 Task: Find connections with filter location Yingchuan with filter topic #personaltraining with filter profile language German with filter current company Luminous Power Technologies (P) Ltd with filter school Swami Vivekananda Yoga Anusandhana Samsthana with filter industry Electronic and Precision Equipment Maintenance with filter service category Audio Engineering with filter keywords title Content Creator
Action: Mouse moved to (498, 70)
Screenshot: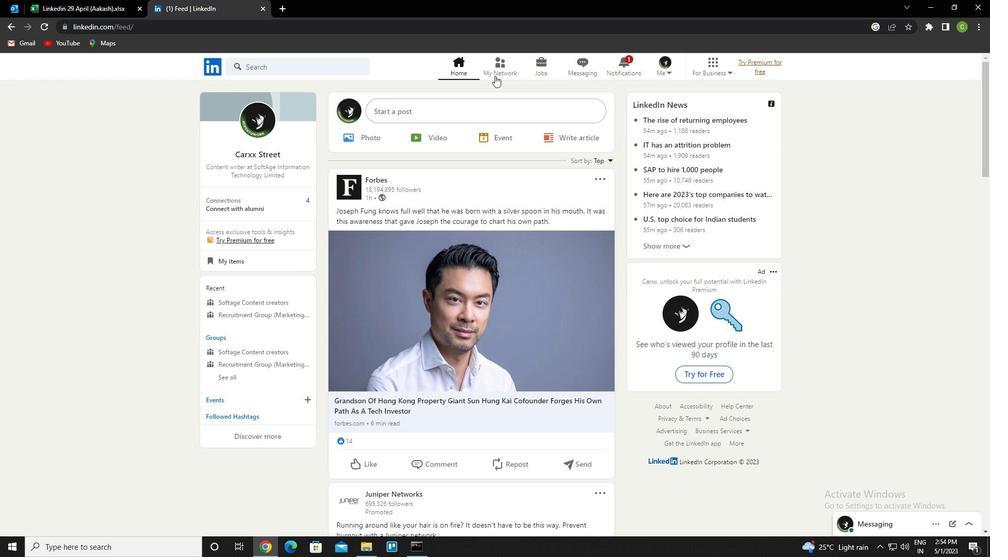 
Action: Mouse pressed left at (498, 70)
Screenshot: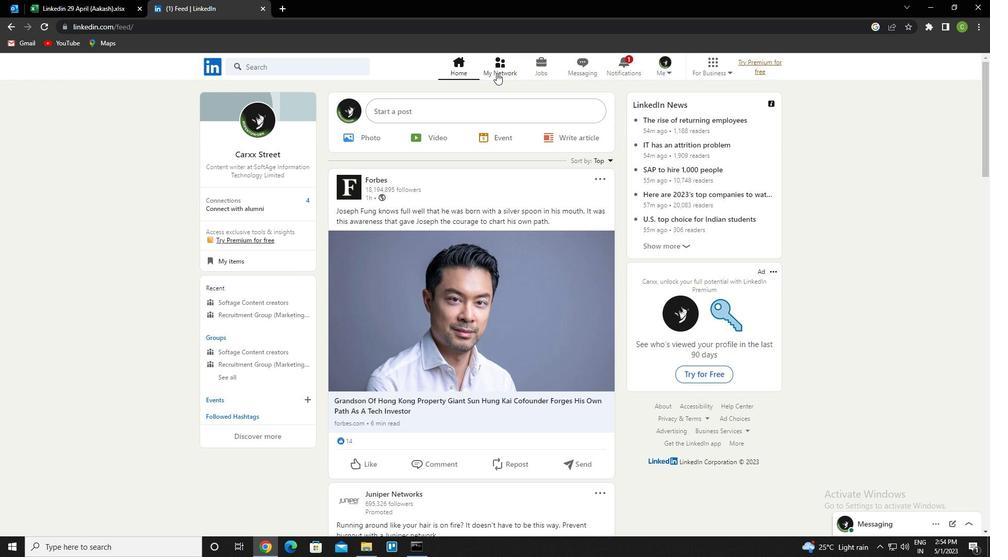 
Action: Mouse moved to (281, 124)
Screenshot: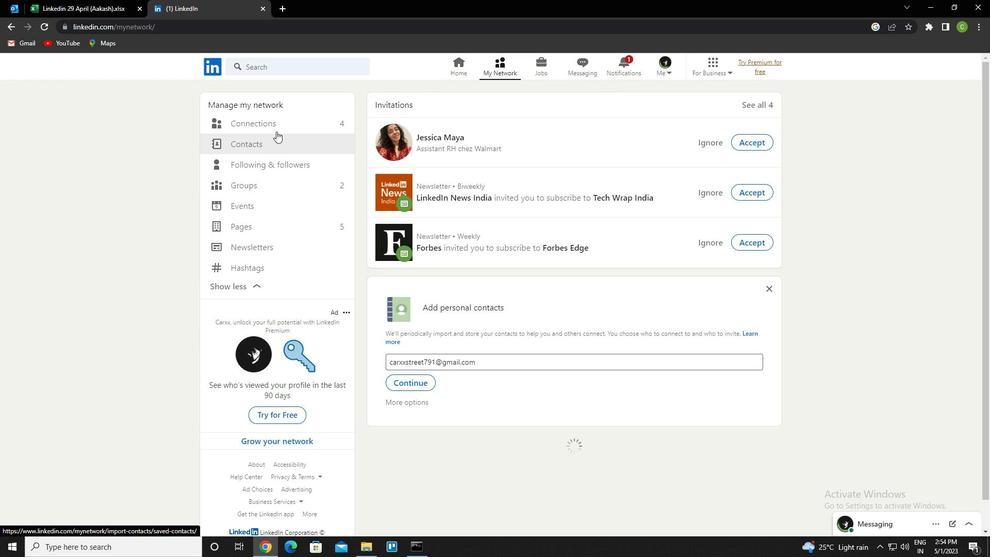 
Action: Mouse pressed left at (281, 124)
Screenshot: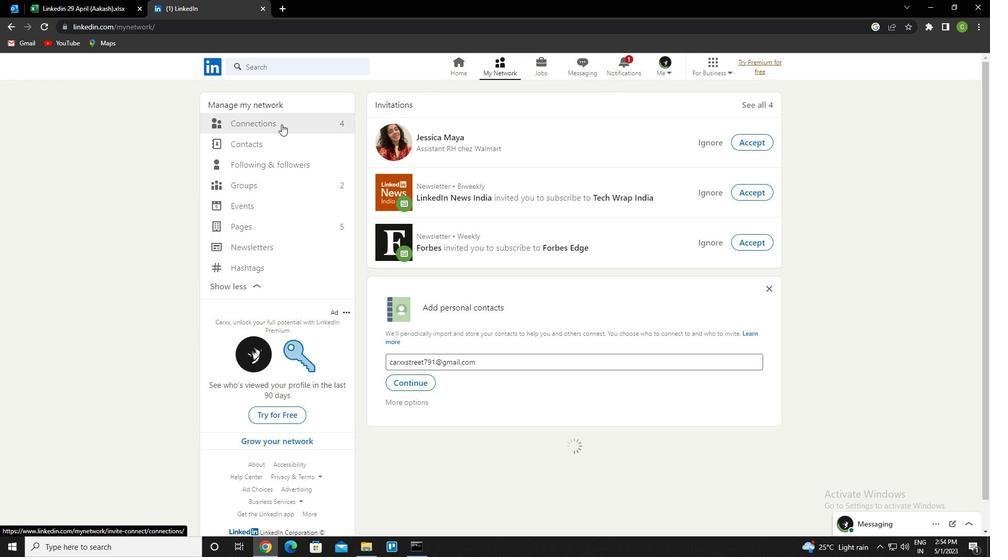 
Action: Mouse moved to (570, 122)
Screenshot: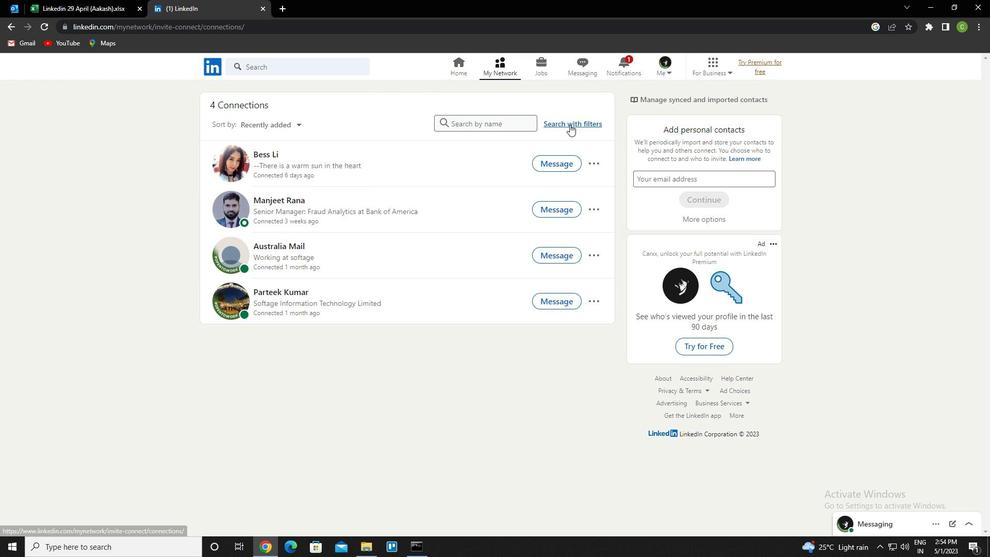 
Action: Mouse pressed left at (570, 122)
Screenshot: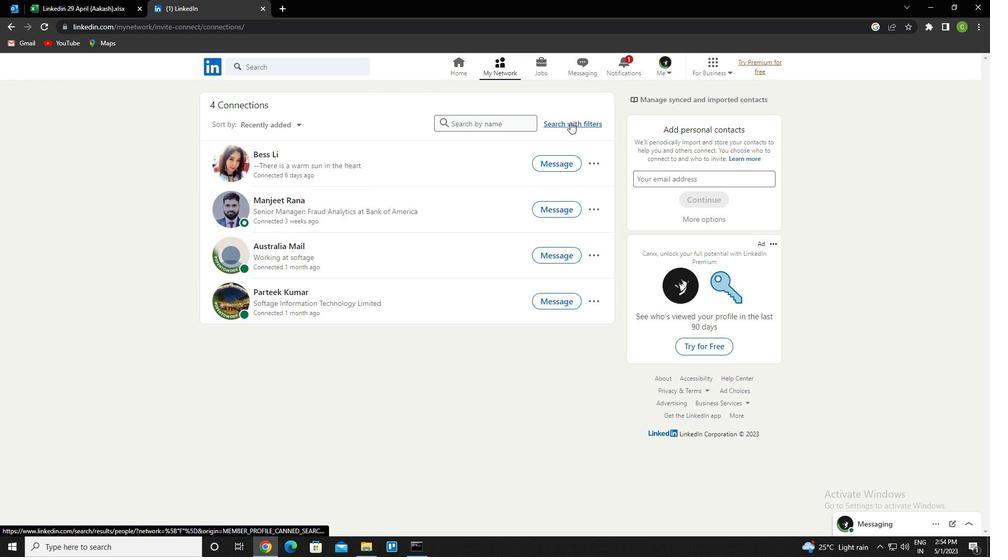 
Action: Mouse moved to (526, 92)
Screenshot: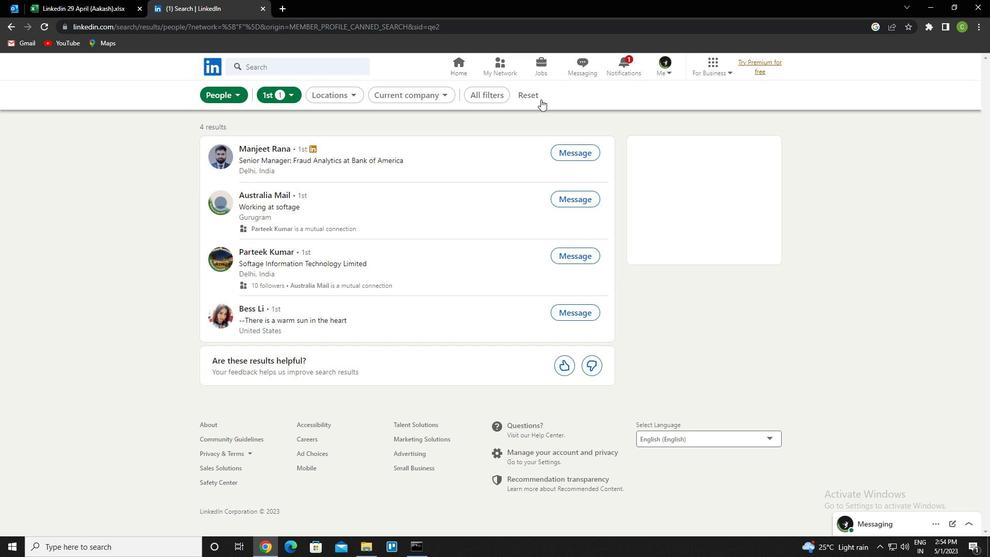 
Action: Mouse pressed left at (526, 92)
Screenshot: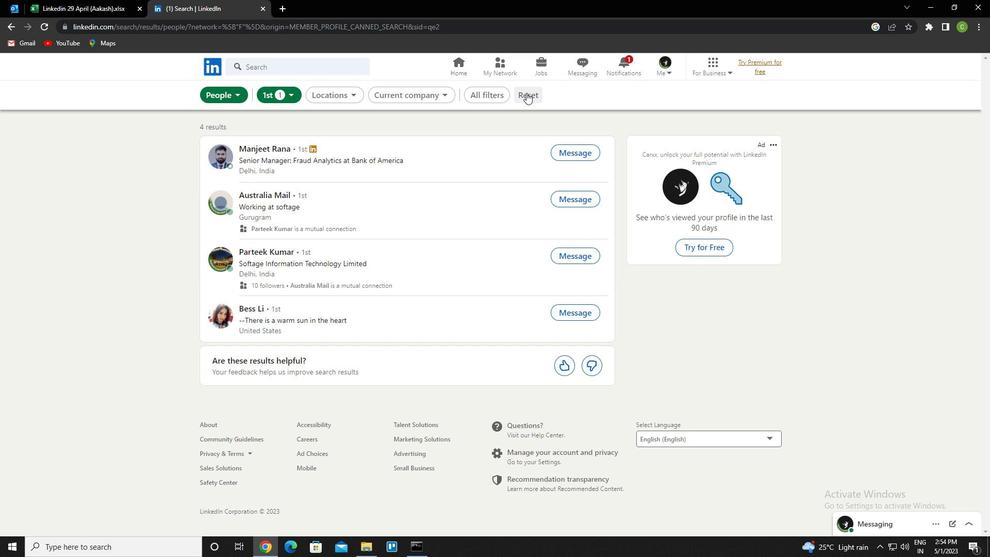 
Action: Mouse moved to (516, 98)
Screenshot: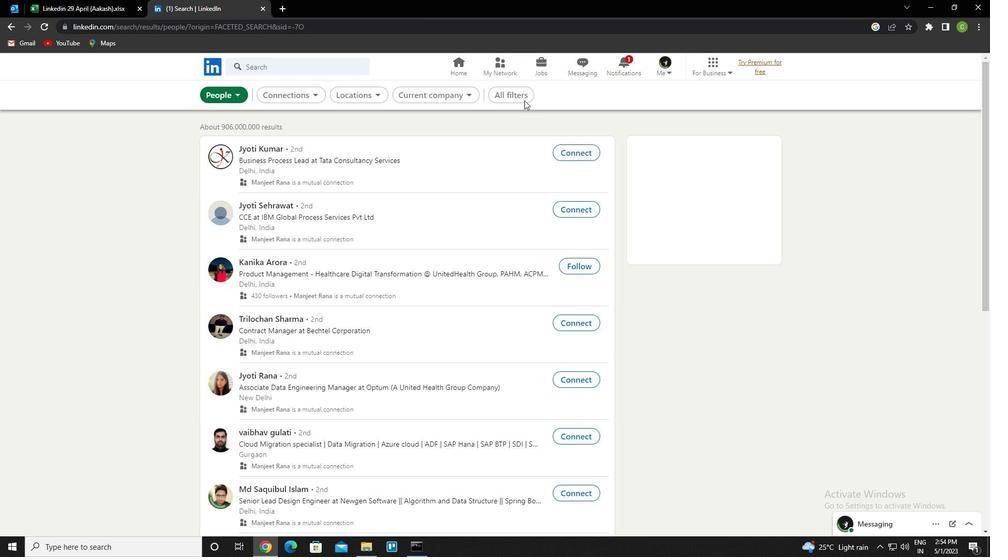 
Action: Mouse pressed left at (516, 98)
Screenshot: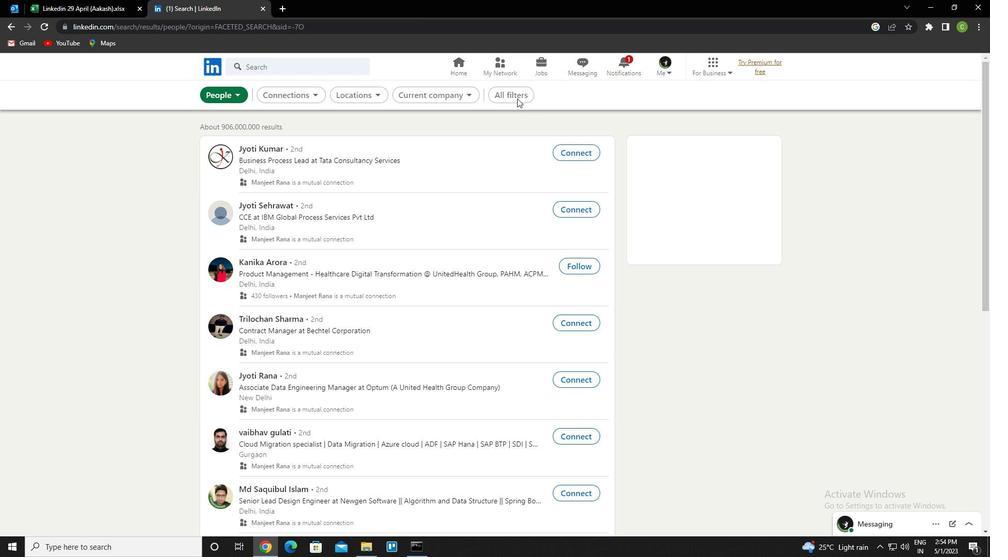 
Action: Mouse moved to (519, 94)
Screenshot: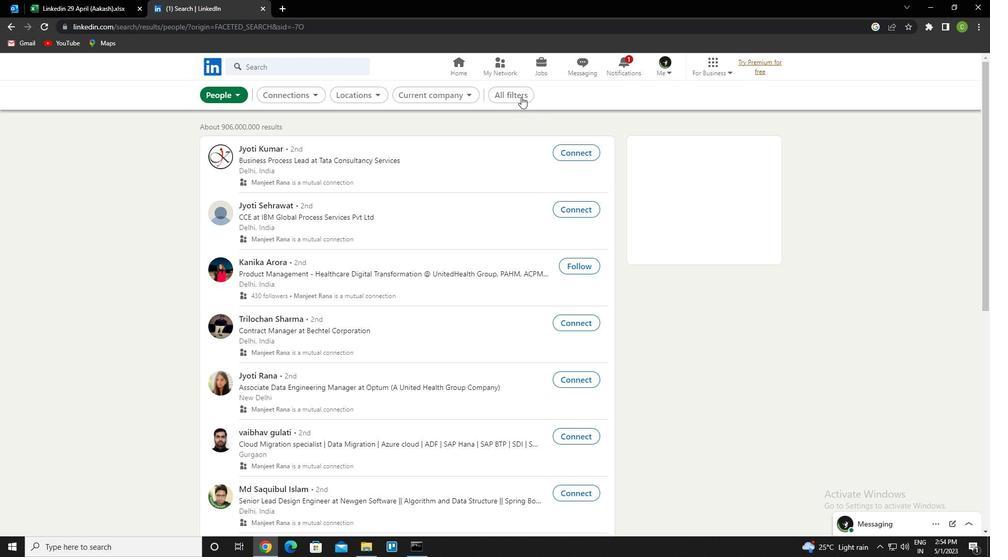 
Action: Mouse pressed left at (519, 94)
Screenshot: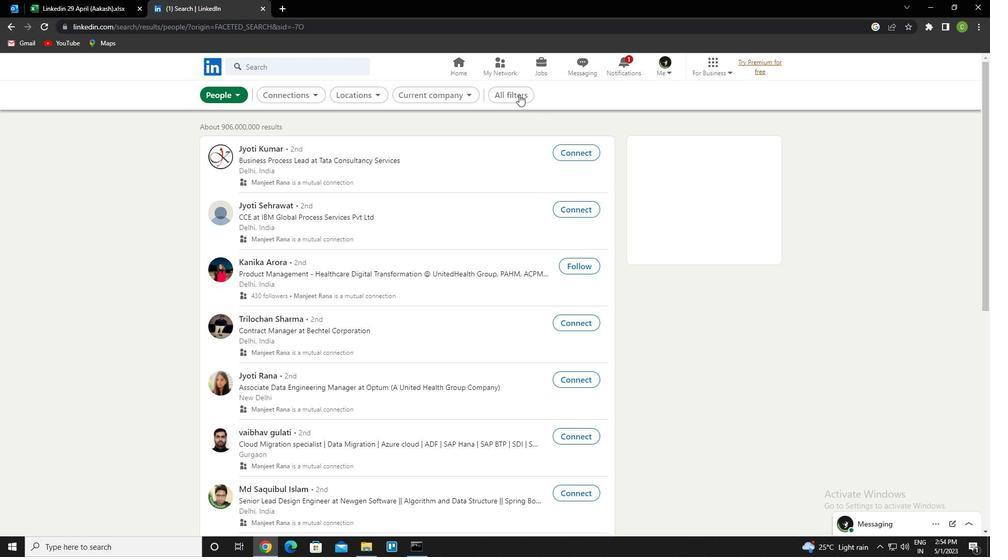 
Action: Mouse moved to (517, 93)
Screenshot: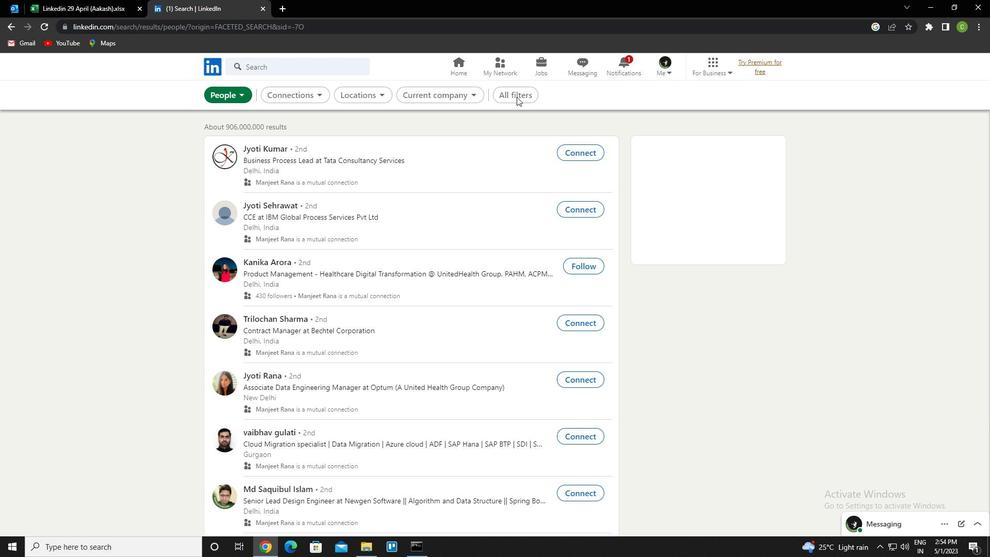 
Action: Mouse pressed left at (517, 93)
Screenshot: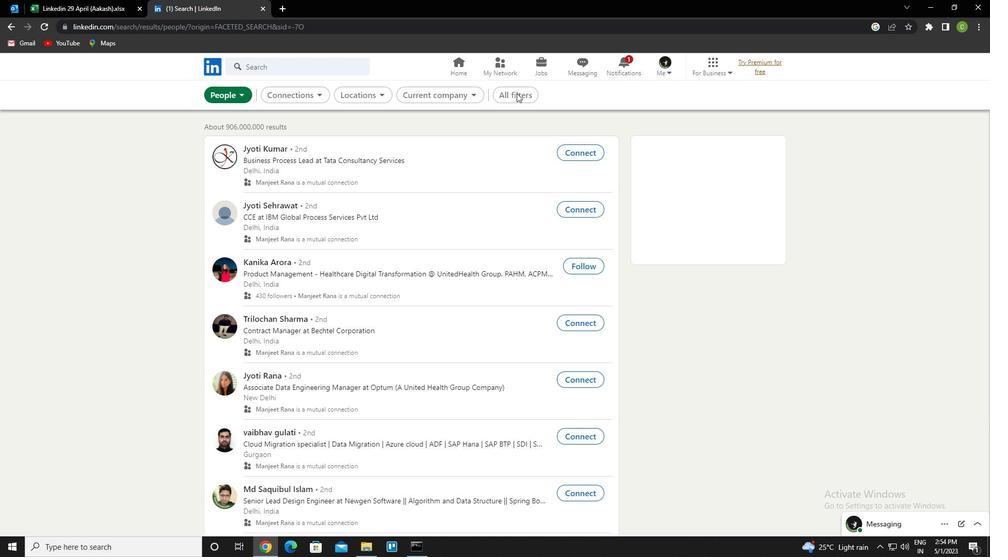 
Action: Mouse moved to (508, 94)
Screenshot: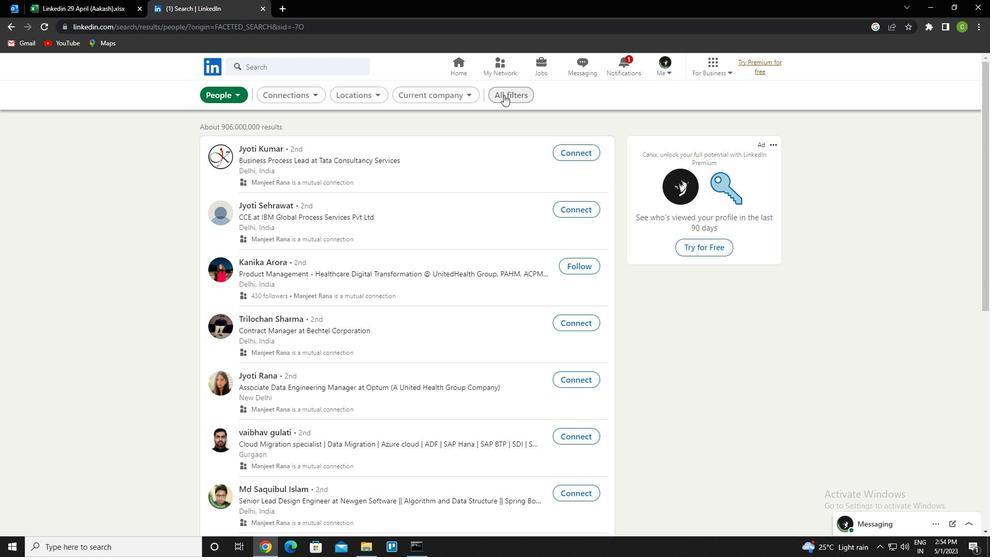 
Action: Mouse pressed left at (508, 94)
Screenshot: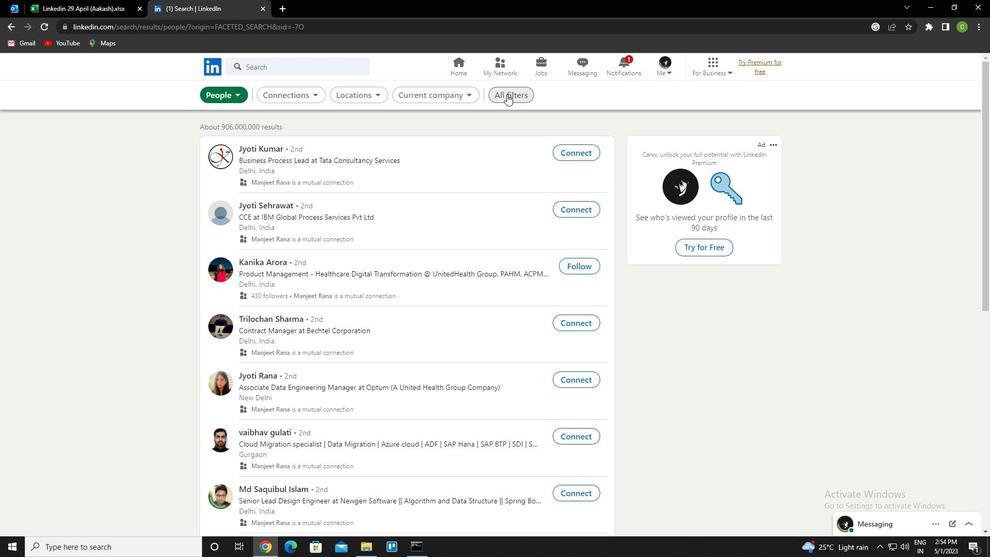 
Action: Mouse moved to (924, 308)
Screenshot: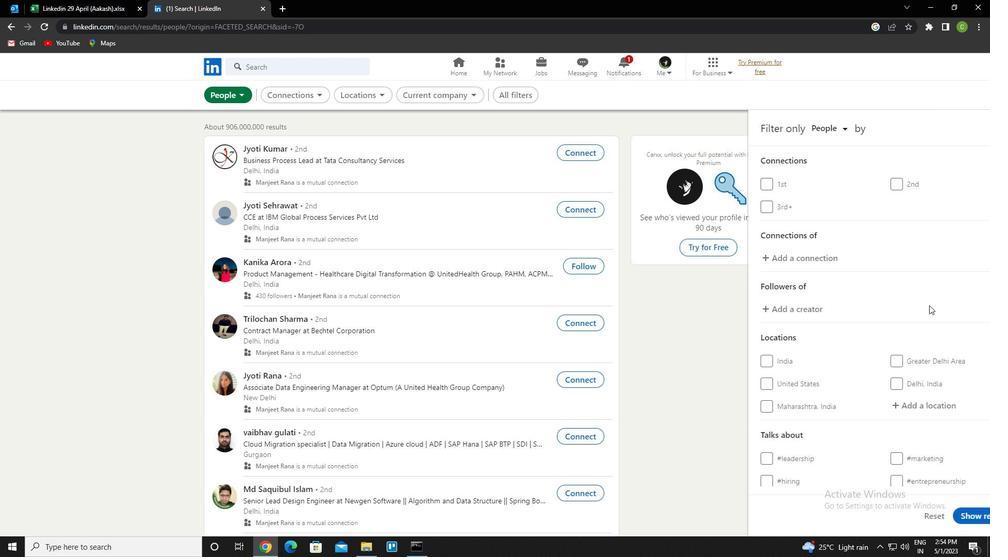 
Action: Mouse scrolled (924, 307) with delta (0, 0)
Screenshot: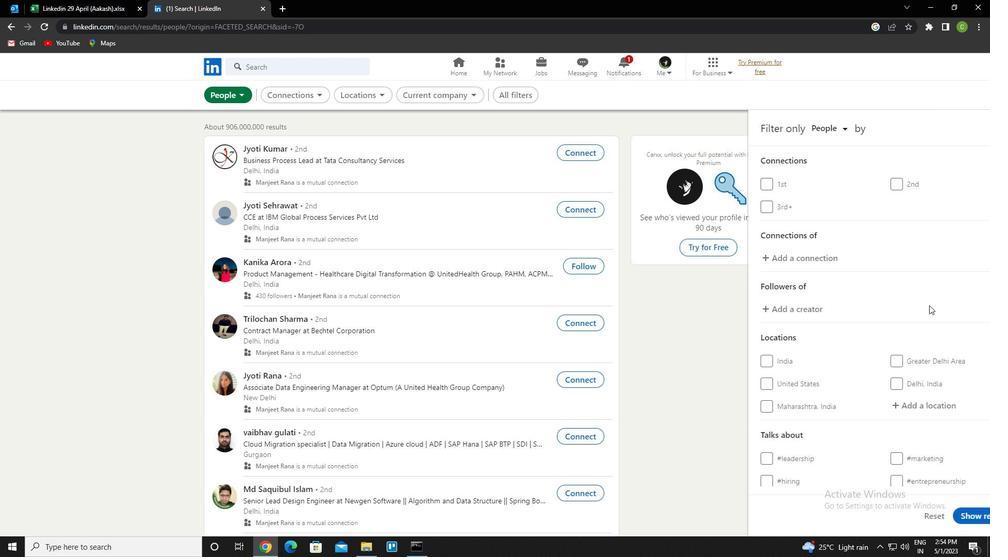 
Action: Mouse moved to (916, 309)
Screenshot: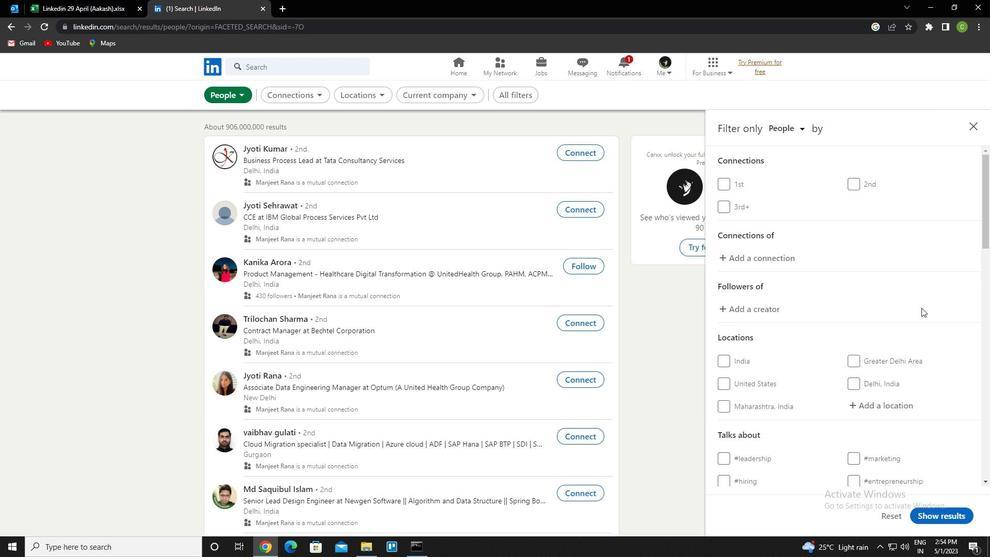 
Action: Mouse scrolled (916, 308) with delta (0, 0)
Screenshot: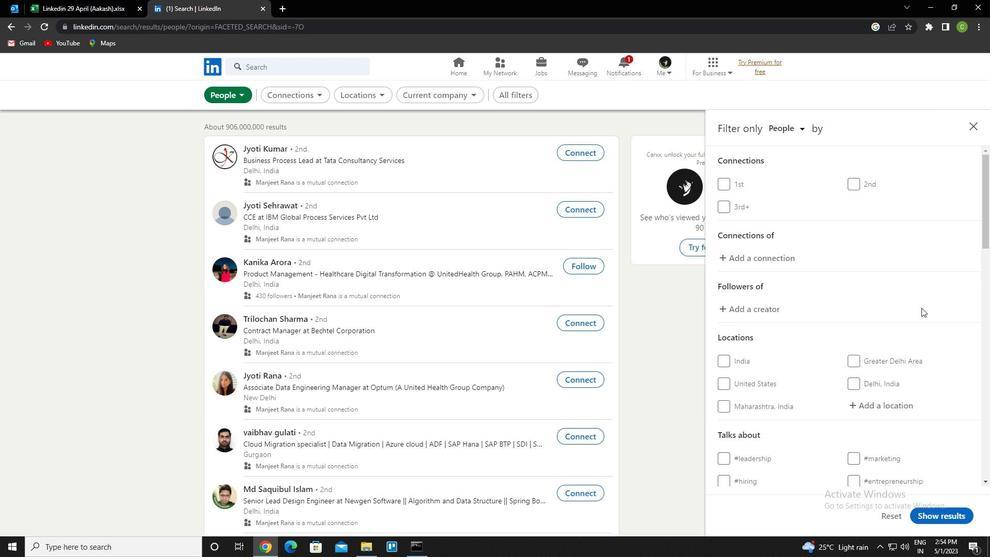 
Action: Mouse moved to (905, 300)
Screenshot: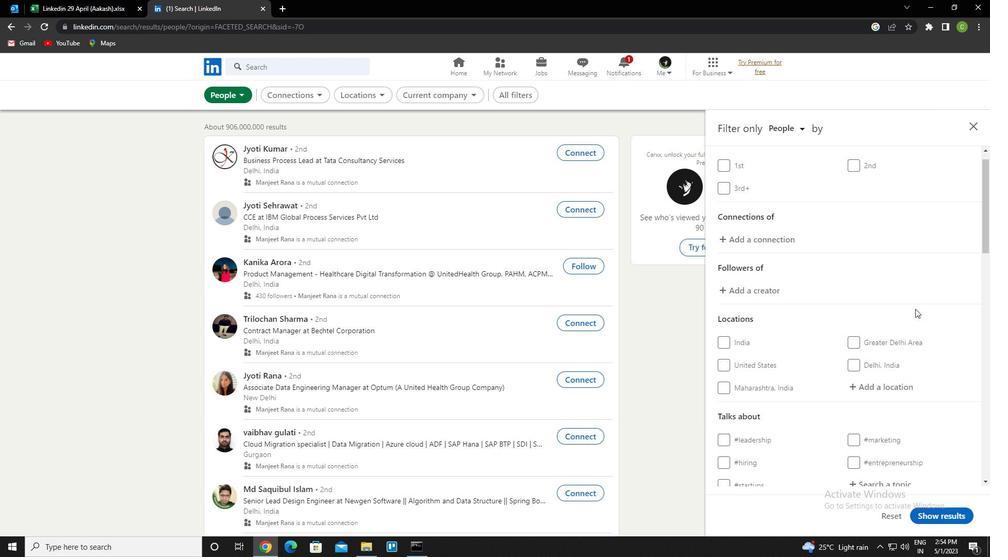 
Action: Mouse scrolled (905, 299) with delta (0, 0)
Screenshot: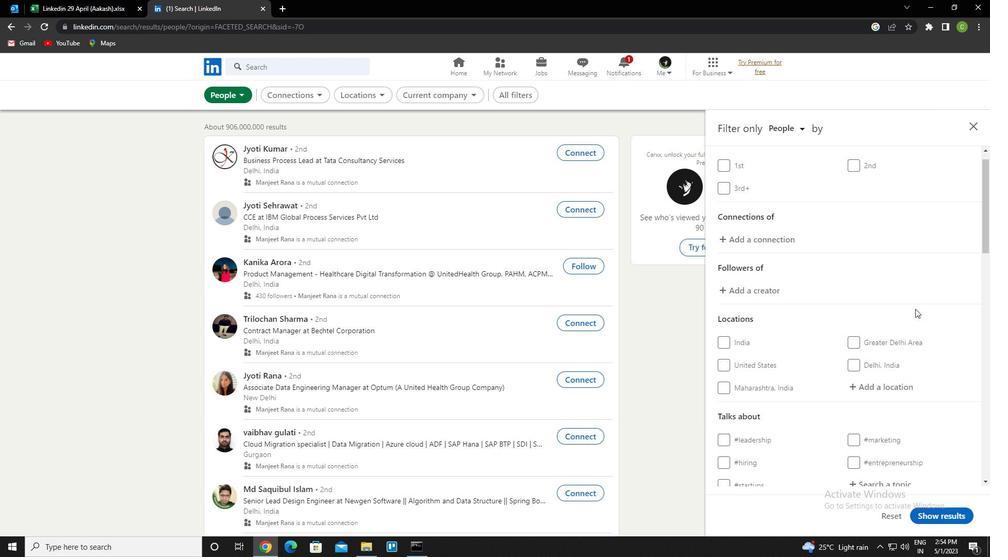 
Action: Mouse moved to (886, 253)
Screenshot: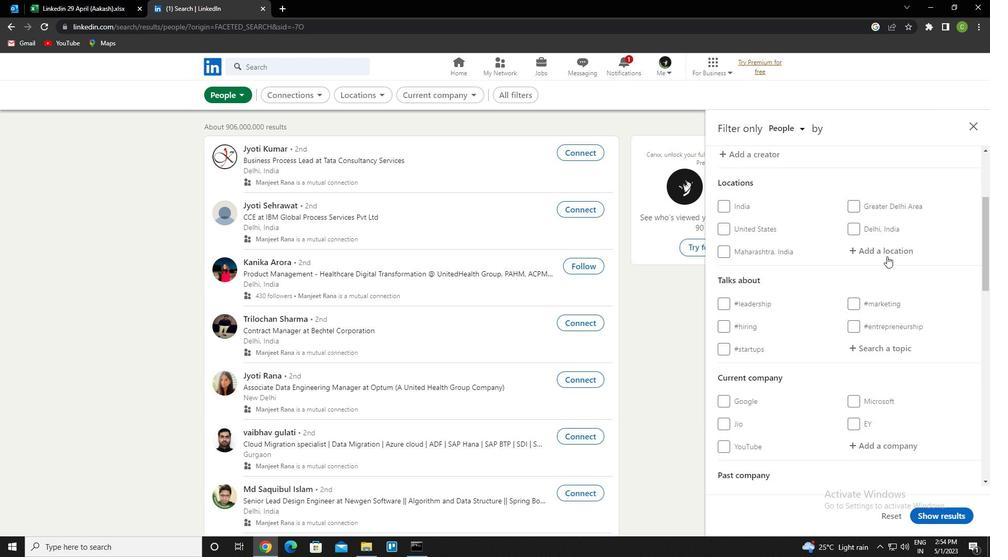 
Action: Mouse pressed left at (886, 253)
Screenshot: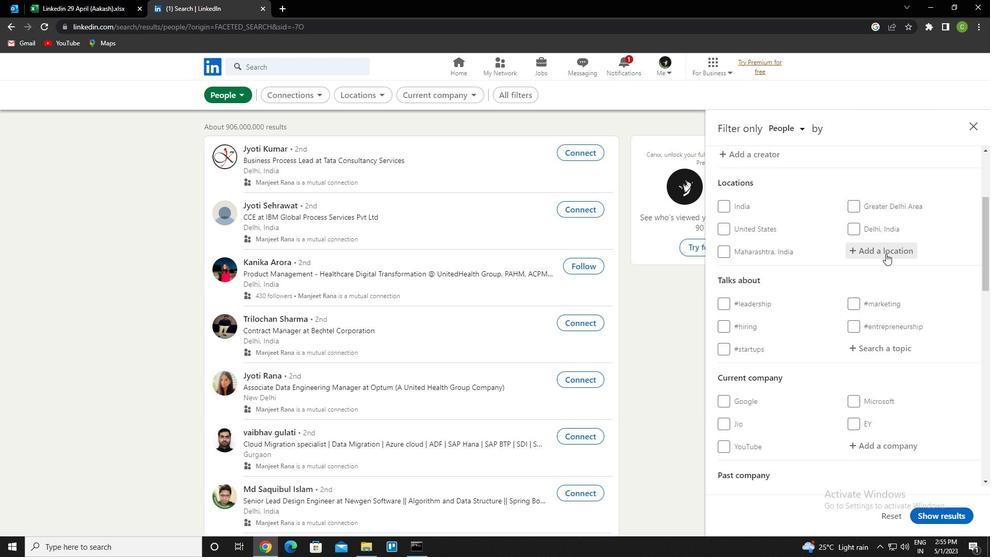 
Action: Key pressed <Key.caps_lock>y<Key.caps_lock>ingchuan<Key.enter>
Screenshot: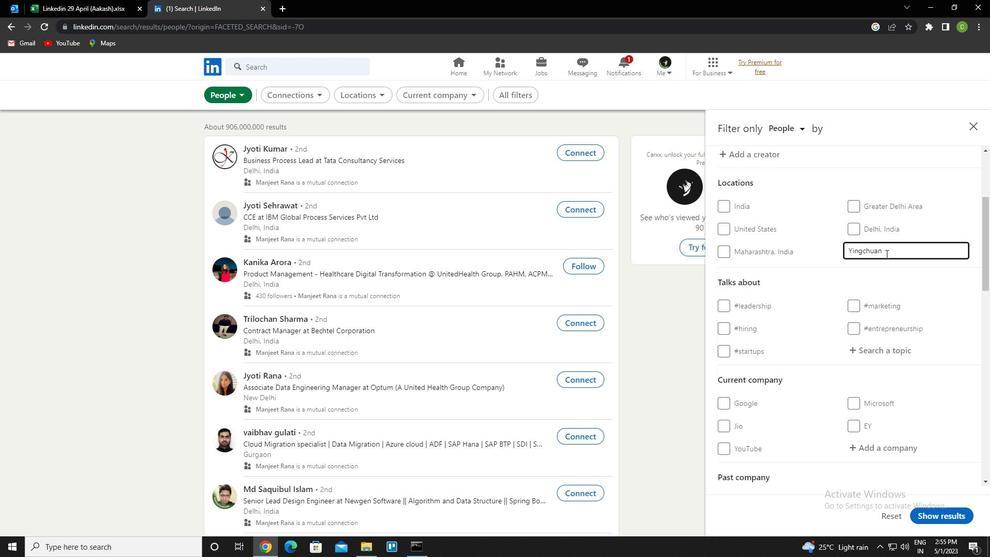 
Action: Mouse moved to (881, 254)
Screenshot: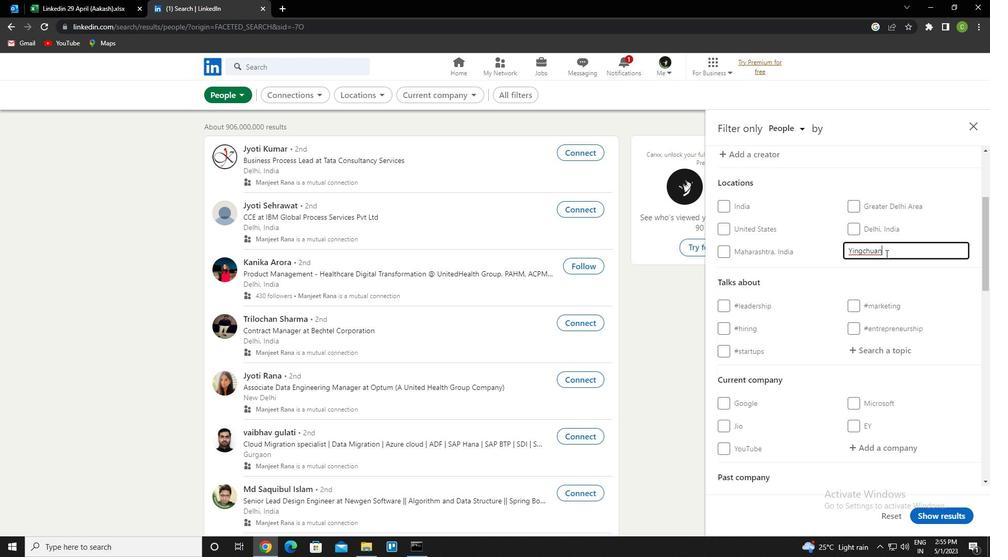 
Action: Mouse scrolled (881, 254) with delta (0, 0)
Screenshot: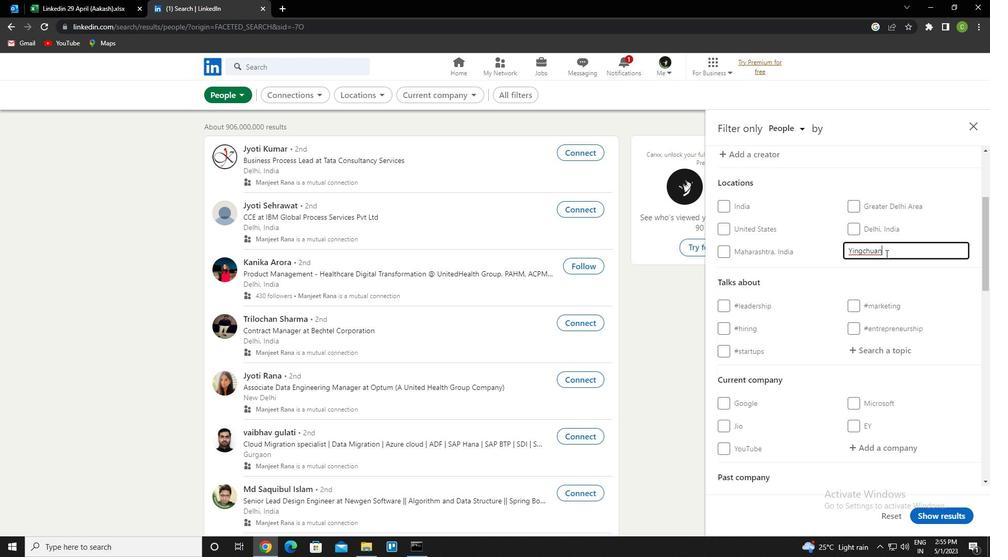
Action: Mouse moved to (881, 255)
Screenshot: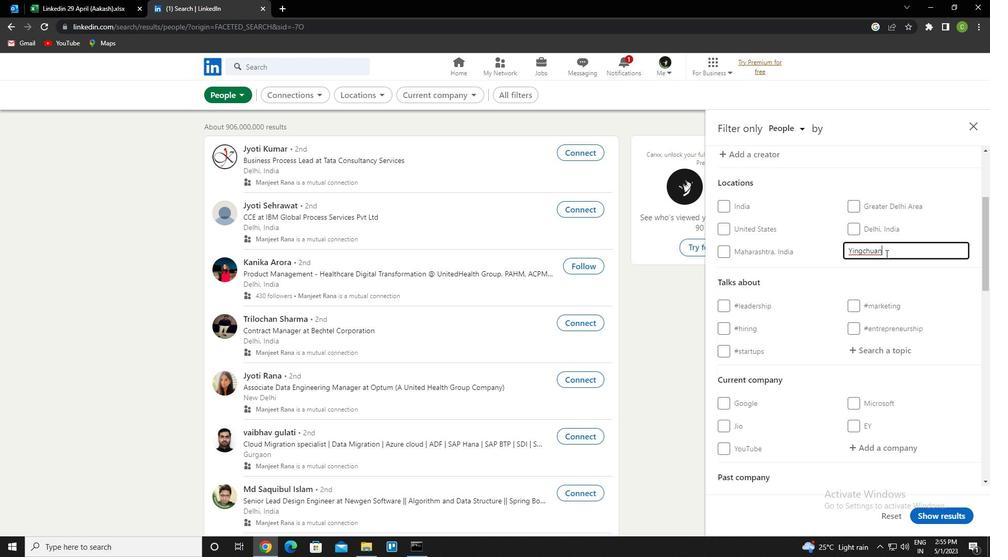 
Action: Mouse scrolled (881, 254) with delta (0, 0)
Screenshot: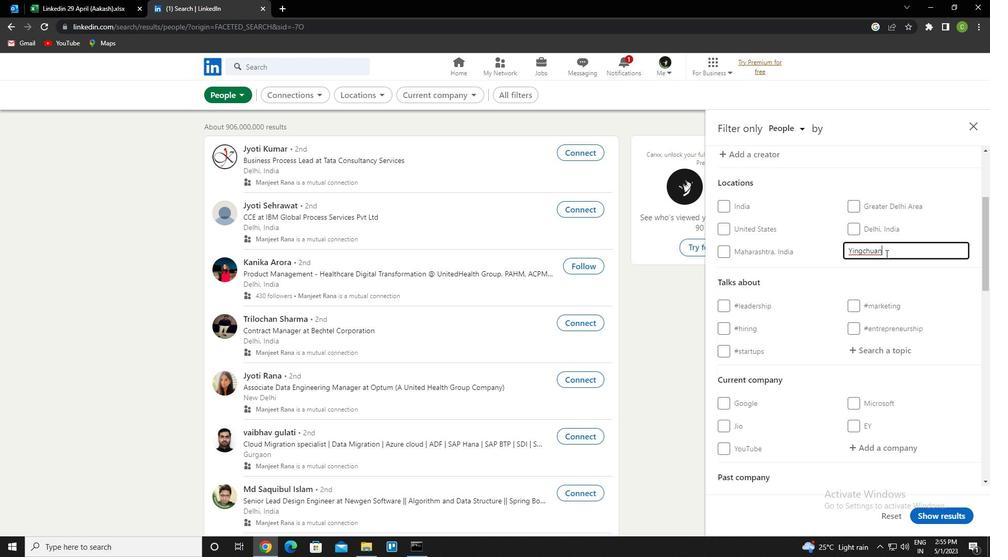 
Action: Mouse moved to (881, 255)
Screenshot: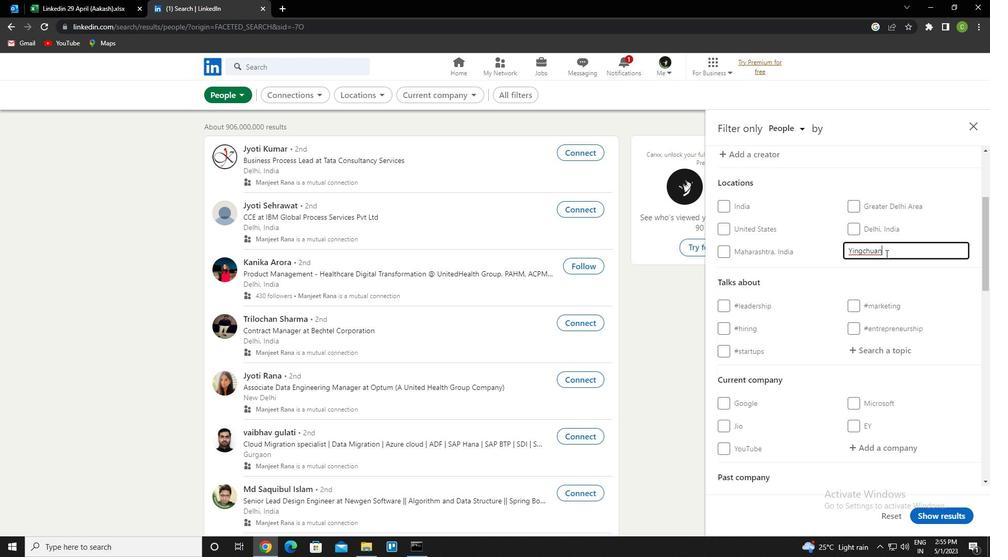 
Action: Mouse scrolled (881, 254) with delta (0, 0)
Screenshot: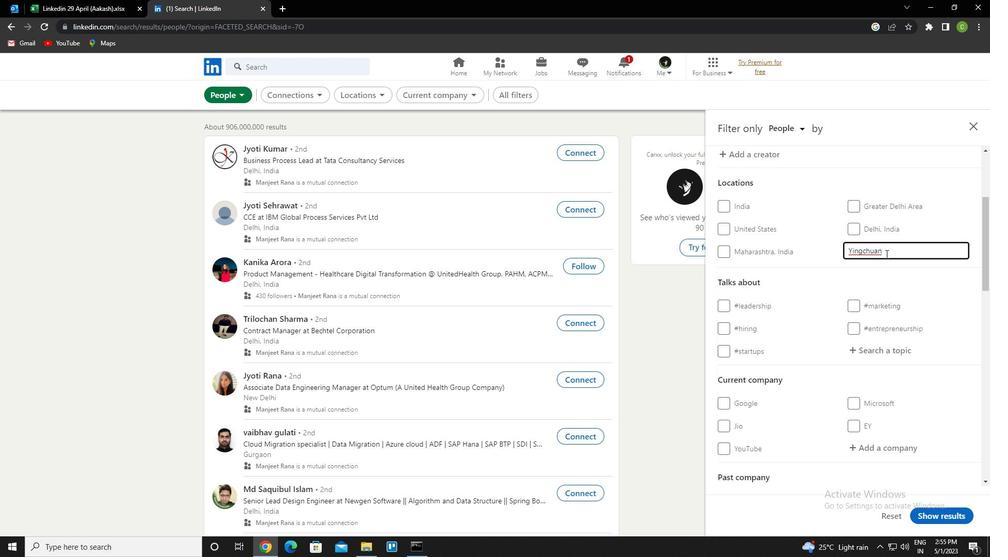 
Action: Mouse scrolled (881, 254) with delta (0, 0)
Screenshot: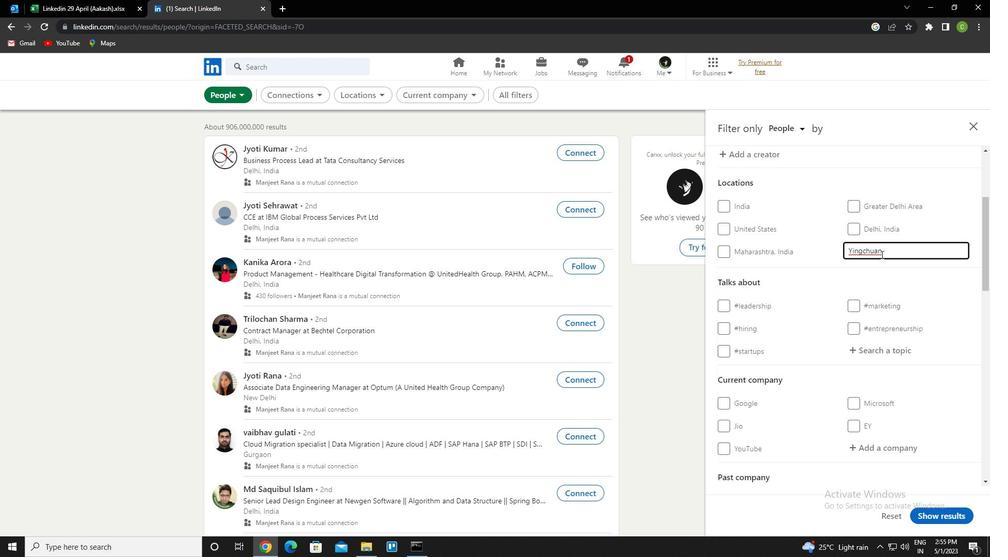 
Action: Mouse moved to (888, 224)
Screenshot: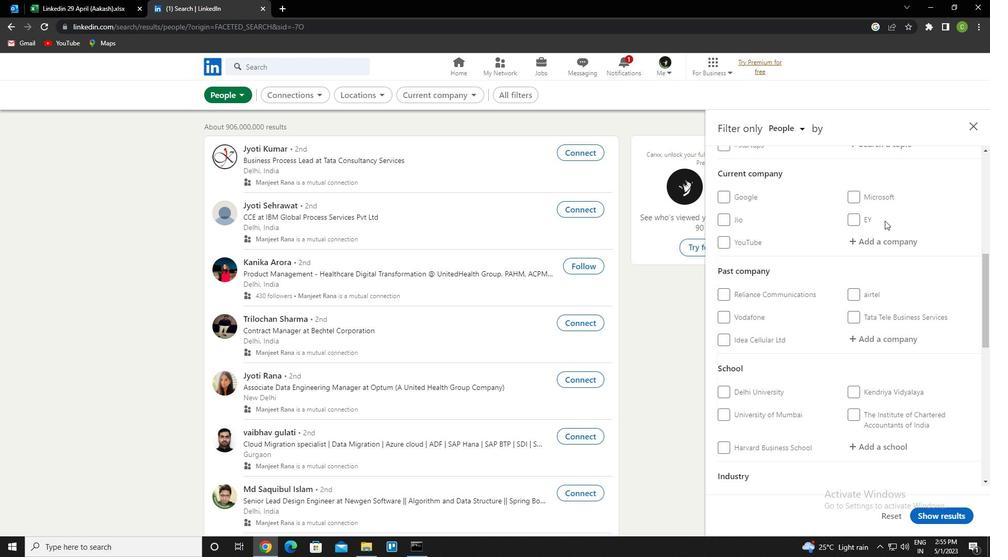 
Action: Mouse scrolled (888, 225) with delta (0, 0)
Screenshot: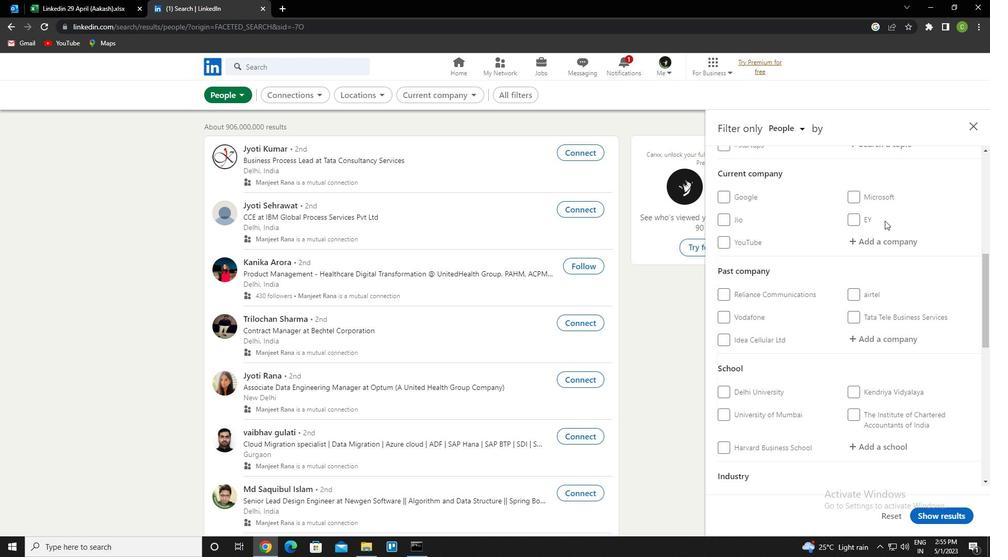 
Action: Mouse moved to (888, 225)
Screenshot: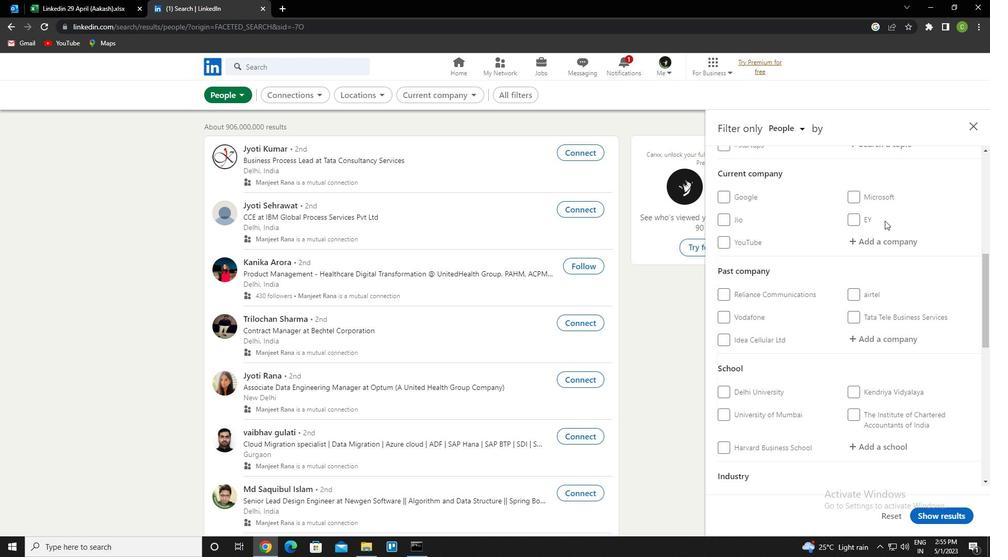 
Action: Mouse scrolled (888, 225) with delta (0, 0)
Screenshot: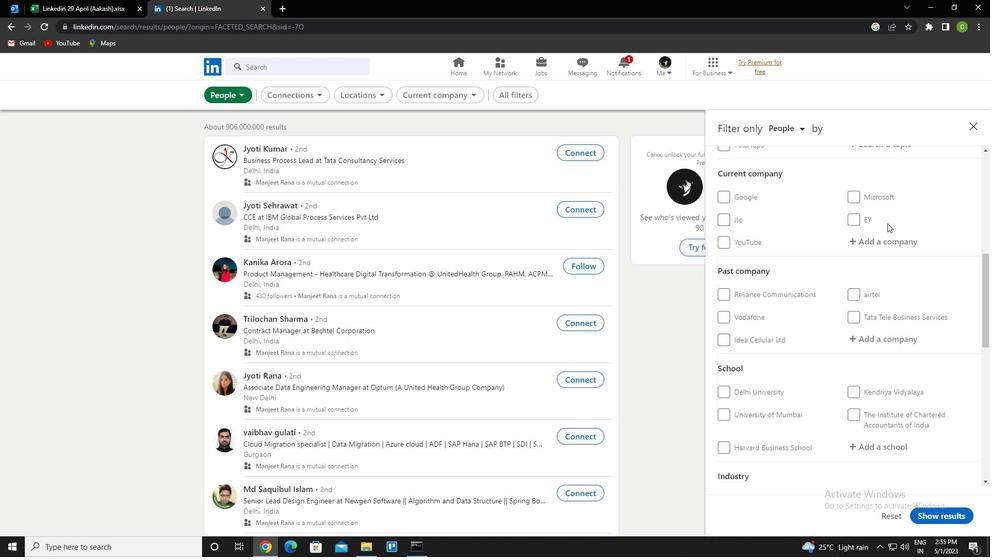 
Action: Mouse moved to (879, 244)
Screenshot: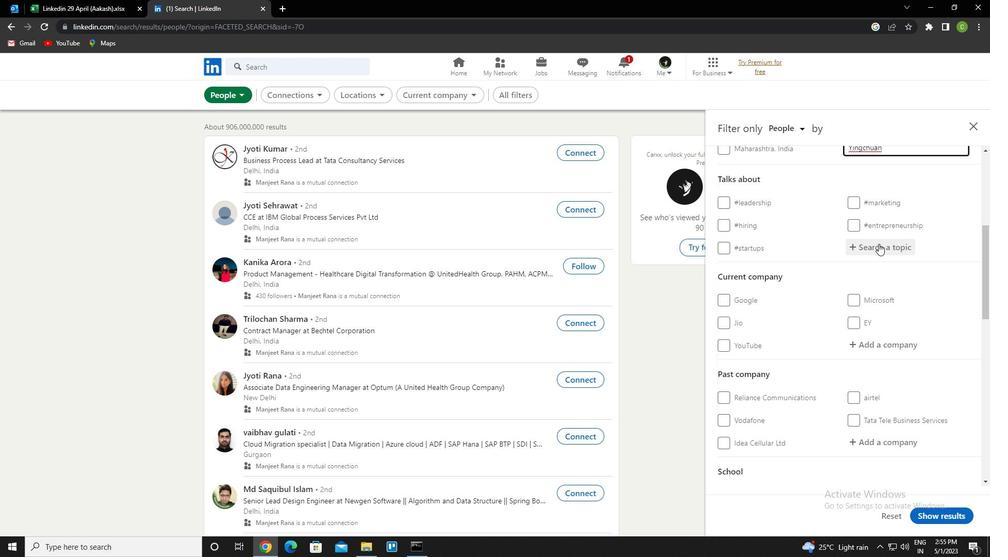 
Action: Mouse pressed left at (879, 244)
Screenshot: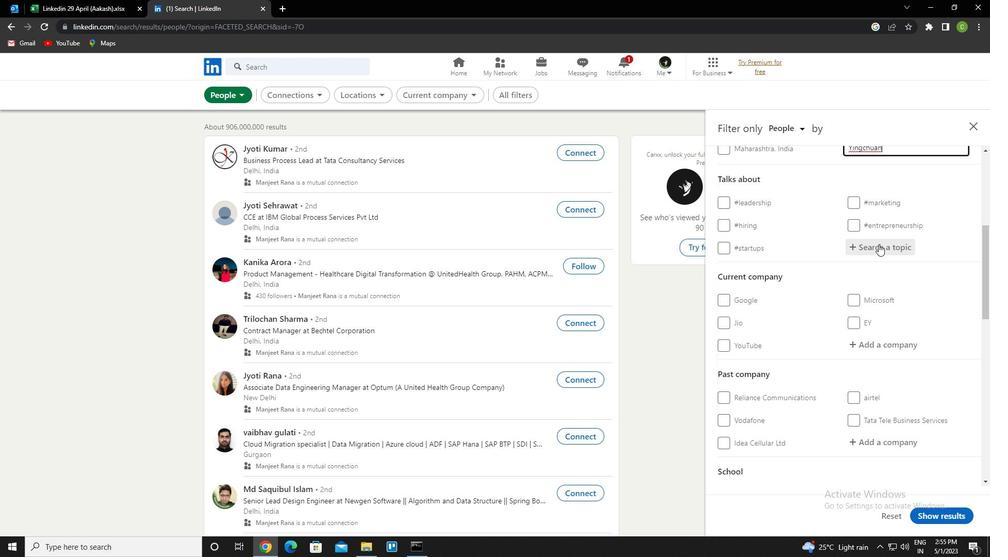 
Action: Key pressed <Key.caps_lock>p<Key.caps_lock>ersonaltraining<Key.down><Key.enter>
Screenshot: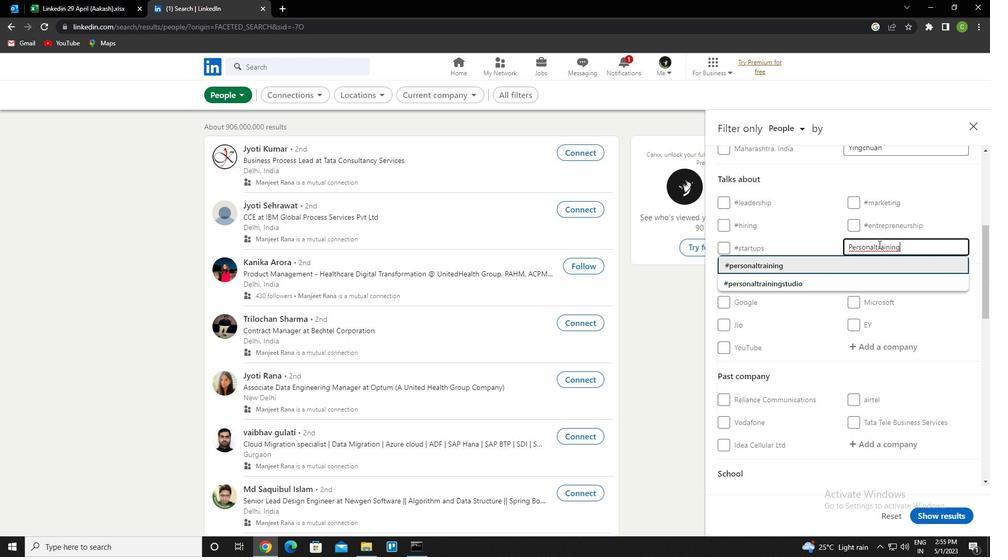 
Action: Mouse scrolled (879, 244) with delta (0, 0)
Screenshot: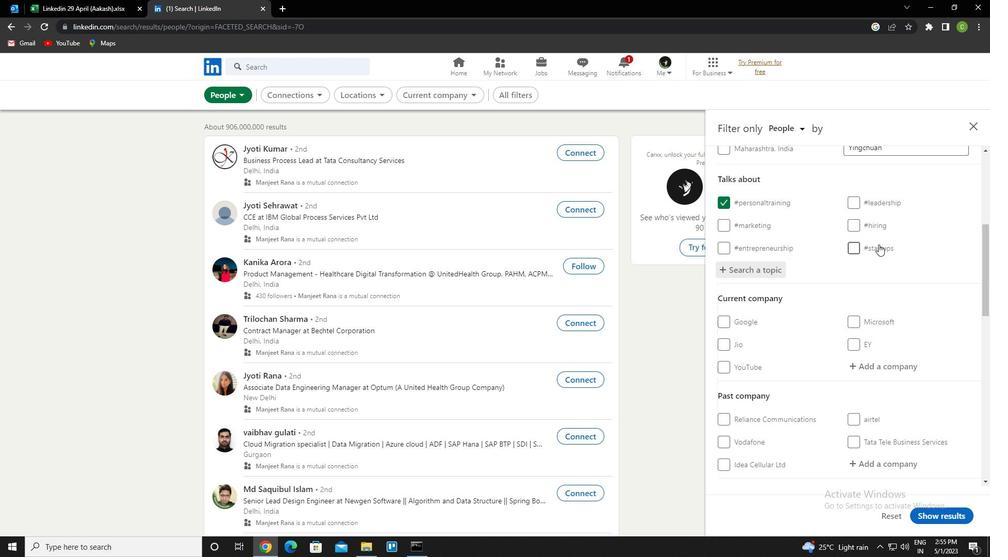 
Action: Mouse moved to (879, 245)
Screenshot: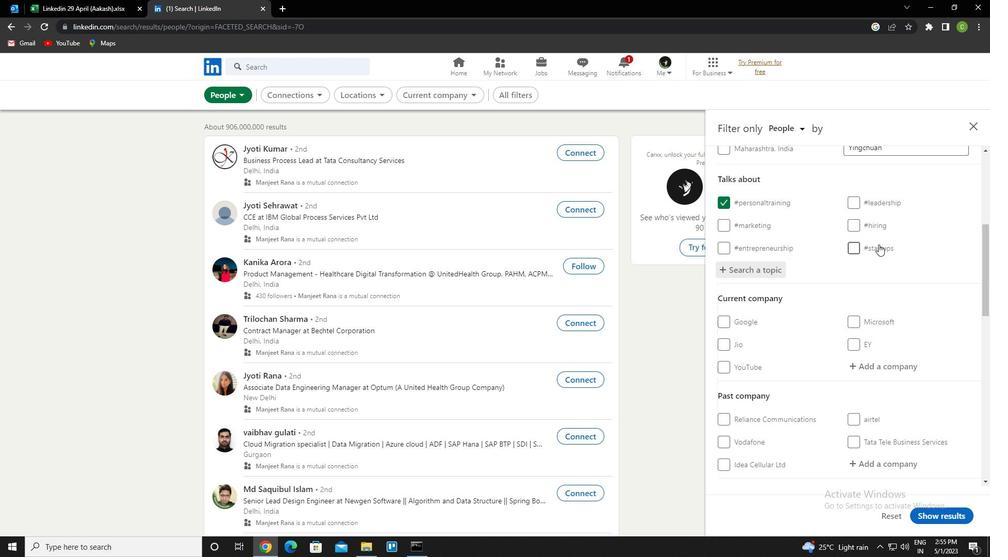 
Action: Mouse scrolled (879, 244) with delta (0, 0)
Screenshot: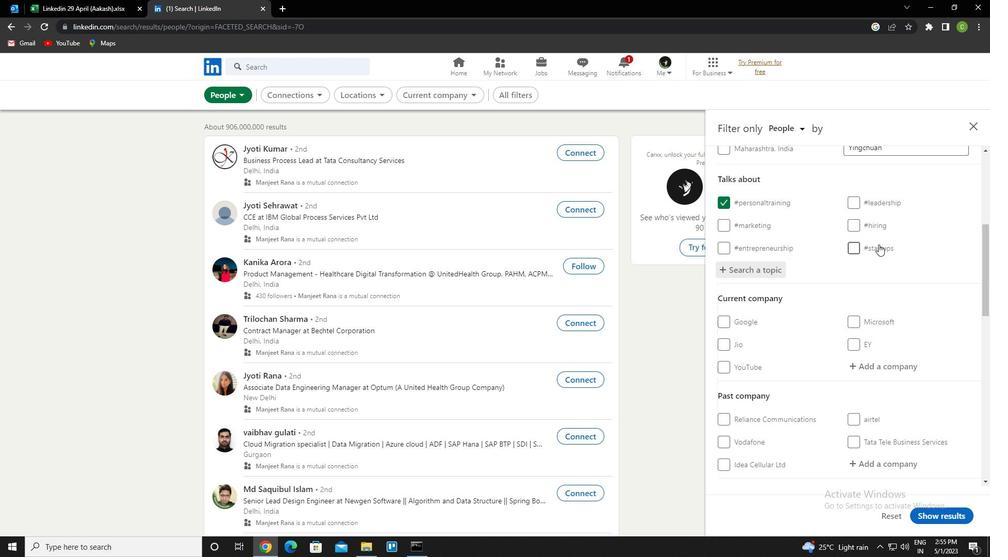 
Action: Mouse moved to (876, 265)
Screenshot: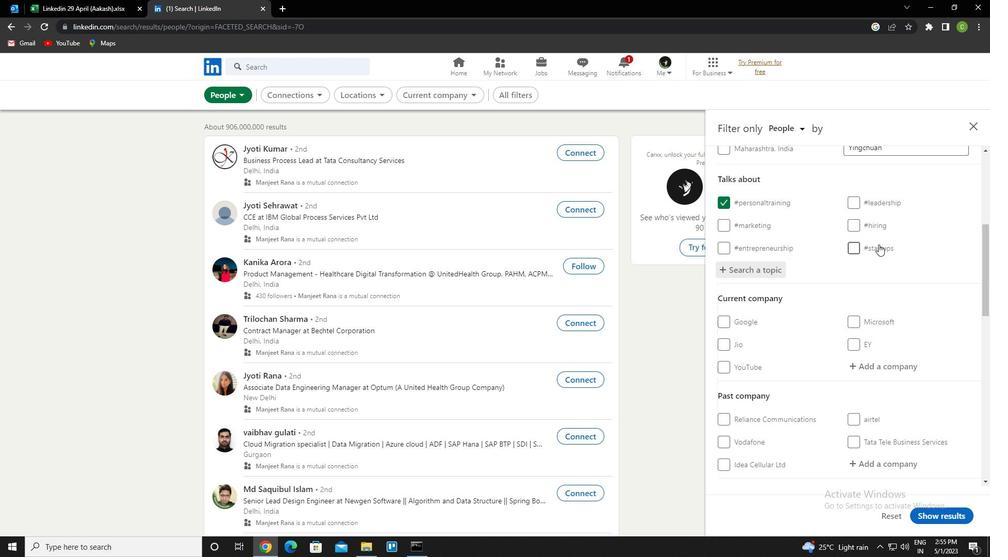 
Action: Mouse scrolled (876, 264) with delta (0, 0)
Screenshot: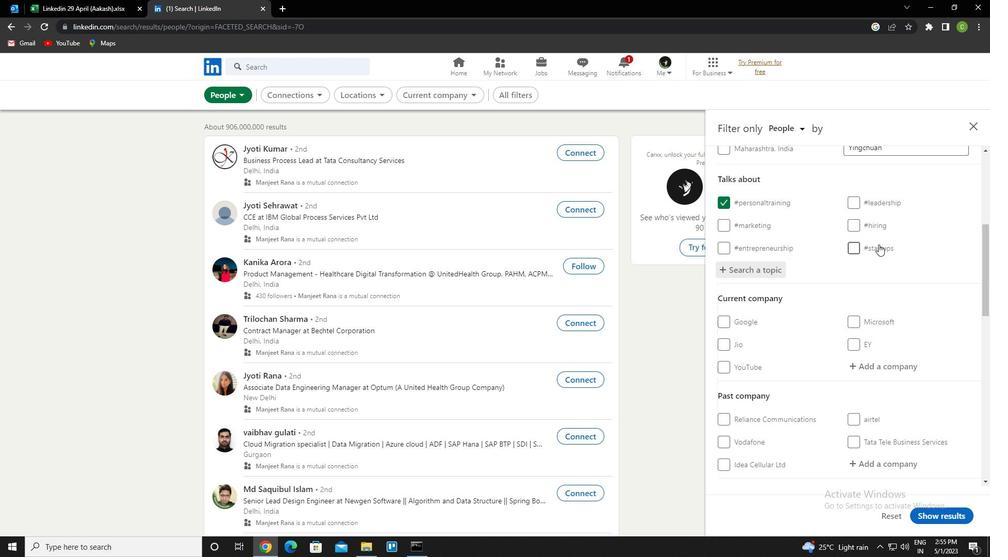 
Action: Mouse moved to (874, 277)
Screenshot: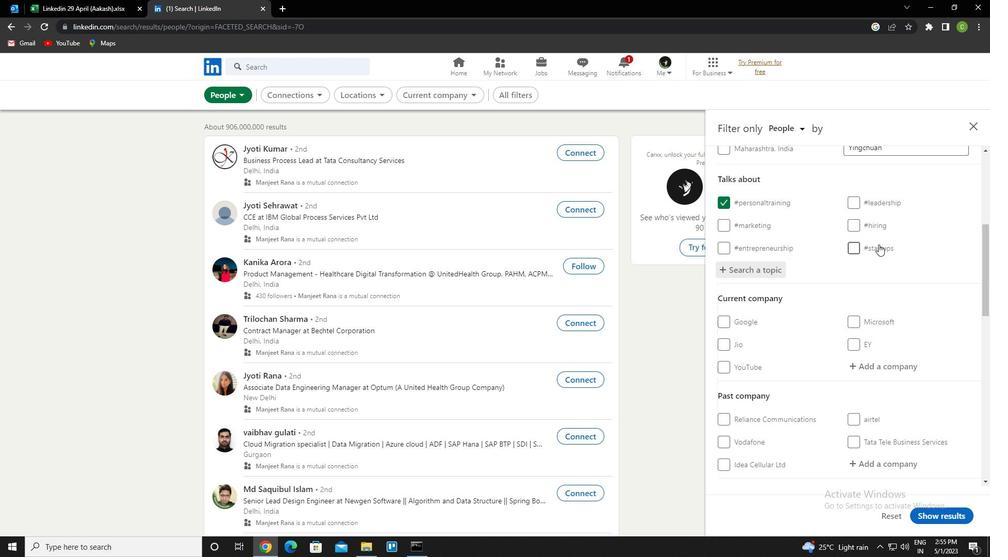 
Action: Mouse scrolled (874, 276) with delta (0, 0)
Screenshot: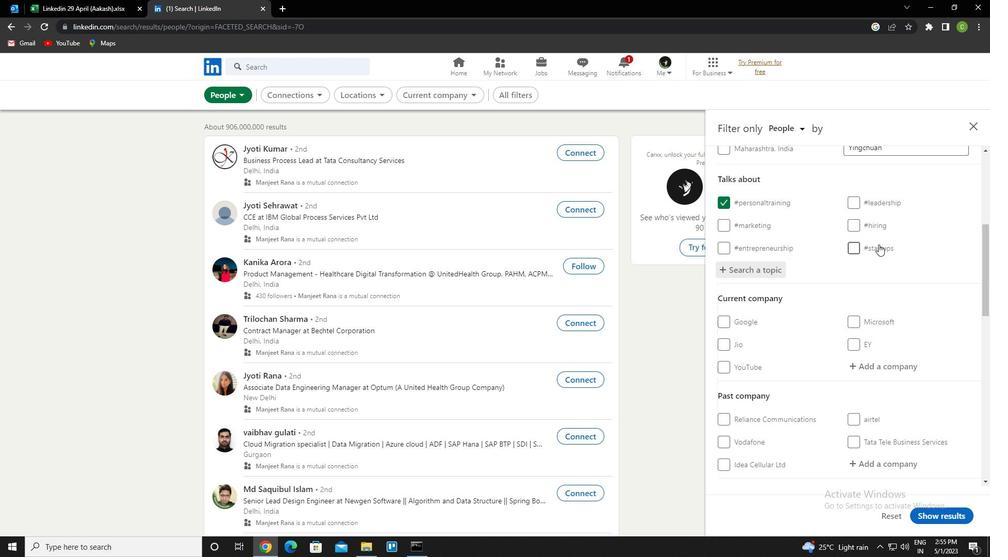 
Action: Mouse moved to (874, 280)
Screenshot: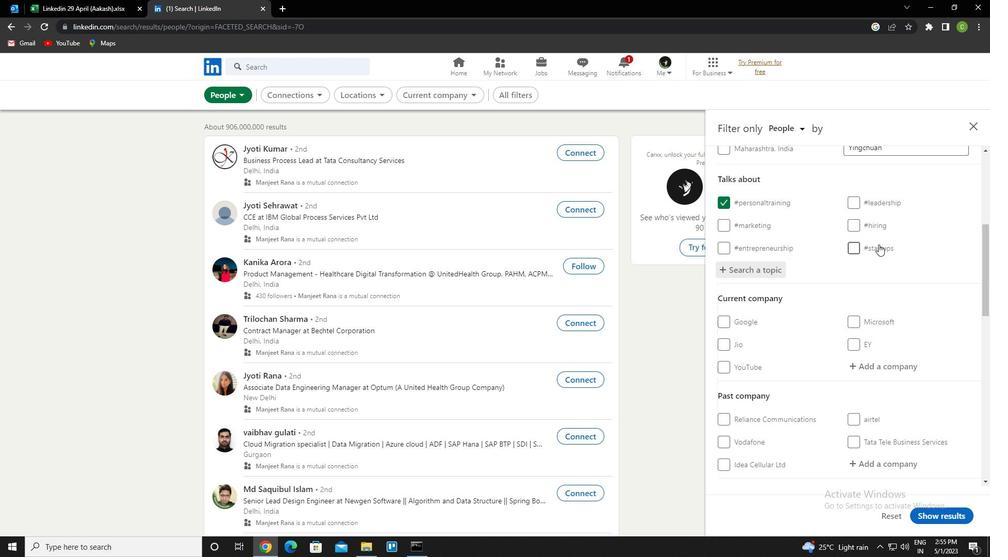 
Action: Mouse scrolled (874, 280) with delta (0, 0)
Screenshot: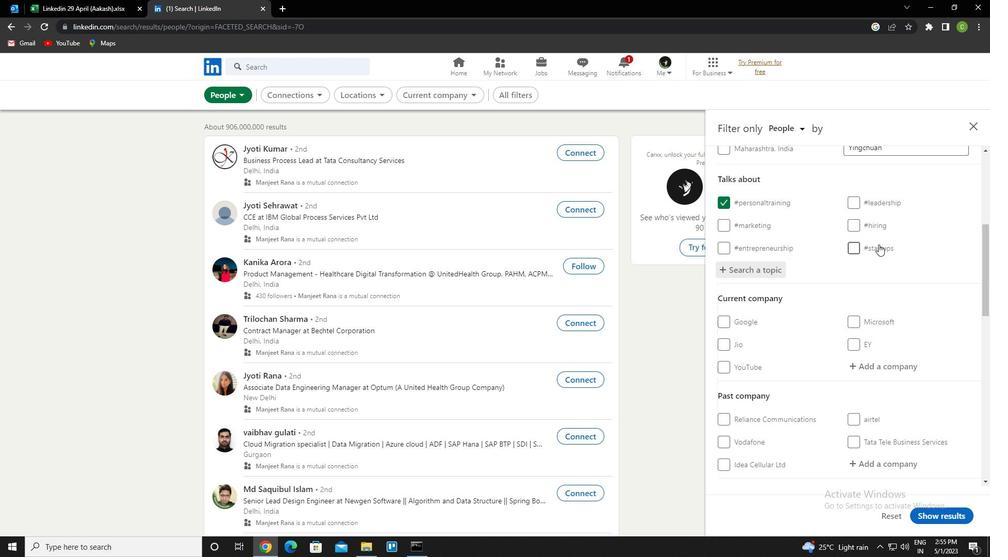 
Action: Mouse moved to (874, 282)
Screenshot: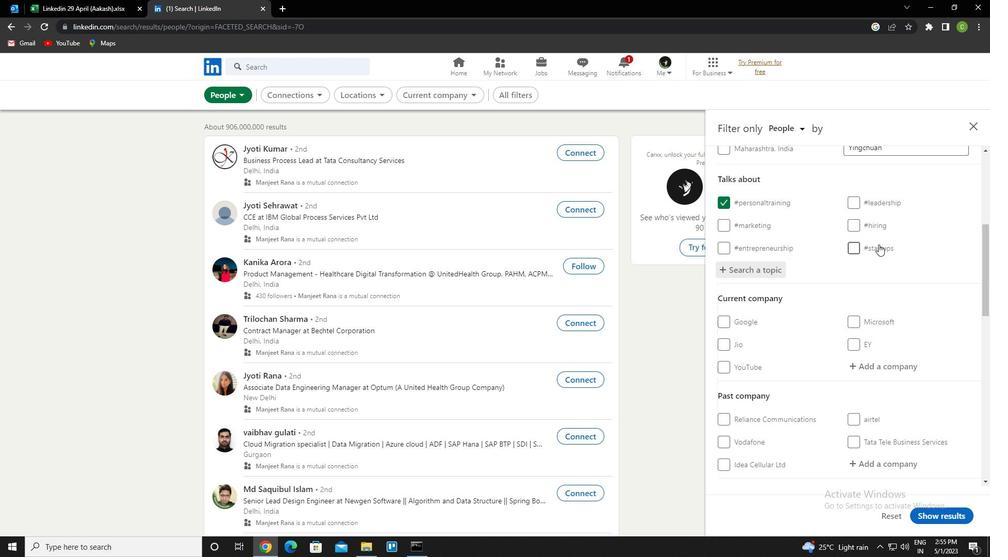 
Action: Mouse scrolled (874, 281) with delta (0, 0)
Screenshot: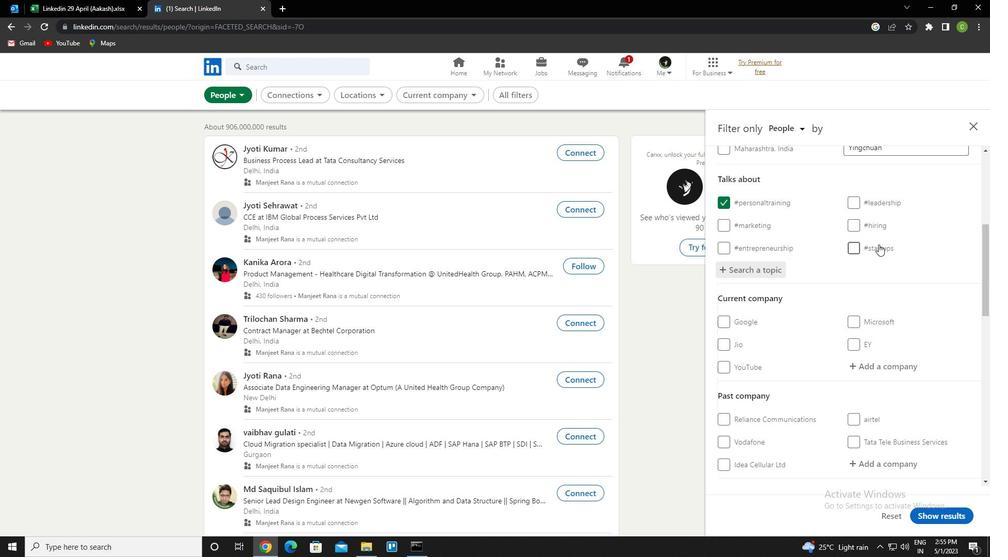 
Action: Mouse moved to (873, 284)
Screenshot: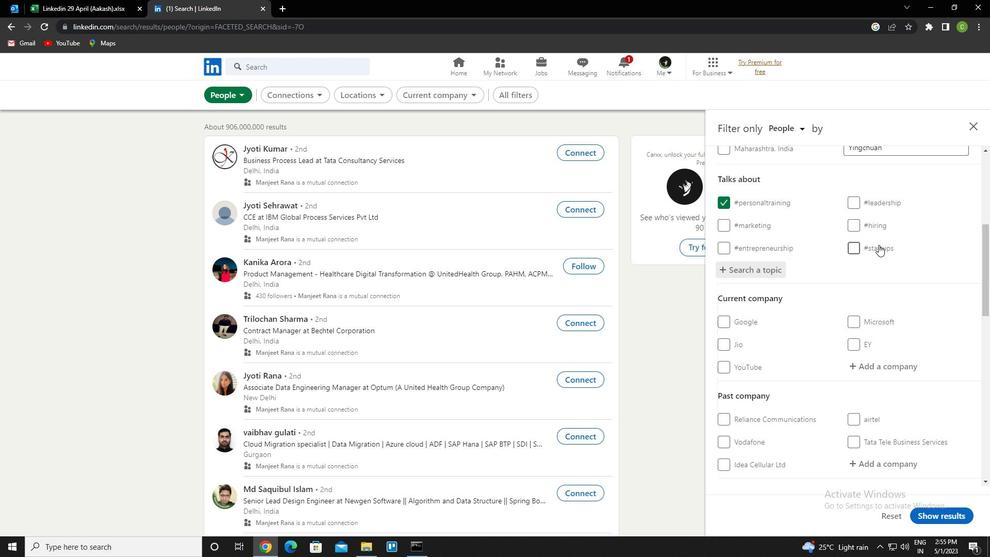 
Action: Mouse scrolled (873, 283) with delta (0, 0)
Screenshot: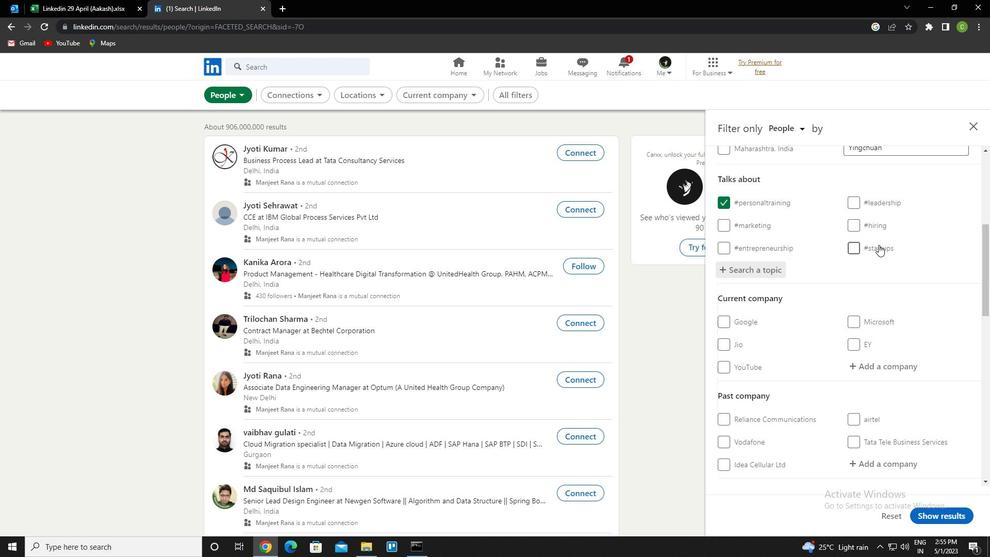 
Action: Mouse moved to (873, 287)
Screenshot: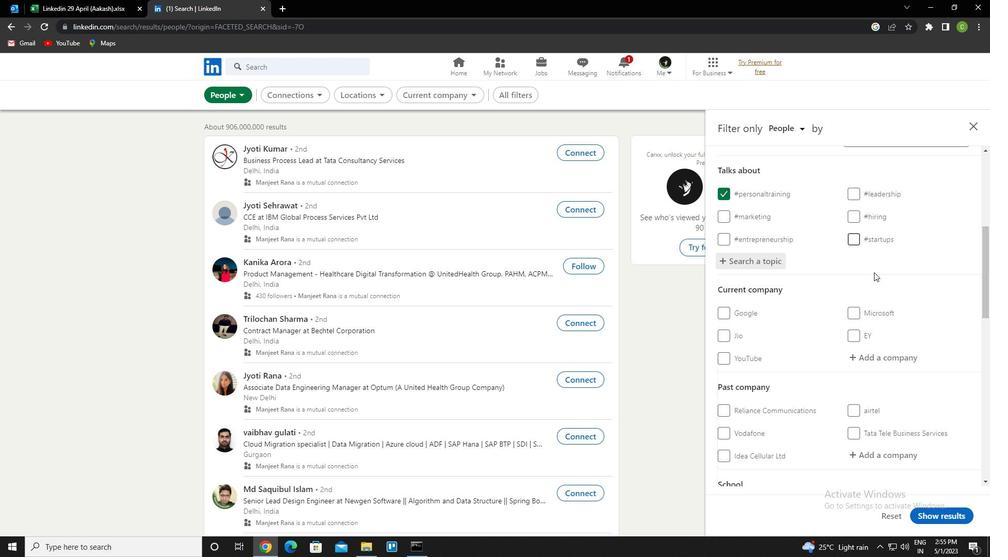 
Action: Mouse scrolled (873, 286) with delta (0, 0)
Screenshot: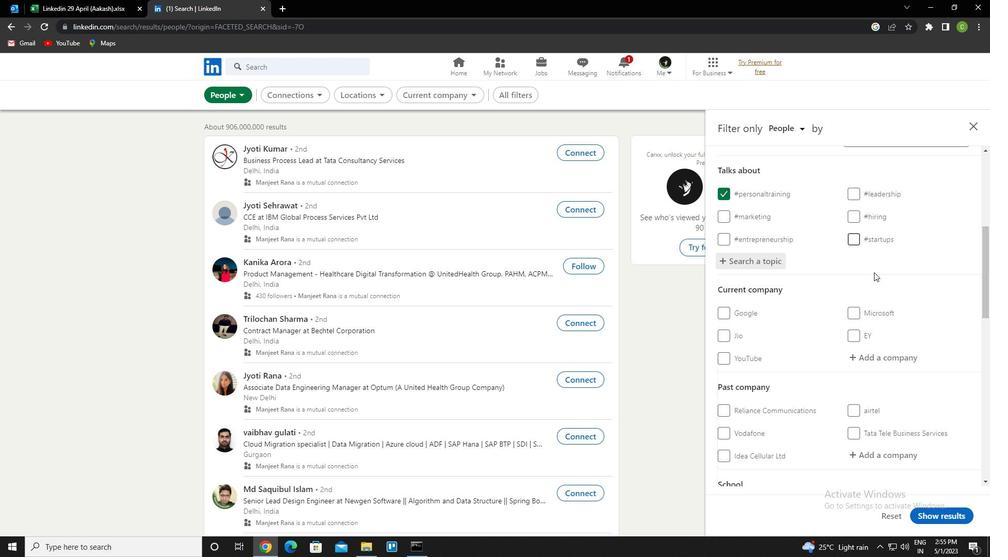 
Action: Mouse moved to (871, 292)
Screenshot: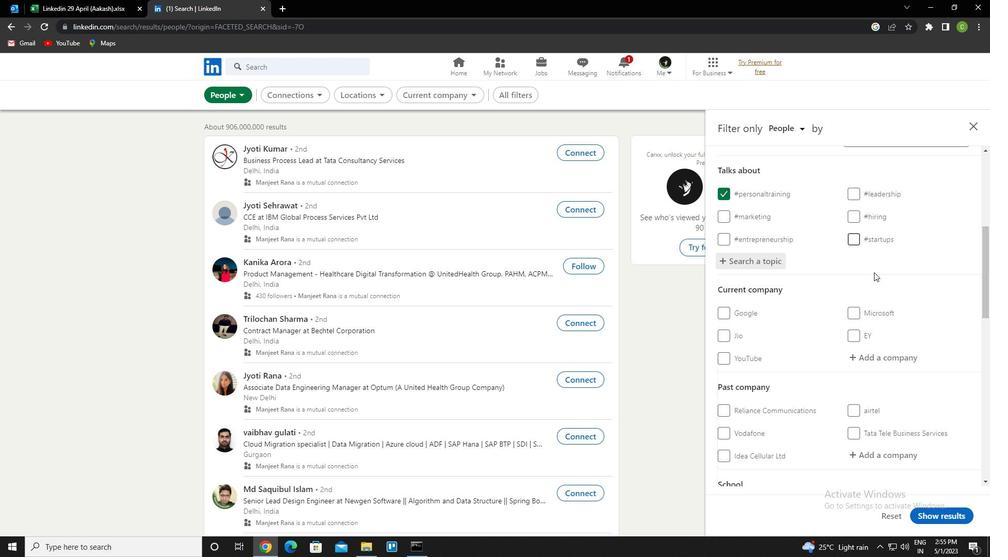 
Action: Mouse scrolled (871, 292) with delta (0, 0)
Screenshot: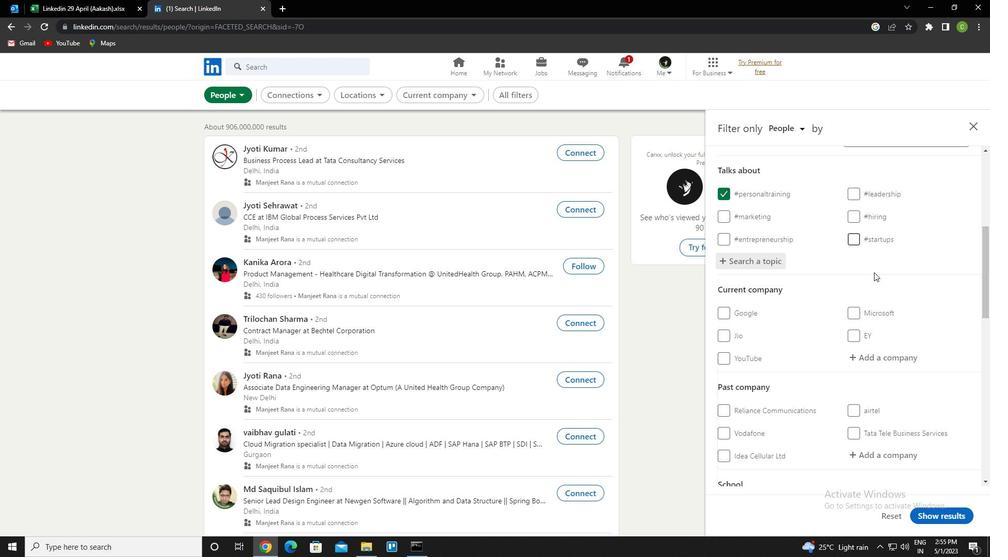 
Action: Mouse moved to (870, 296)
Screenshot: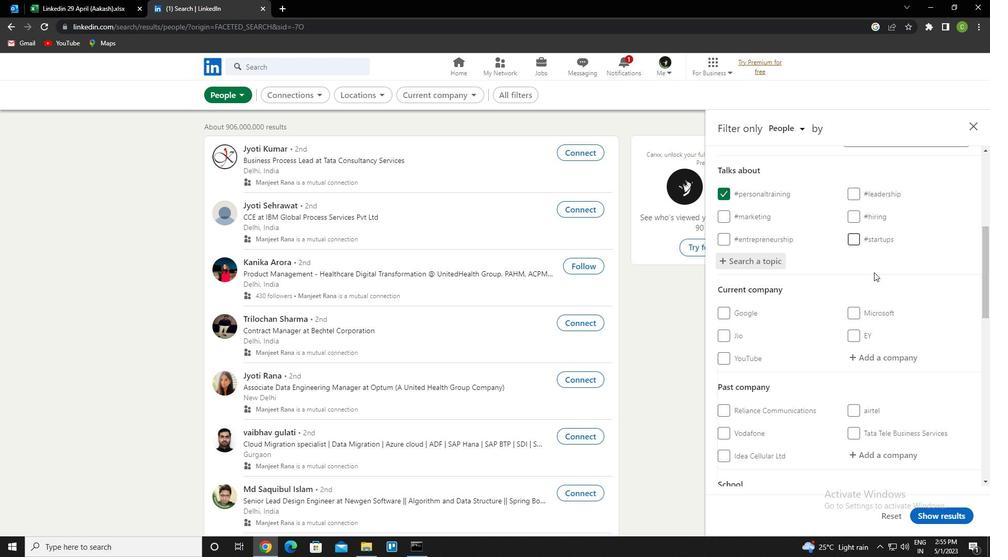 
Action: Mouse scrolled (870, 296) with delta (0, 0)
Screenshot: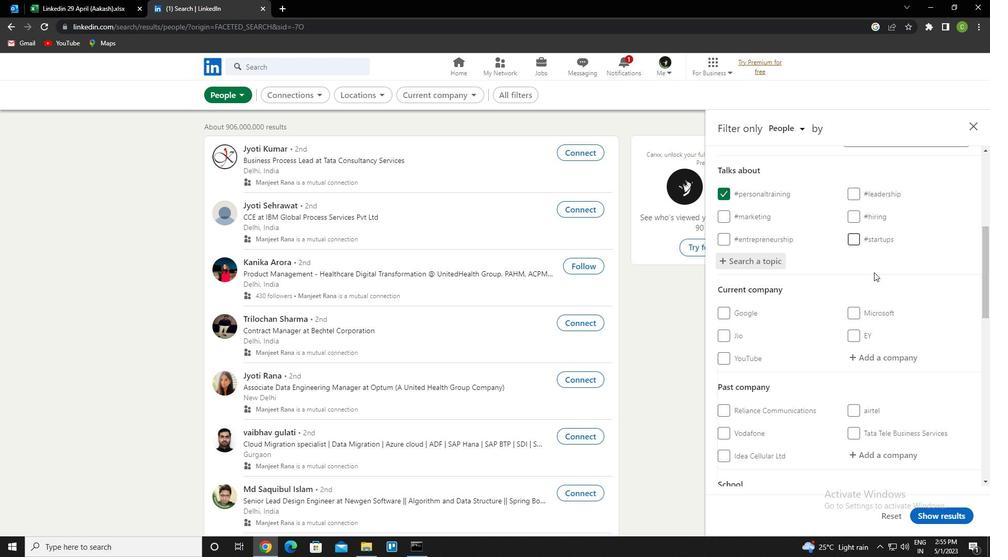 
Action: Mouse moved to (727, 265)
Screenshot: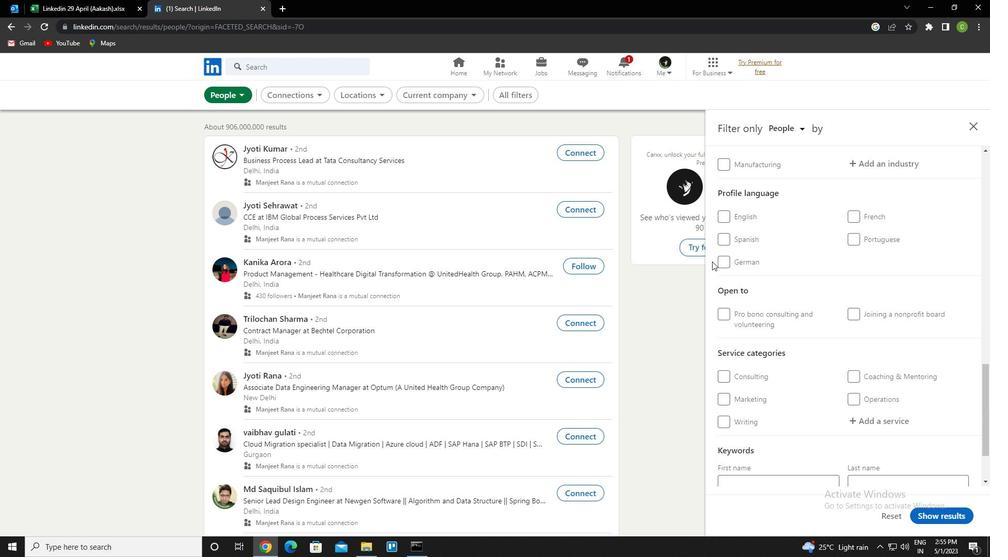 
Action: Mouse pressed left at (727, 265)
Screenshot: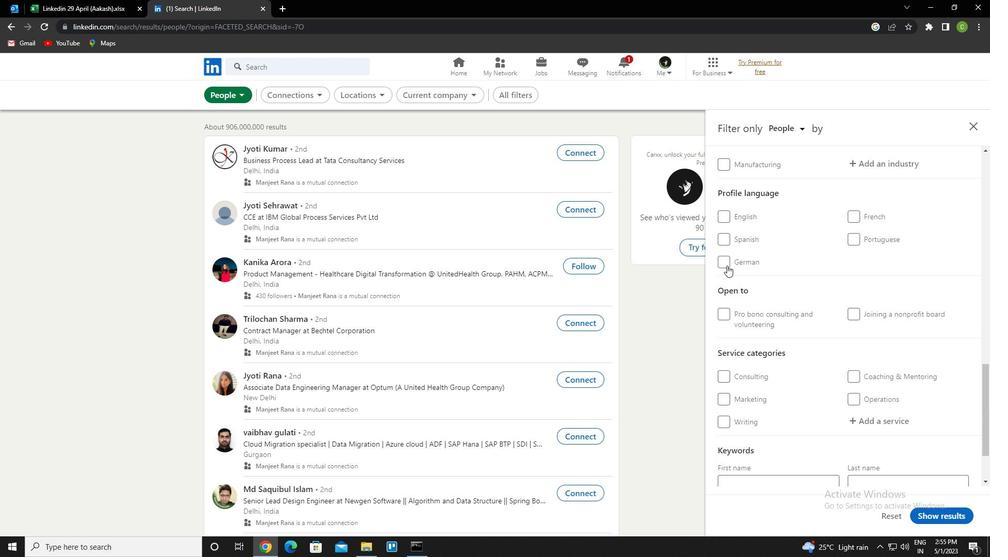 
Action: Mouse moved to (847, 355)
Screenshot: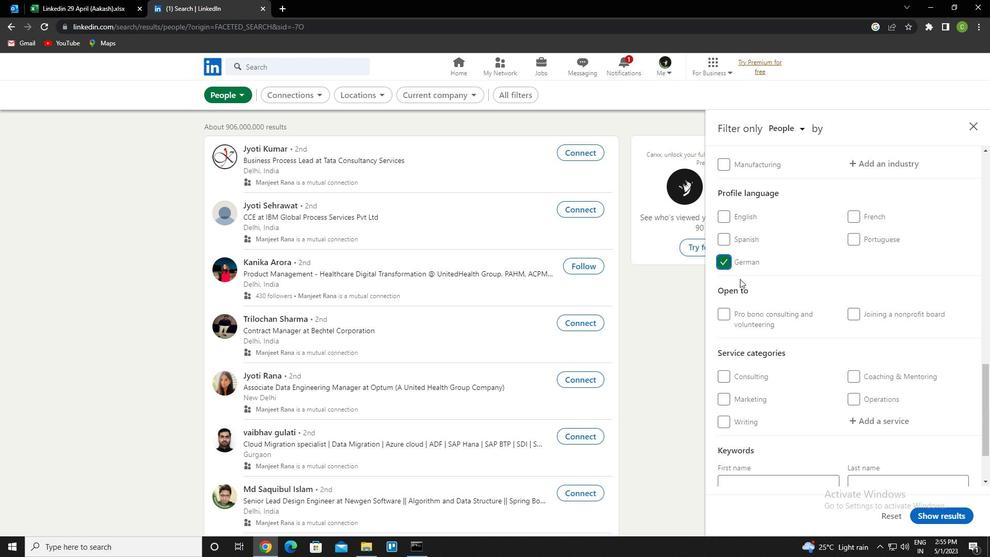 
Action: Mouse scrolled (847, 355) with delta (0, 0)
Screenshot: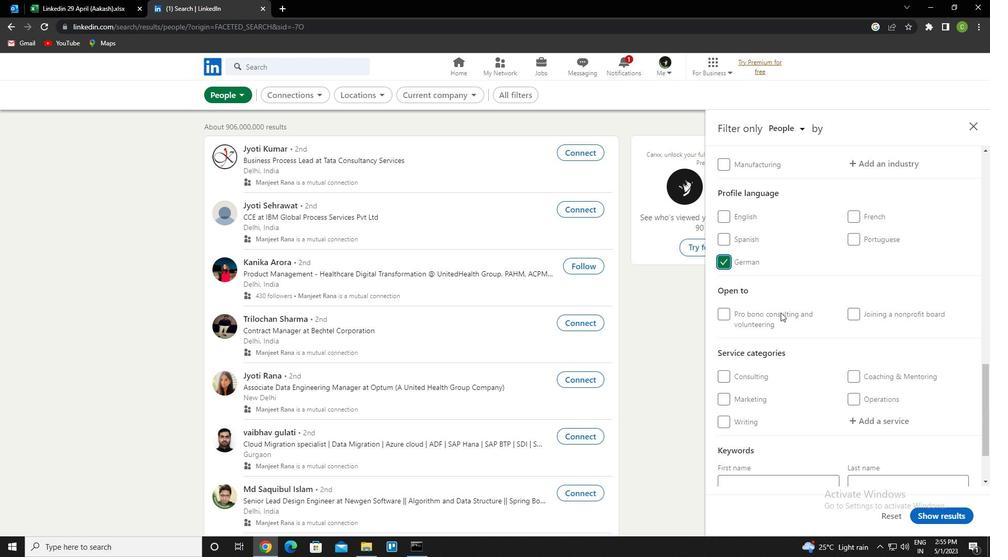 
Action: Mouse scrolled (847, 355) with delta (0, 0)
Screenshot: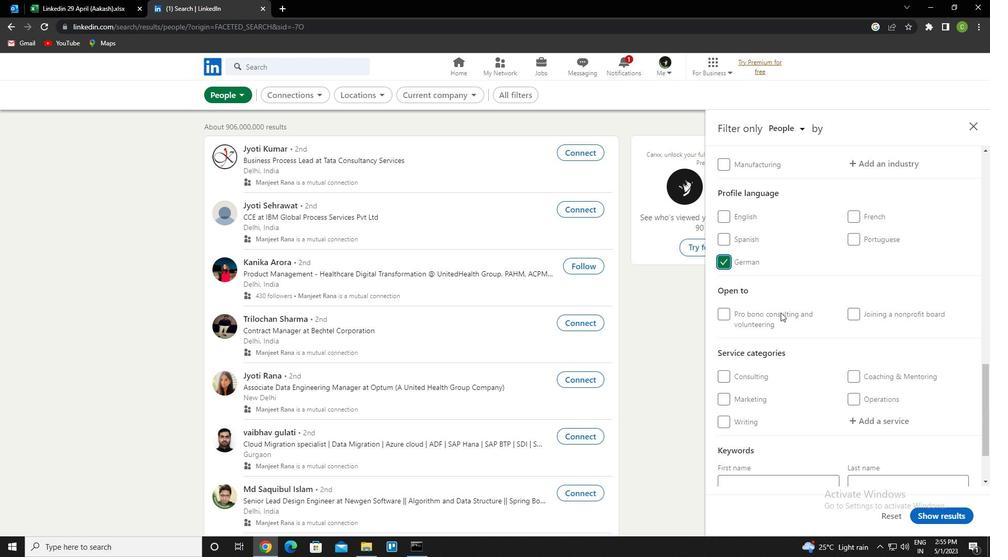 
Action: Mouse scrolled (847, 355) with delta (0, 0)
Screenshot: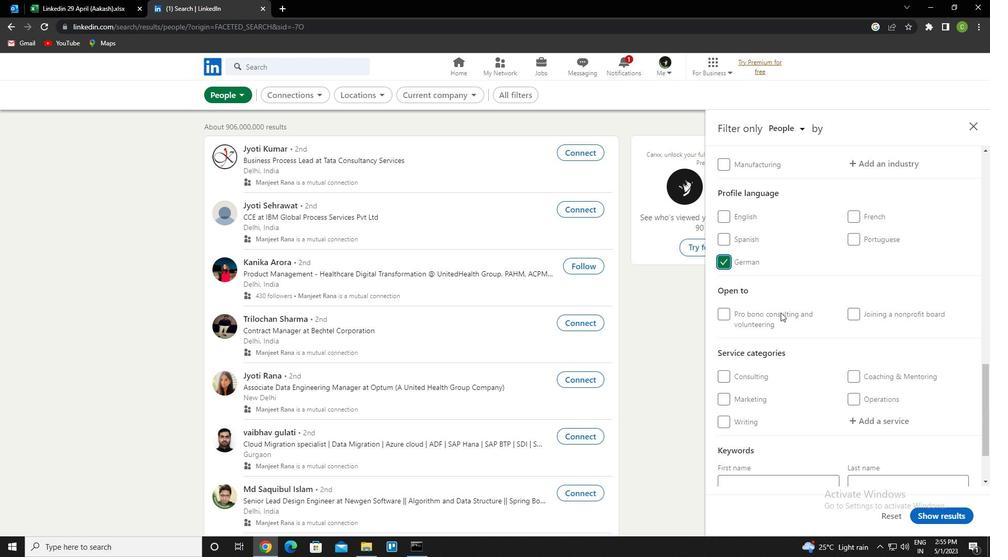
Action: Mouse scrolled (847, 355) with delta (0, 0)
Screenshot: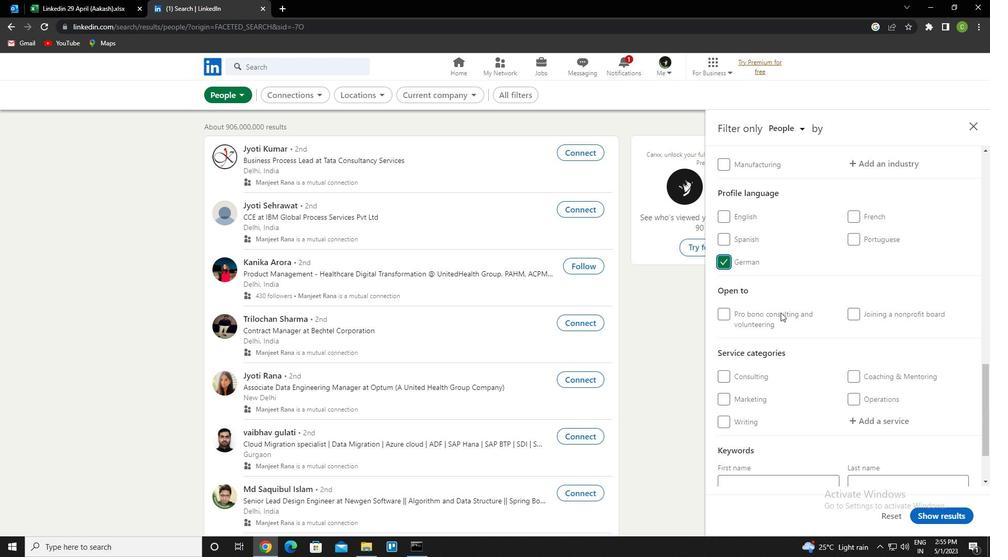 
Action: Mouse scrolled (847, 355) with delta (0, 0)
Screenshot: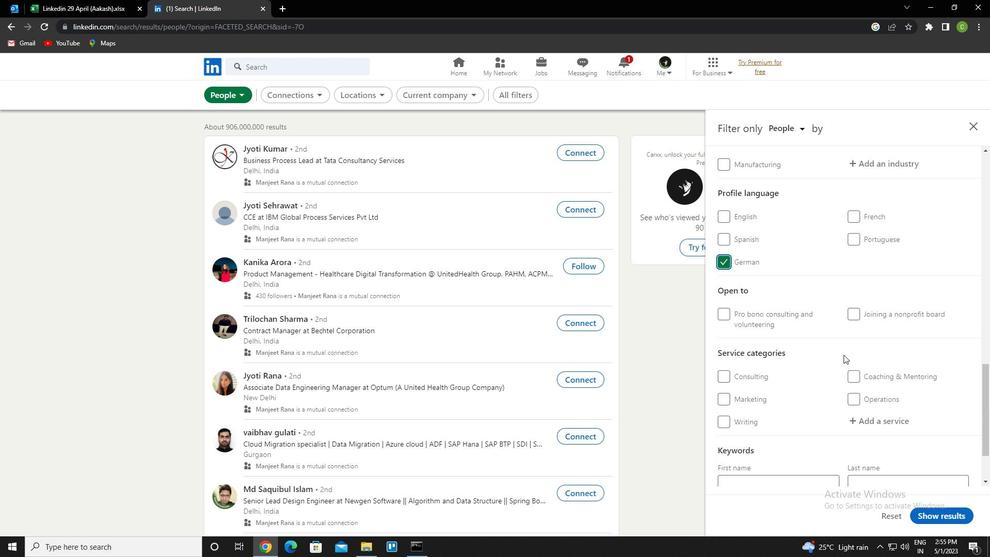 
Action: Mouse scrolled (847, 355) with delta (0, 0)
Screenshot: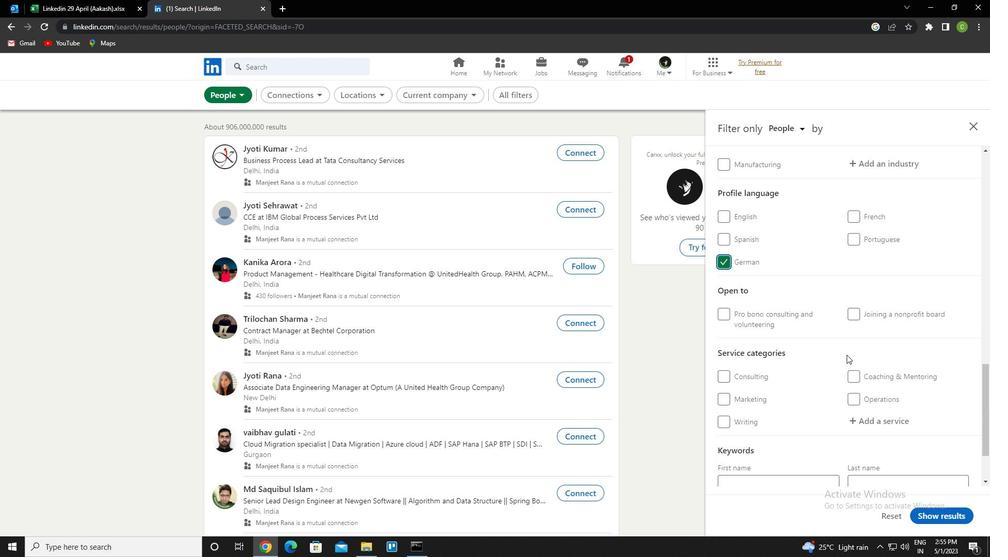 
Action: Mouse scrolled (847, 355) with delta (0, 0)
Screenshot: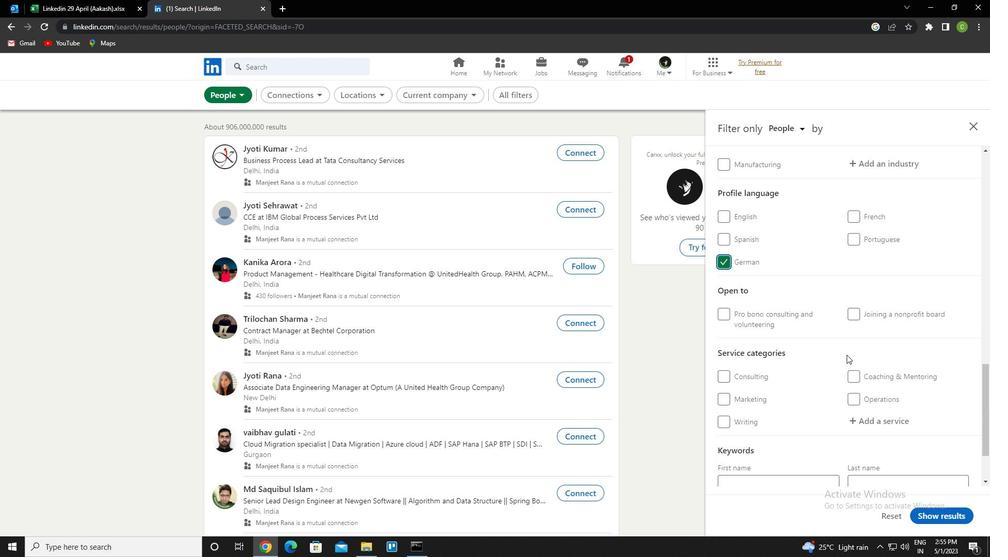 
Action: Mouse scrolled (847, 355) with delta (0, 0)
Screenshot: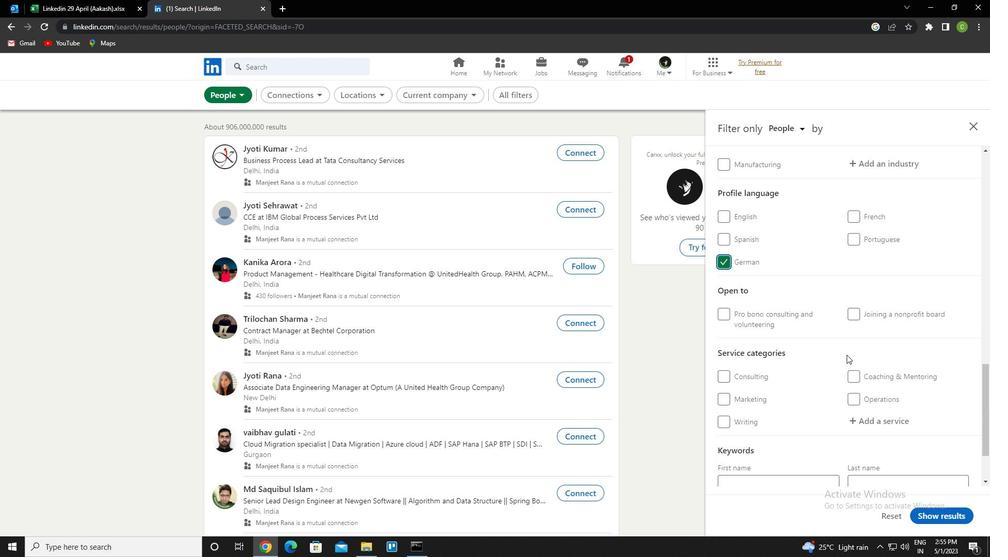 
Action: Mouse moved to (894, 267)
Screenshot: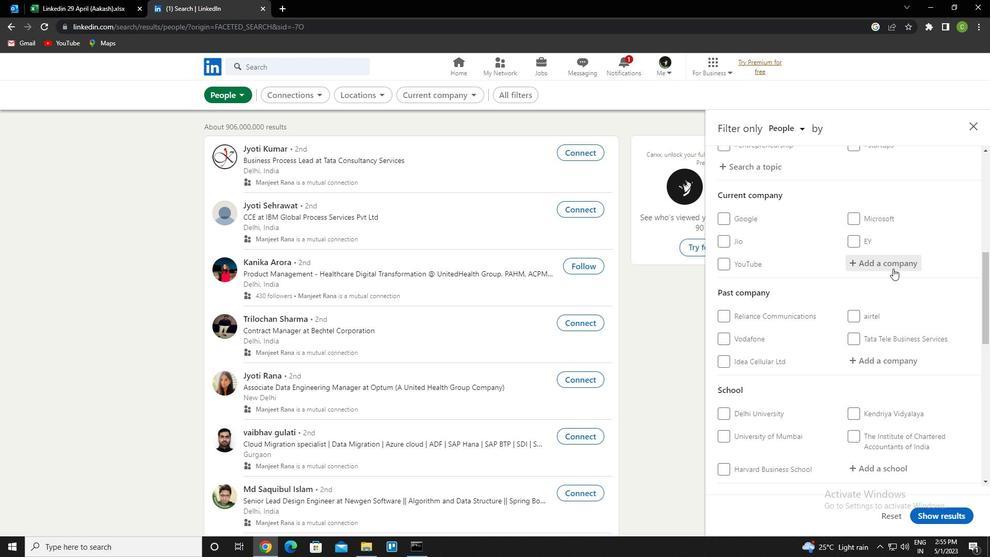 
Action: Mouse pressed left at (894, 267)
Screenshot: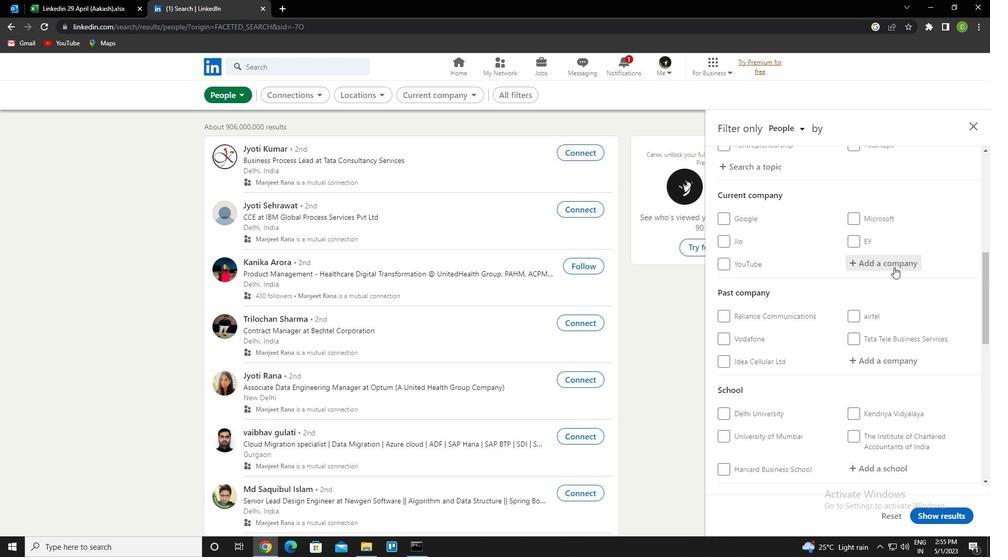 
Action: Key pressed <Key.caps_lock>l<Key.caps_lock>uminous<Key.space><Key.caps_lock>p<Key.caps_lock>ower<Key.down><Key.enter>
Screenshot: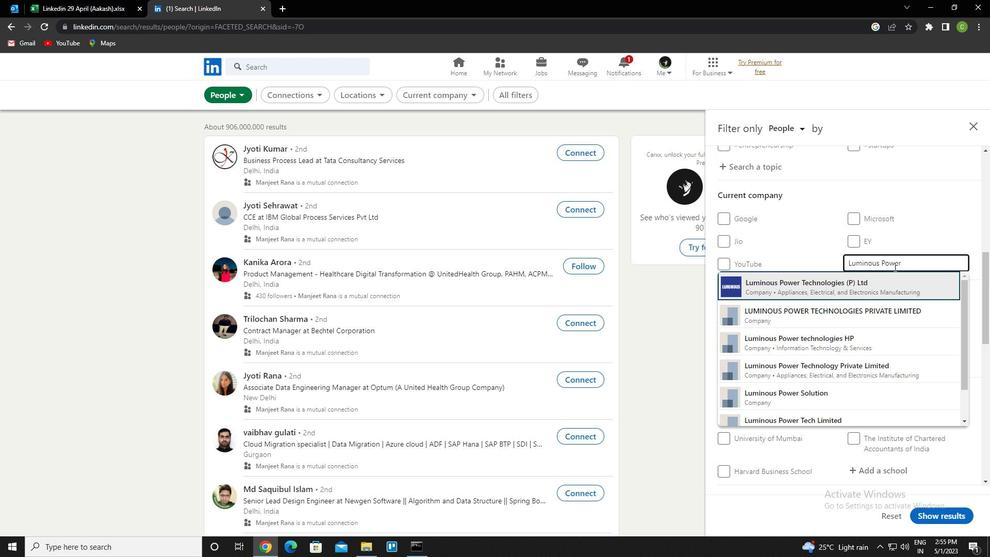 
Action: Mouse scrolled (894, 266) with delta (0, 0)
Screenshot: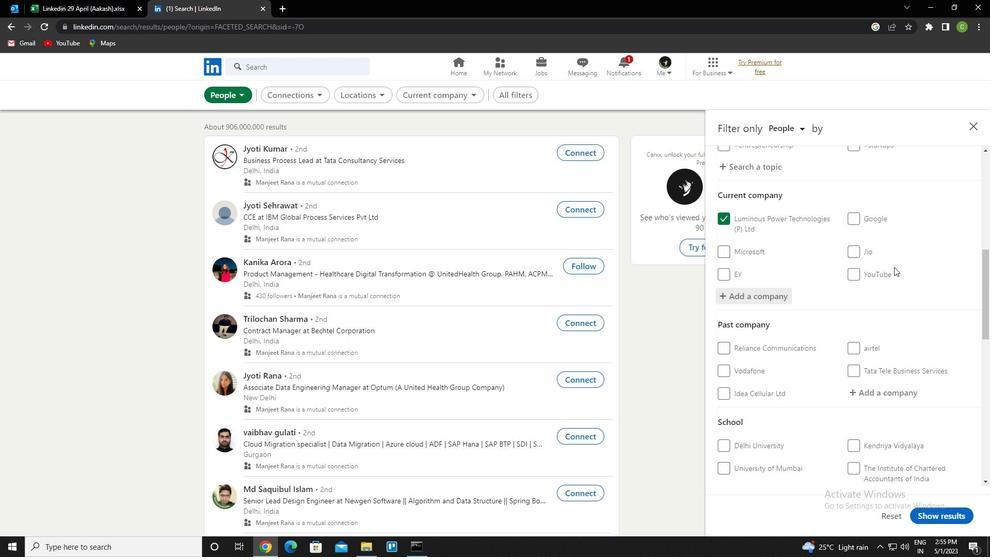 
Action: Mouse scrolled (894, 266) with delta (0, 0)
Screenshot: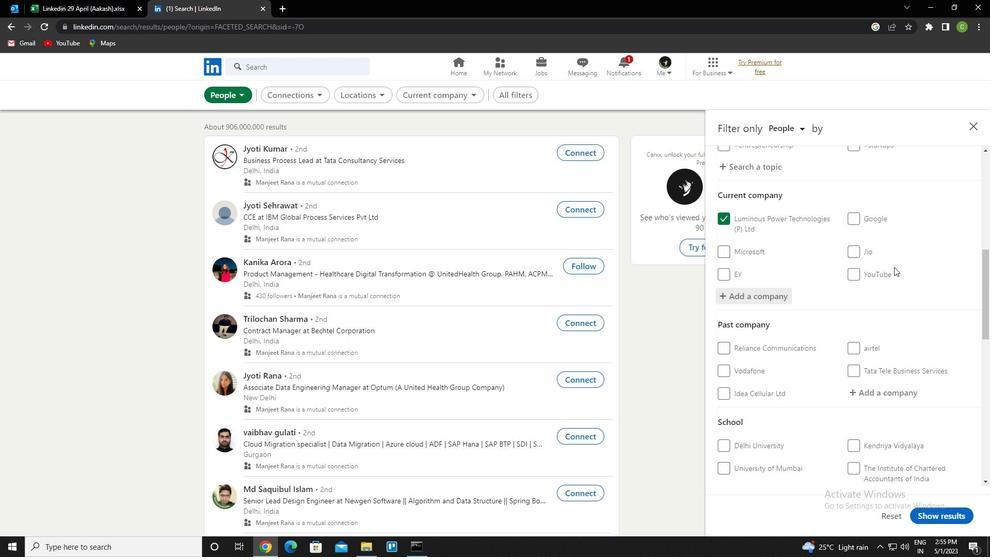 
Action: Mouse scrolled (894, 266) with delta (0, 0)
Screenshot: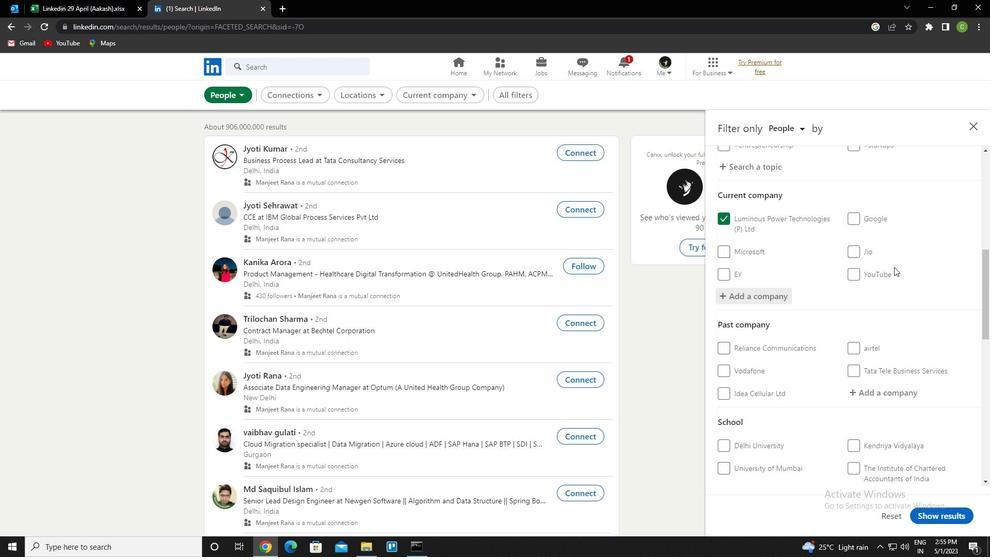 
Action: Mouse moved to (877, 343)
Screenshot: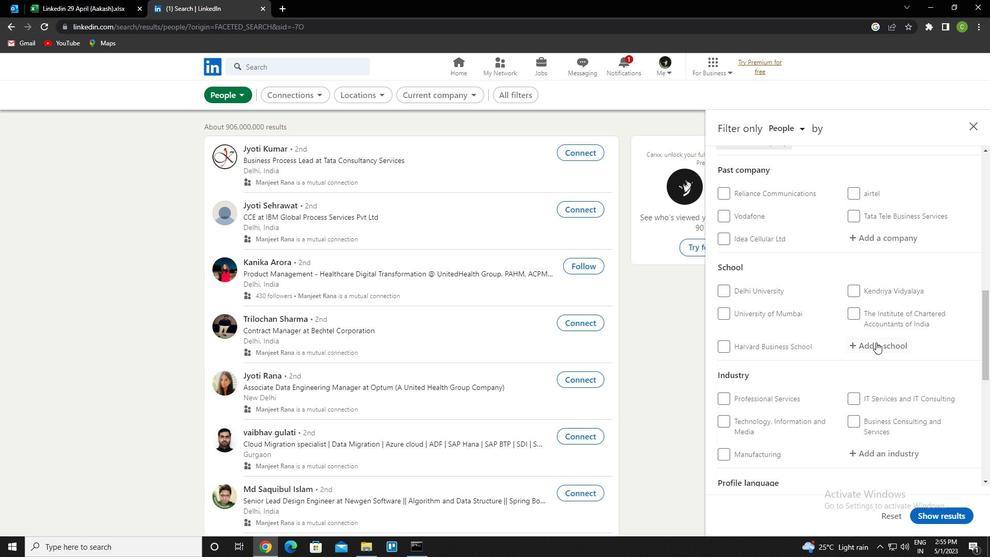 
Action: Mouse pressed left at (877, 343)
Screenshot: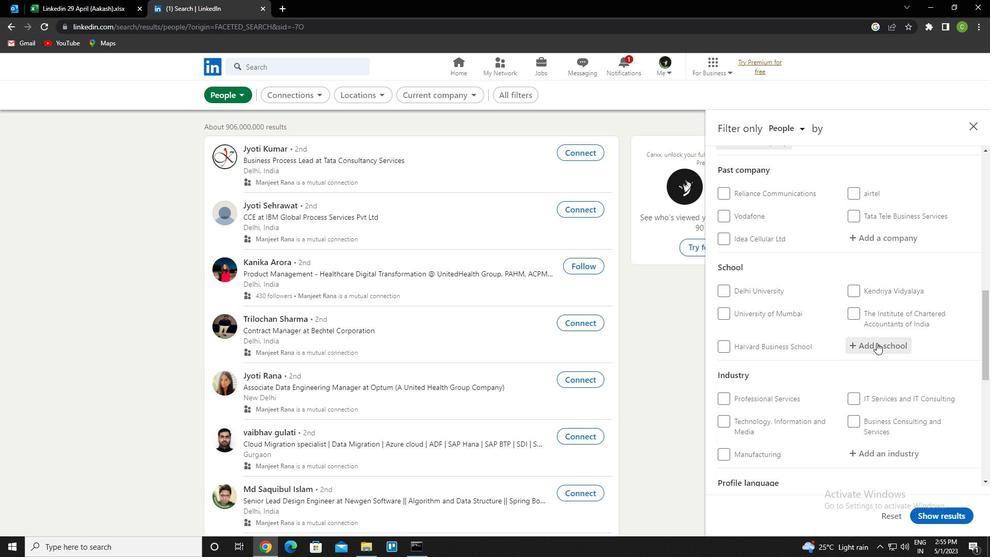 
Action: Key pressed <Key.tab>
Screenshot: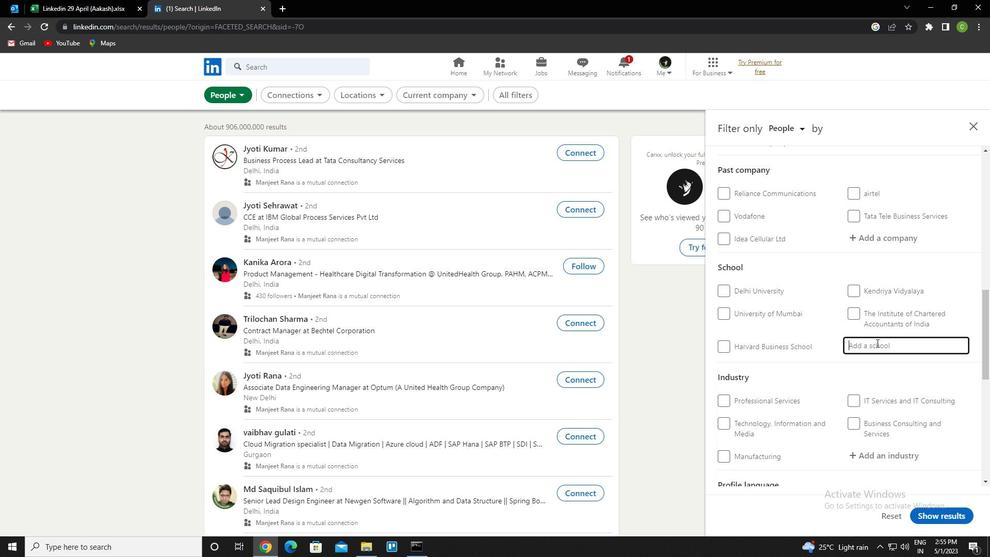 
Action: Mouse moved to (877, 343)
Screenshot: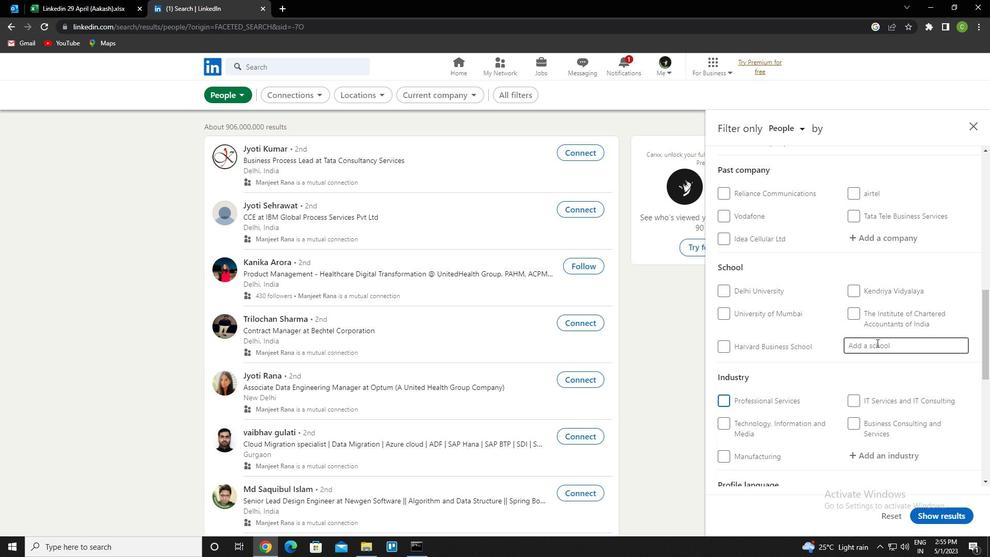 
Action: Mouse pressed left at (877, 343)
Screenshot: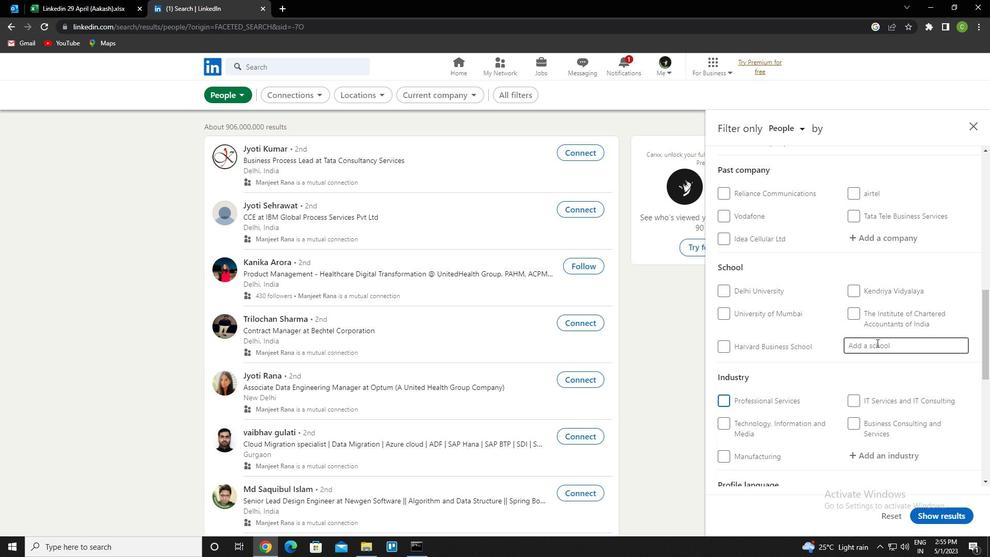 
Action: Key pressed <Key.caps_lock>a<Key.caps_lock>wami<Key.space><Key.caps_lock>v<Key.caps_lock>ivek<Key.left><Key.left><Key.right><Key.backspace>ctrl+S<Key.right><Key.right><Key.down><Key.down><Key.down><Key.down><Key.enter>
Screenshot: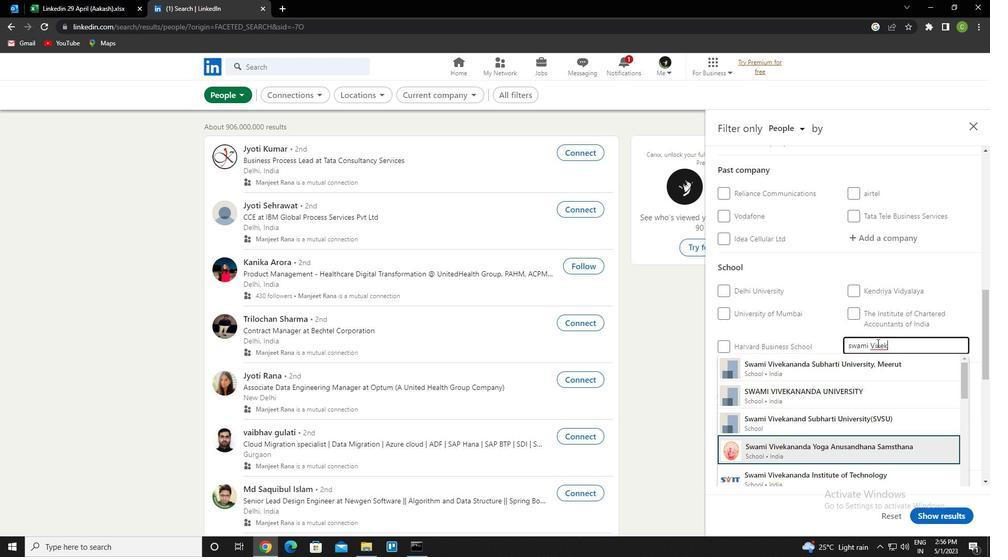 
Action: Mouse moved to (873, 355)
Screenshot: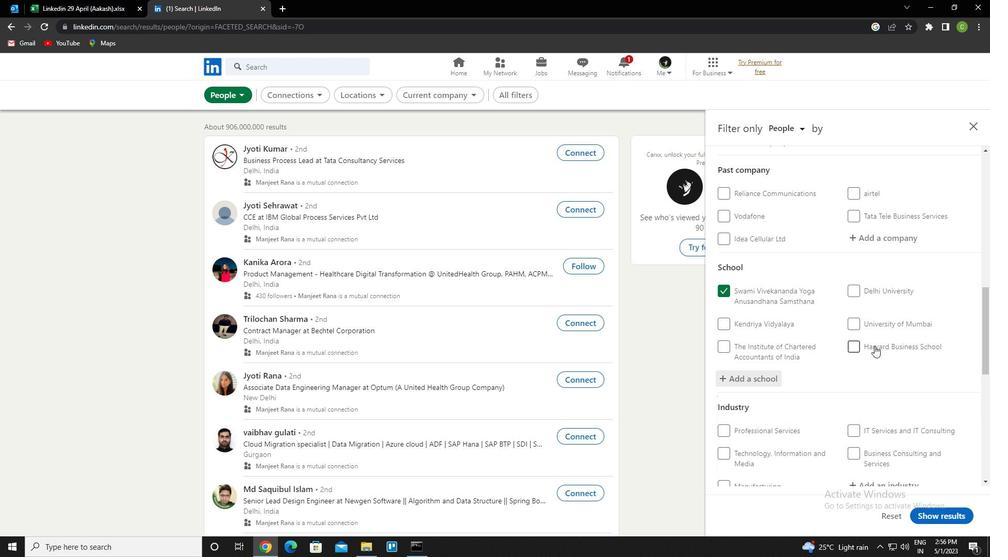 
Action: Mouse scrolled (873, 355) with delta (0, 0)
Screenshot: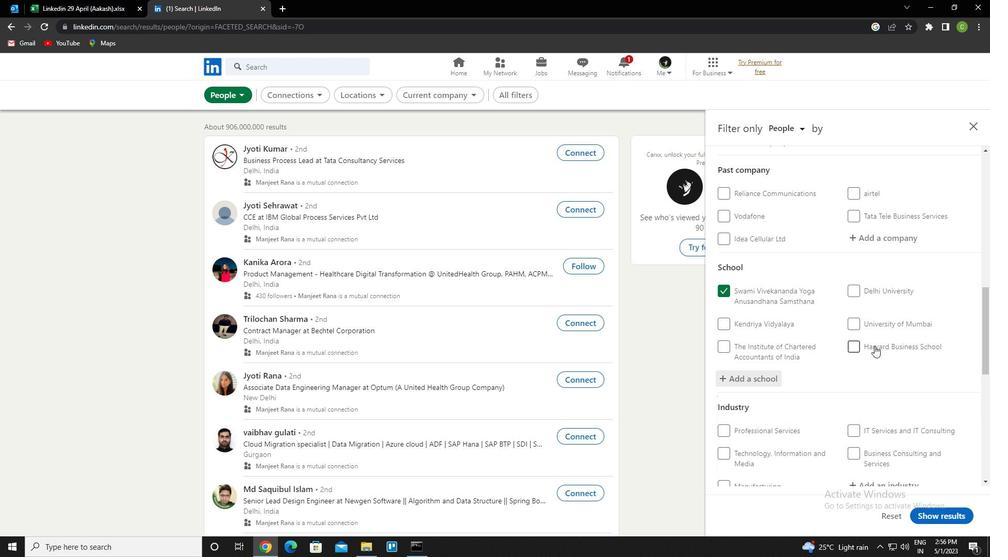 
Action: Mouse moved to (874, 356)
Screenshot: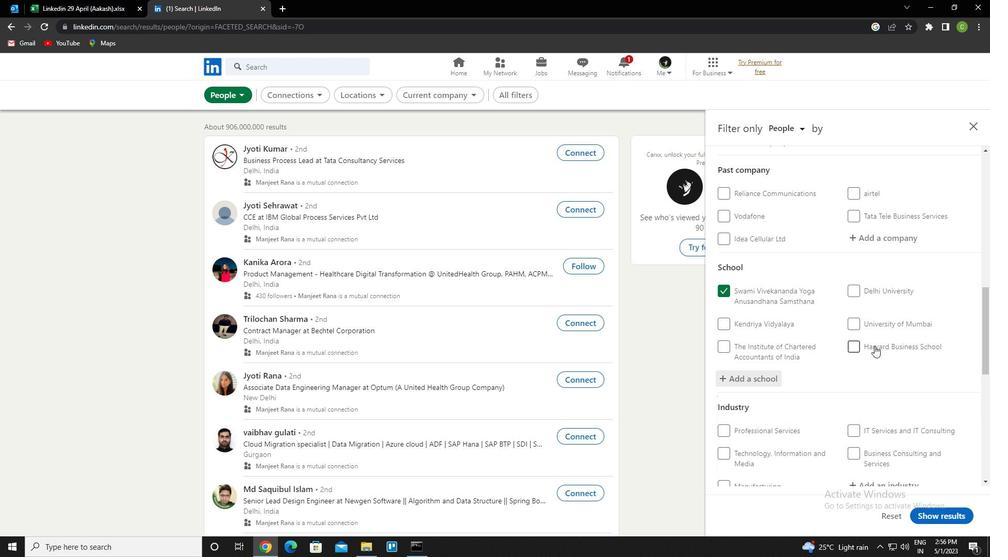 
Action: Mouse scrolled (874, 356) with delta (0, 0)
Screenshot: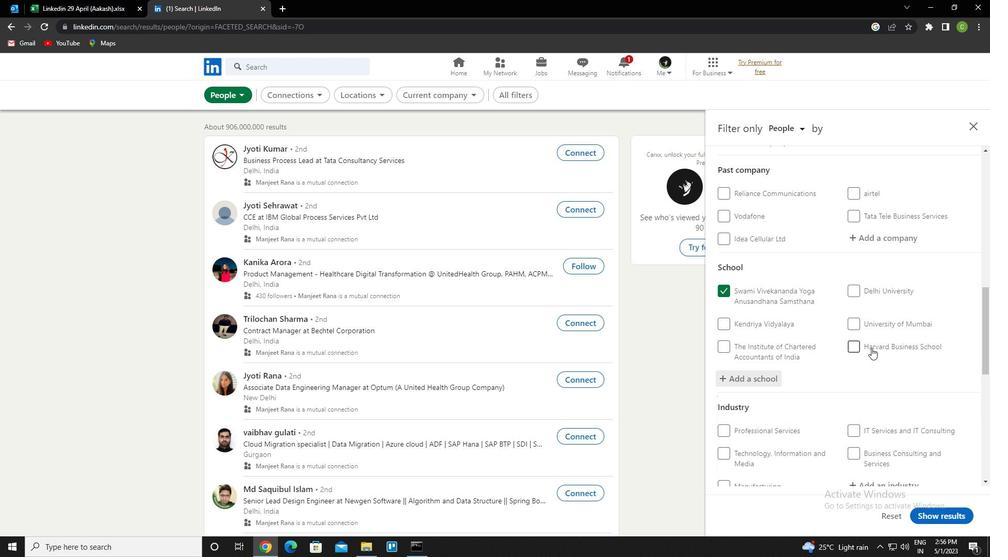 
Action: Mouse scrolled (874, 356) with delta (0, 0)
Screenshot: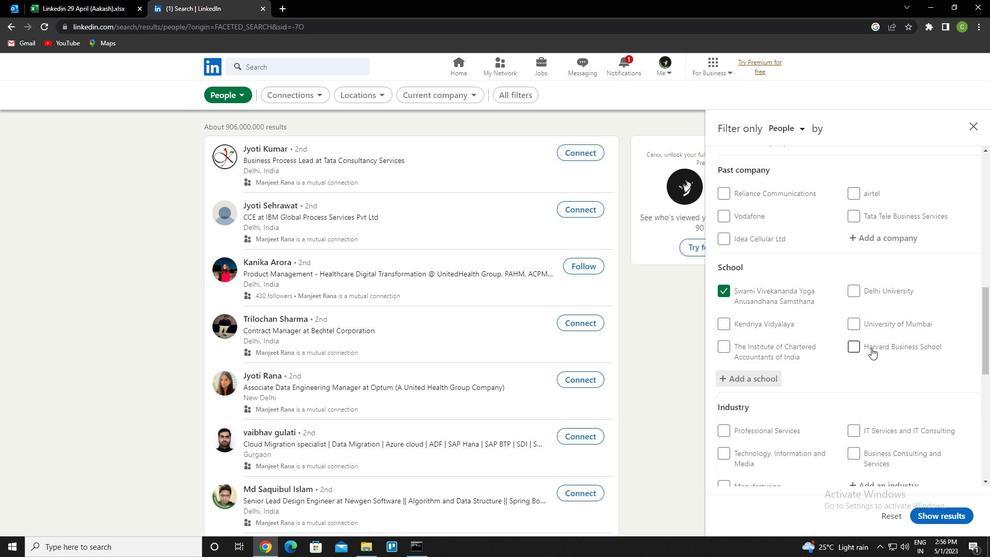 
Action: Mouse moved to (883, 338)
Screenshot: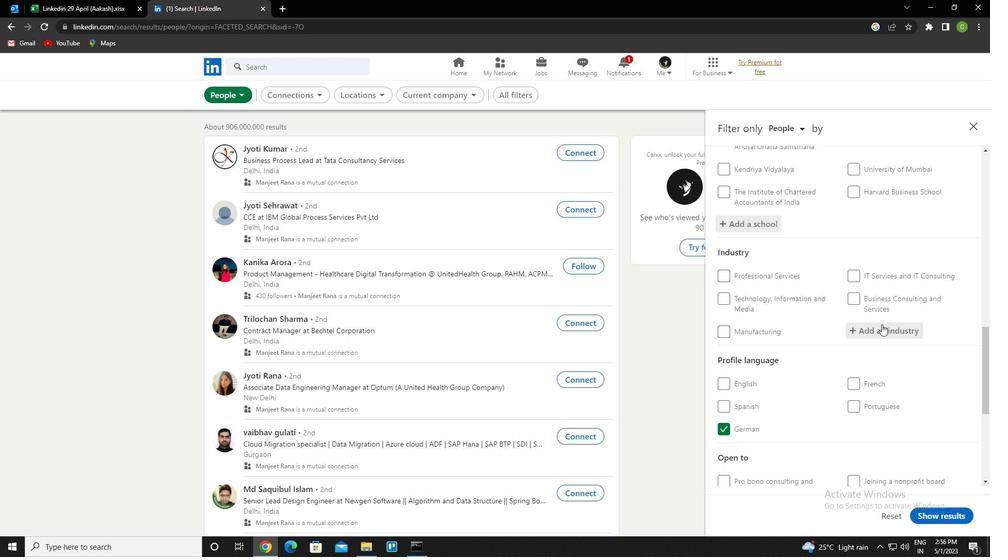 
Action: Mouse pressed left at (883, 338)
Screenshot: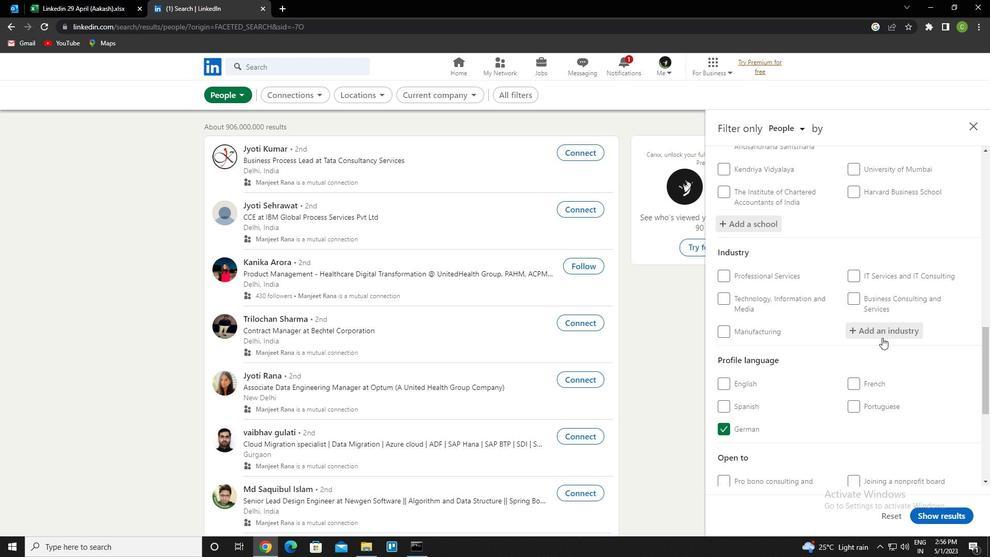 
Action: Key pressed <Key.caps_lock>ctrl+E<Key.caps_lock>lectronic<Key.space>and<Key.down><Key.enter>
Screenshot: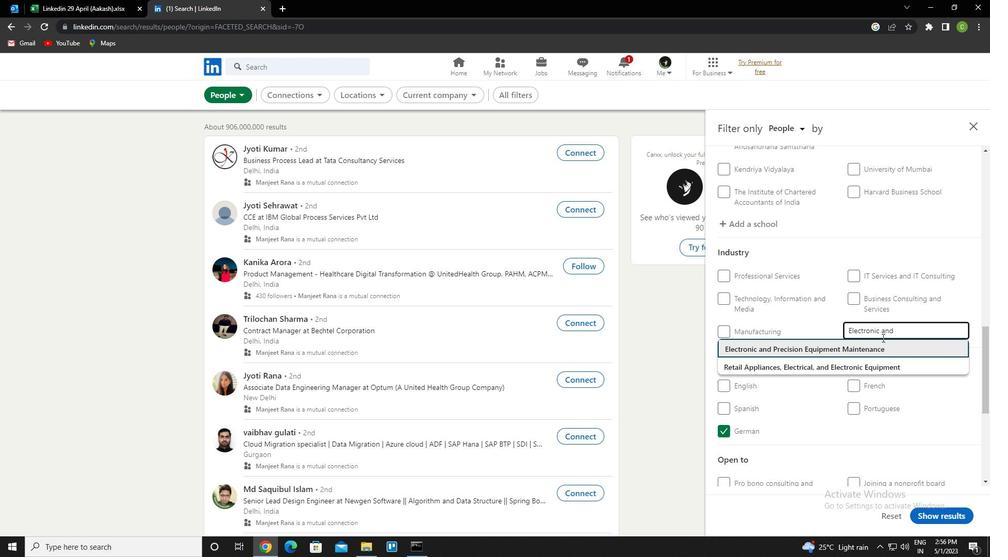 
Action: Mouse moved to (872, 422)
Screenshot: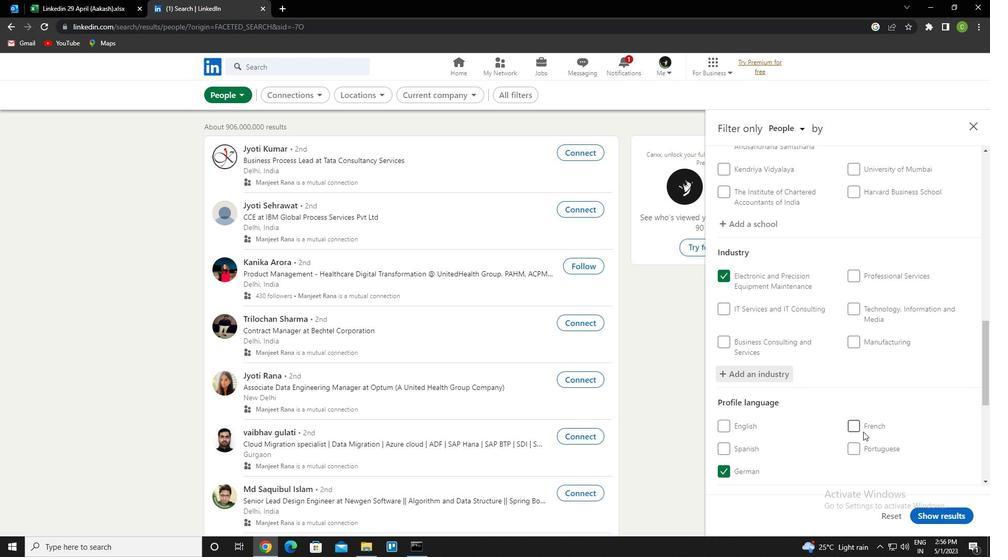 
Action: Mouse scrolled (872, 422) with delta (0, 0)
Screenshot: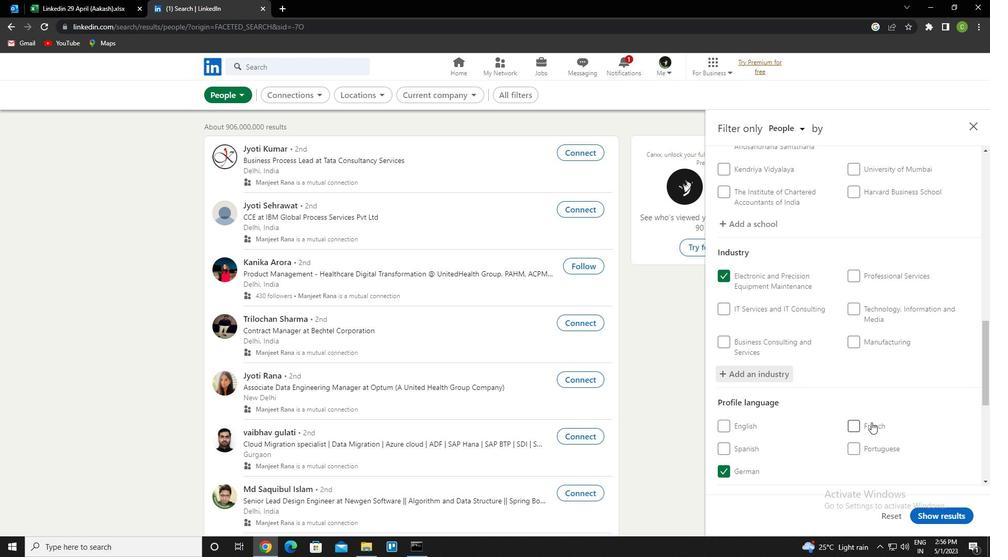 
Action: Mouse scrolled (872, 422) with delta (0, 0)
Screenshot: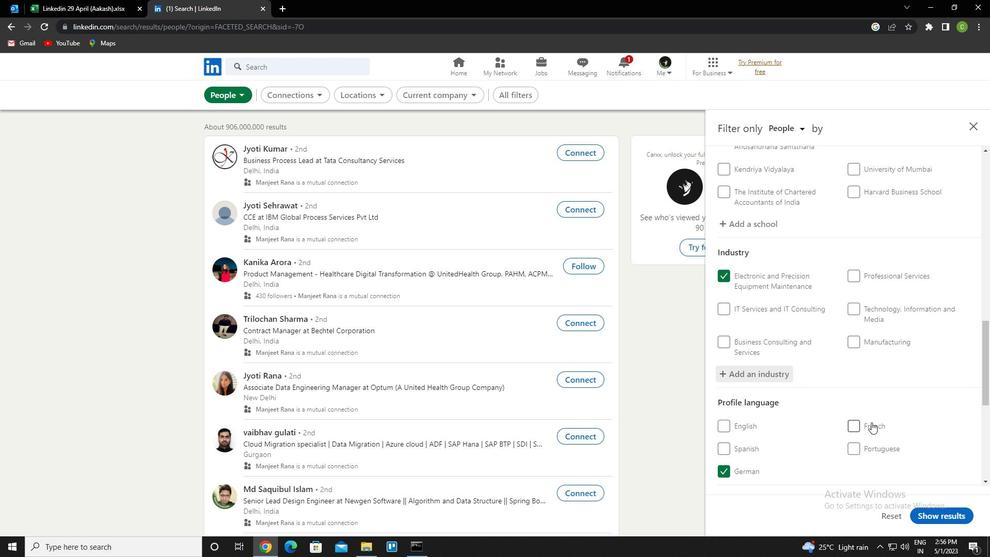 
Action: Mouse scrolled (872, 422) with delta (0, 0)
Screenshot: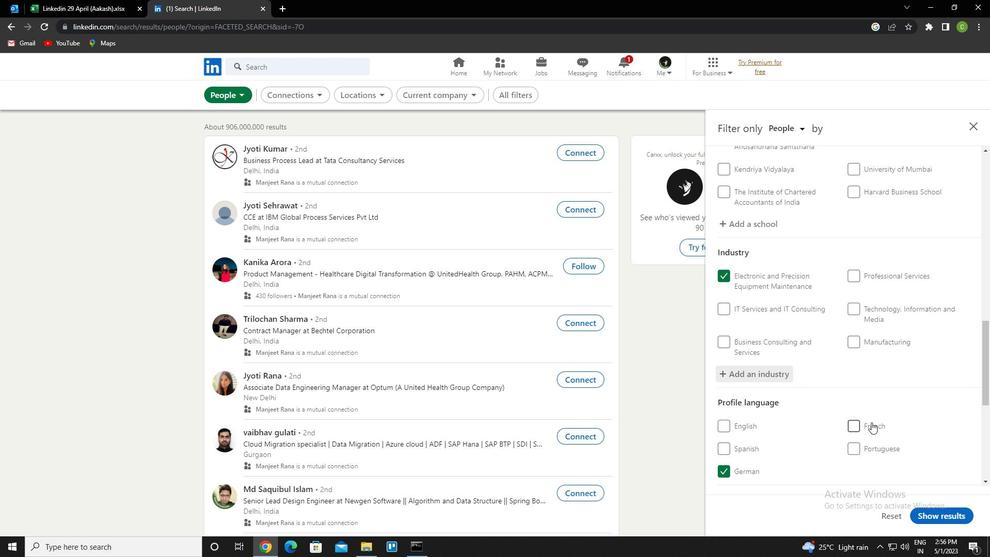 
Action: Mouse moved to (869, 424)
Screenshot: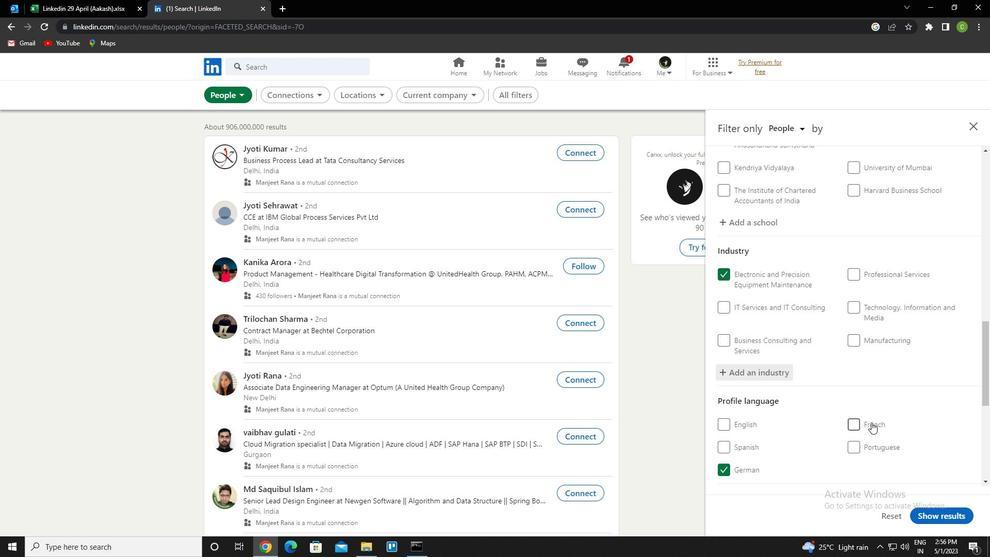 
Action: Mouse scrolled (869, 423) with delta (0, 0)
Screenshot: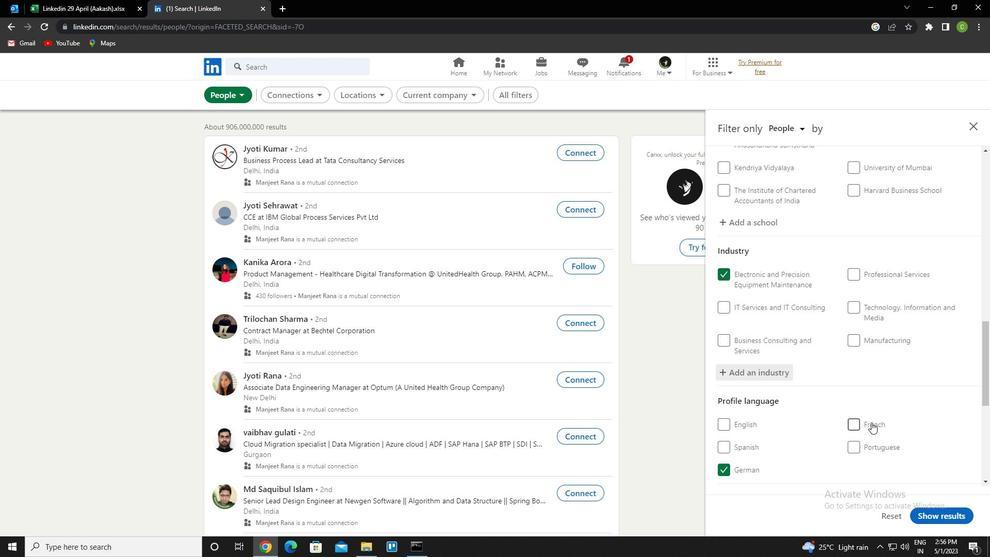 
Action: Mouse moved to (867, 425)
Screenshot: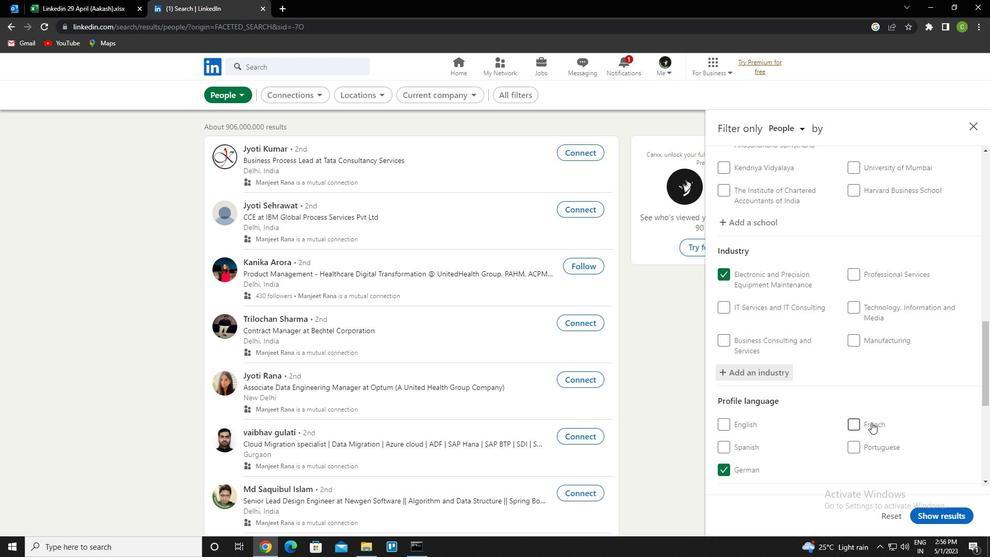 
Action: Mouse scrolled (867, 424) with delta (0, 0)
Screenshot: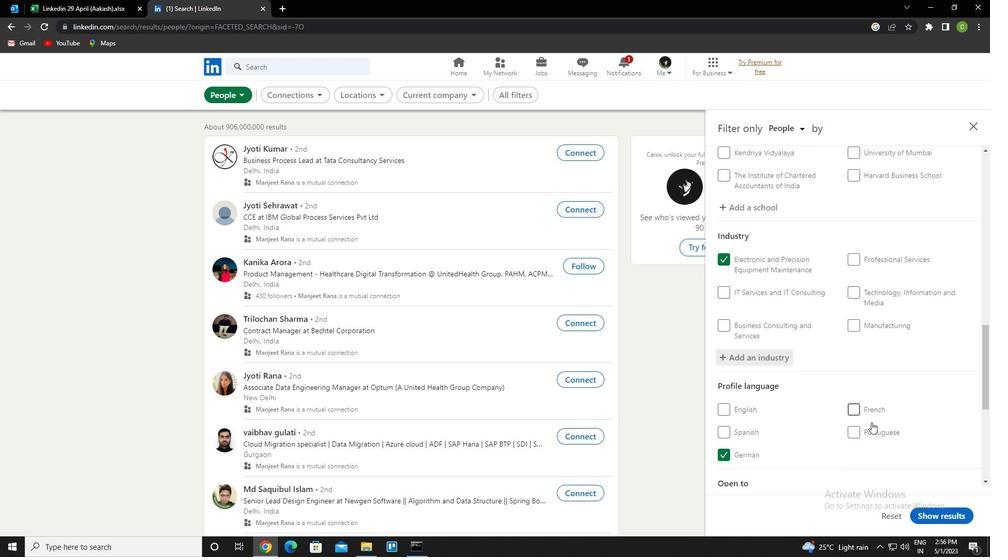 
Action: Mouse moved to (884, 370)
Screenshot: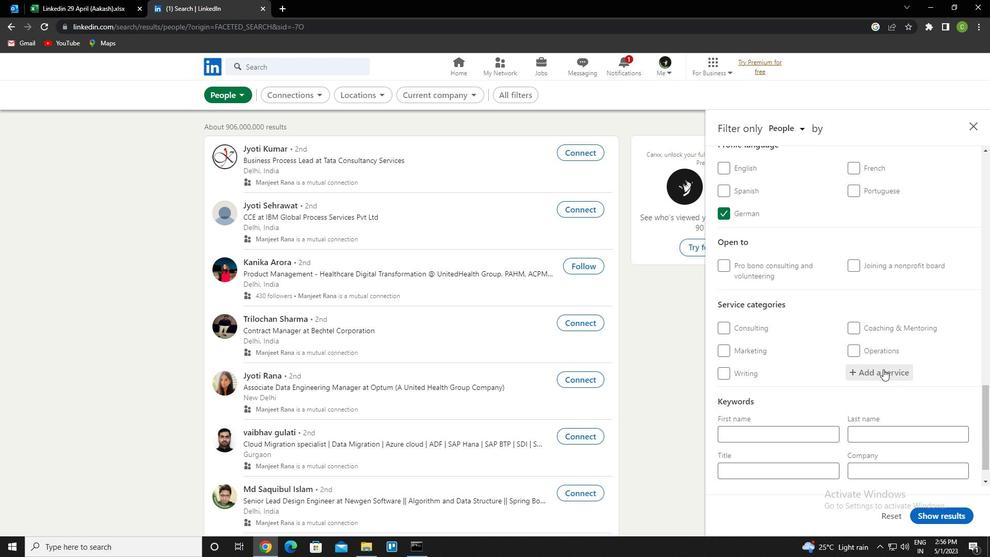 
Action: Mouse pressed left at (884, 370)
Screenshot: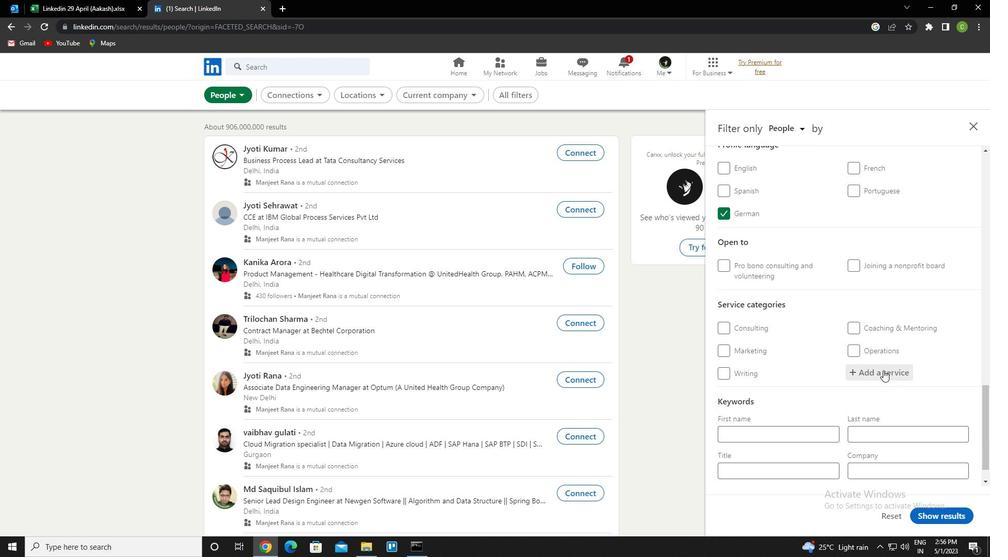 
Action: Key pressed <Key.caps_lock>a<Key.caps_lock>udio<Key.space><Key.down><Key.enter>
Screenshot: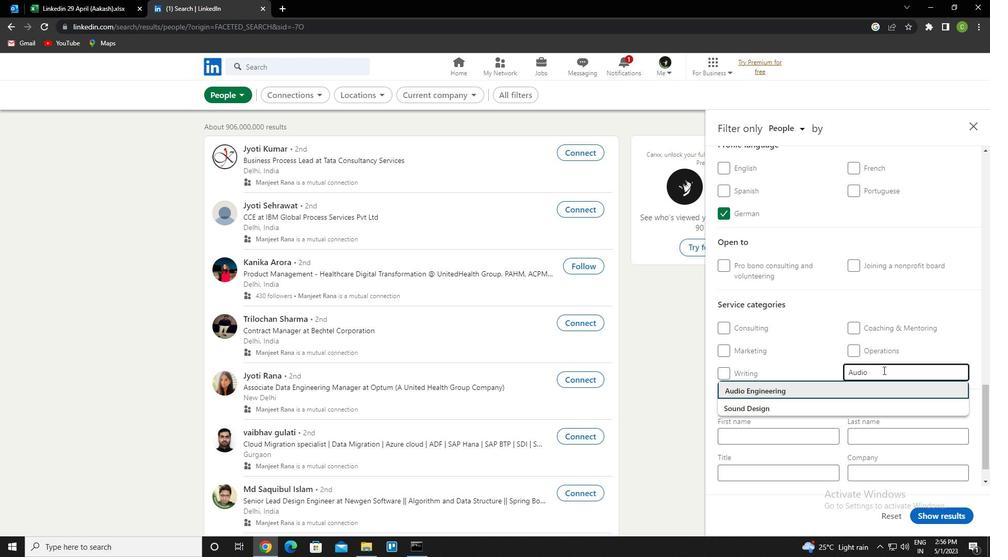 
Action: Mouse moved to (921, 312)
Screenshot: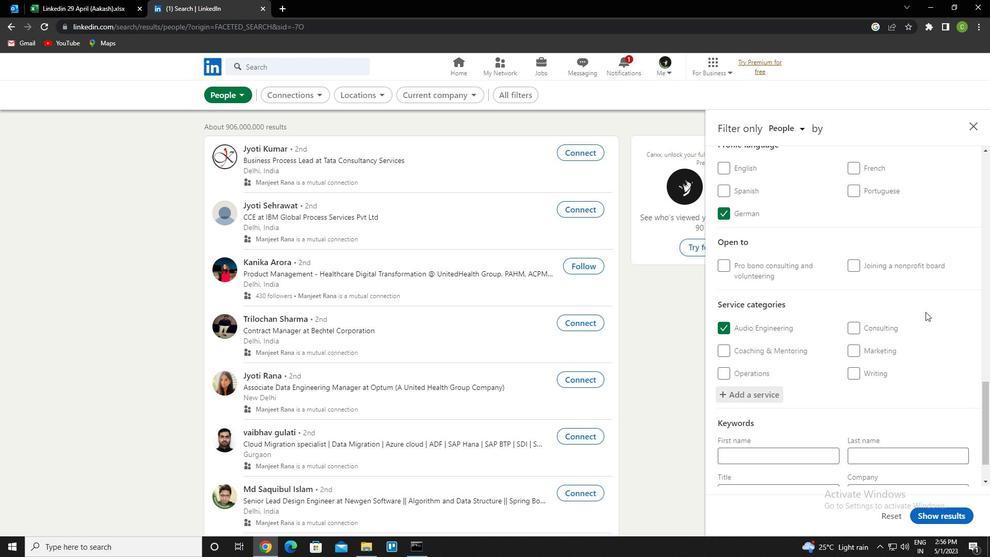 
Action: Mouse scrolled (921, 312) with delta (0, 0)
Screenshot: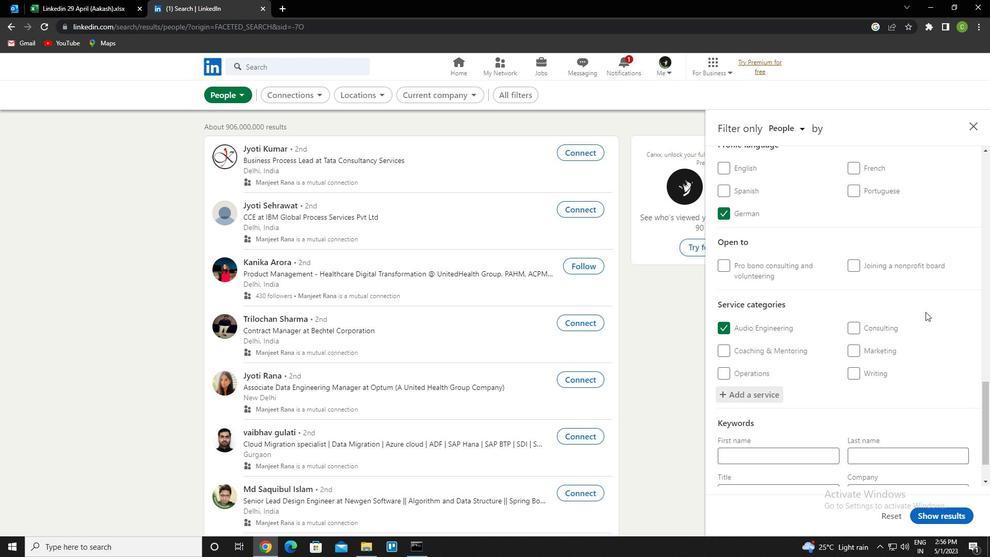 
Action: Mouse moved to (920, 312)
Screenshot: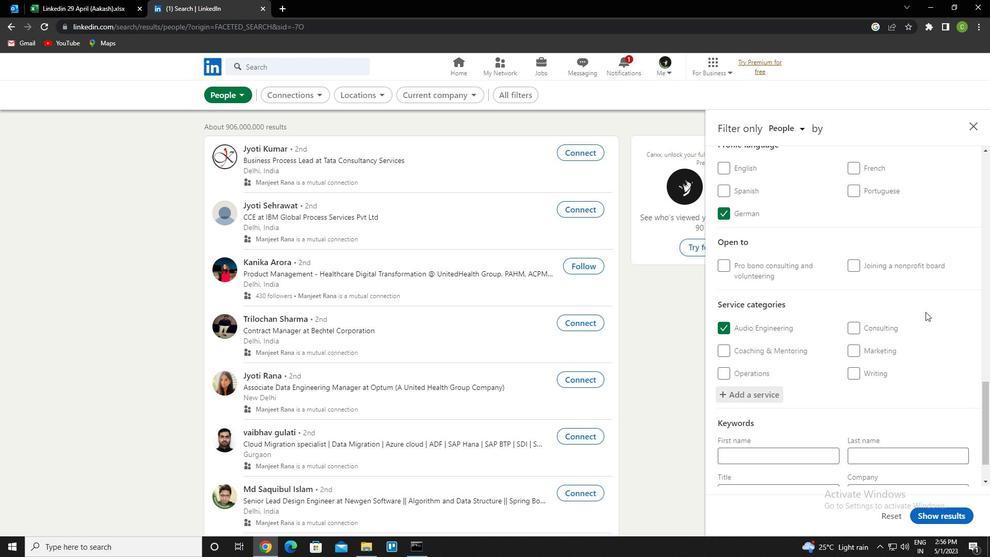 
Action: Mouse scrolled (920, 312) with delta (0, 0)
Screenshot: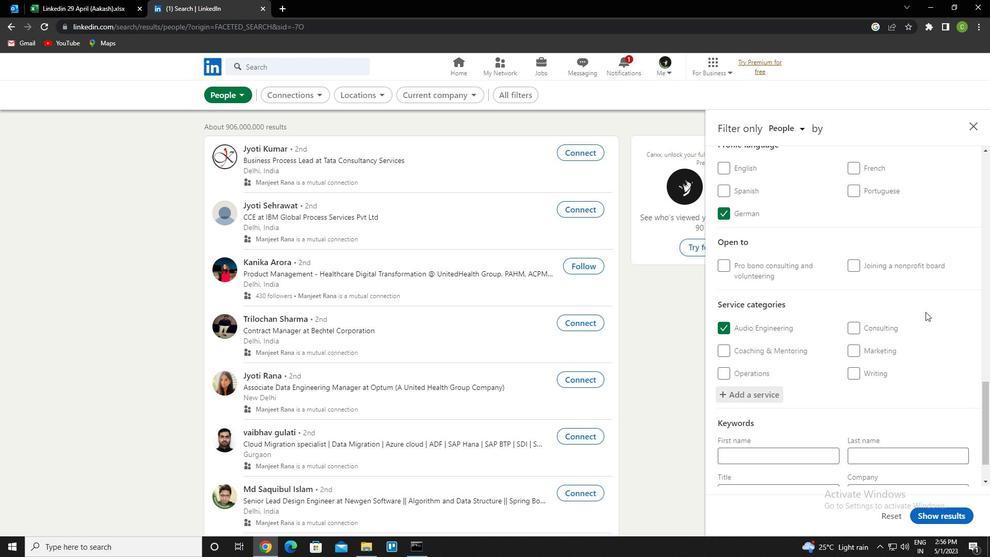
Action: Mouse scrolled (920, 312) with delta (0, 0)
Screenshot: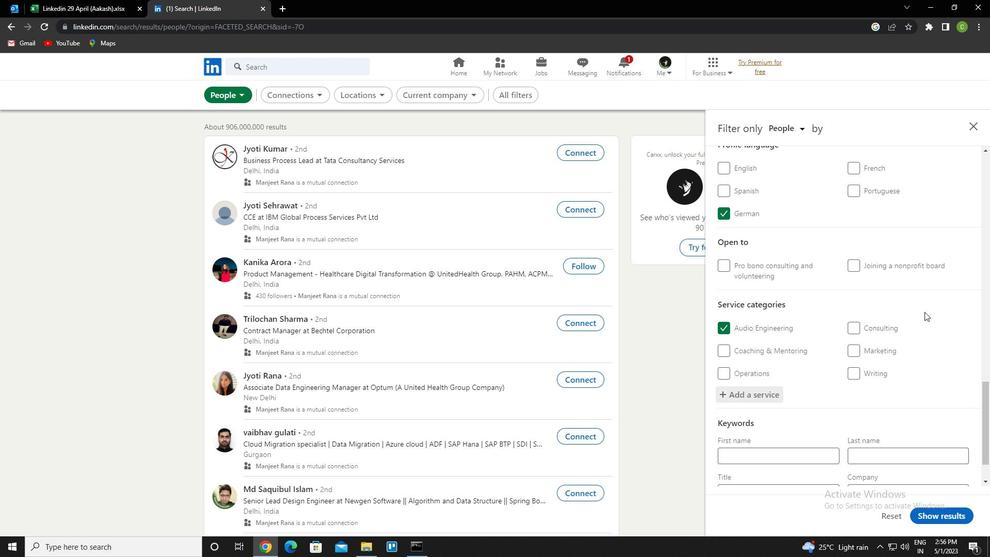 
Action: Mouse moved to (920, 313)
Screenshot: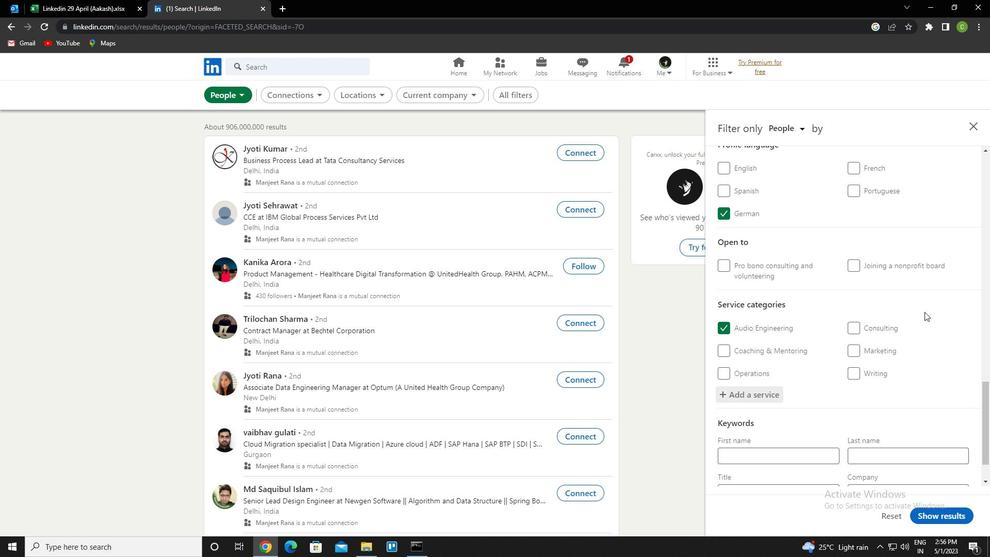 
Action: Mouse scrolled (920, 312) with delta (0, 0)
Screenshot: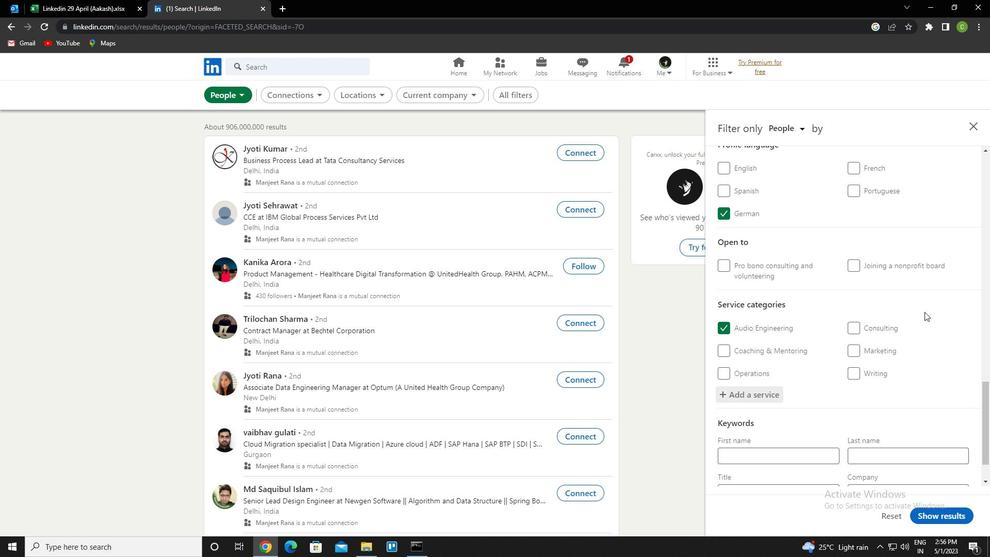 
Action: Mouse moved to (920, 313)
Screenshot: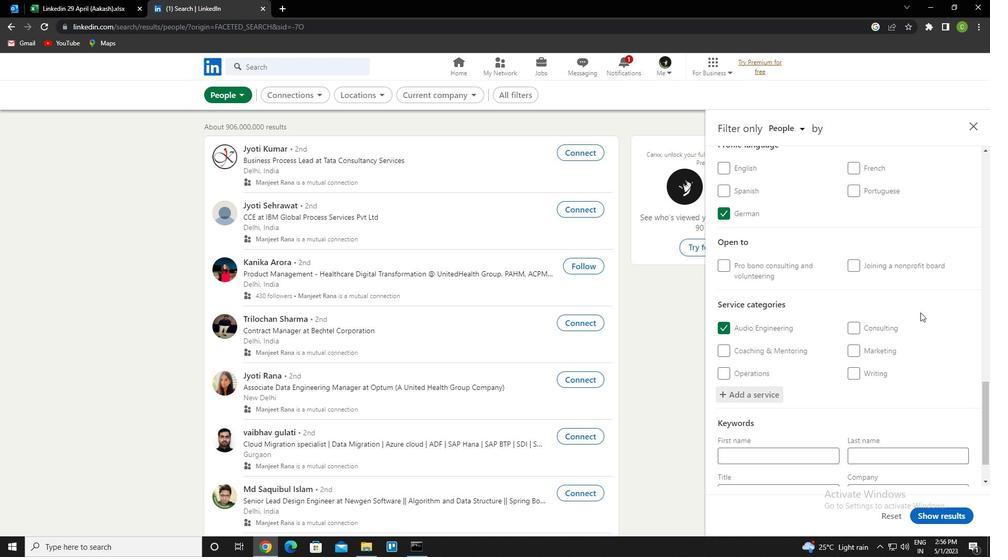 
Action: Mouse scrolled (920, 312) with delta (0, 0)
Screenshot: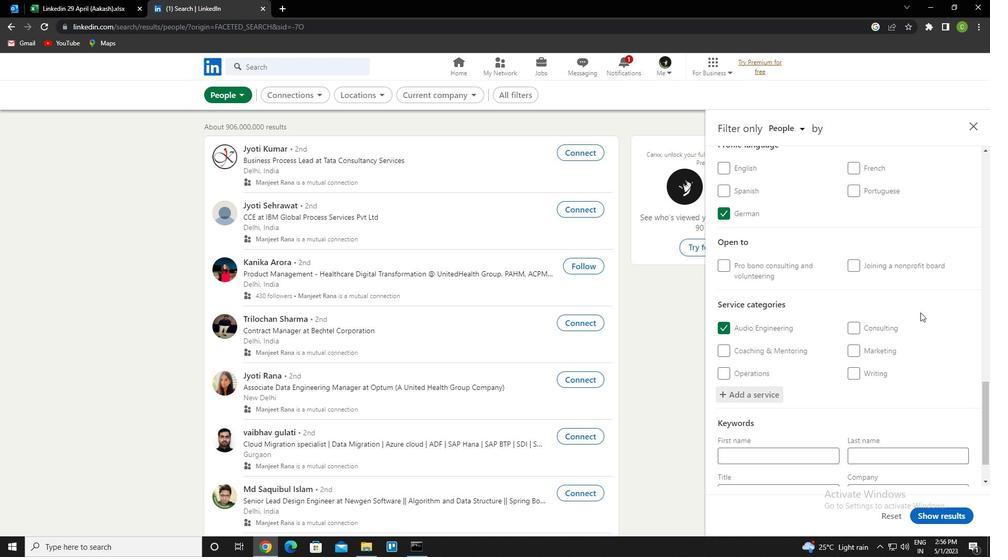 
Action: Mouse moved to (920, 313)
Screenshot: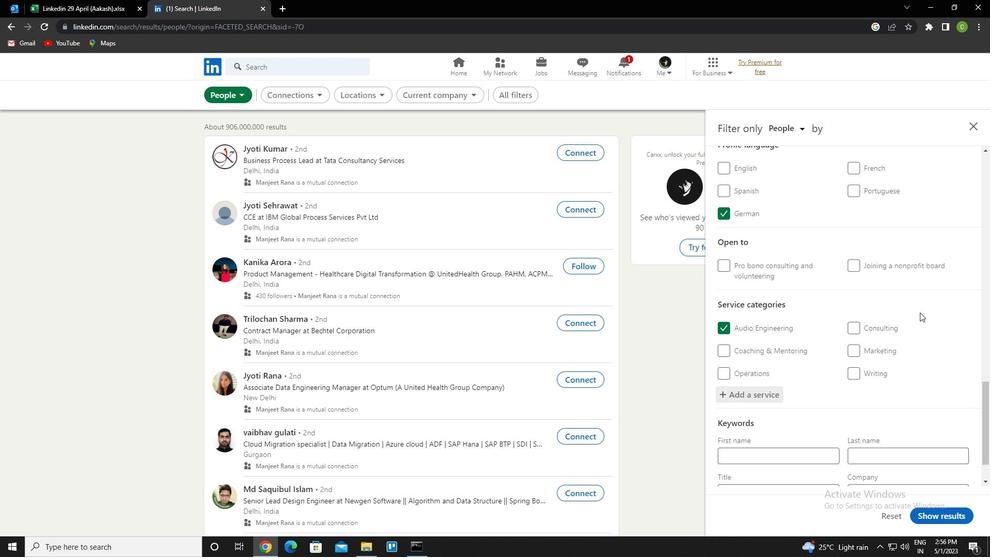 
Action: Mouse scrolled (920, 313) with delta (0, 0)
Screenshot: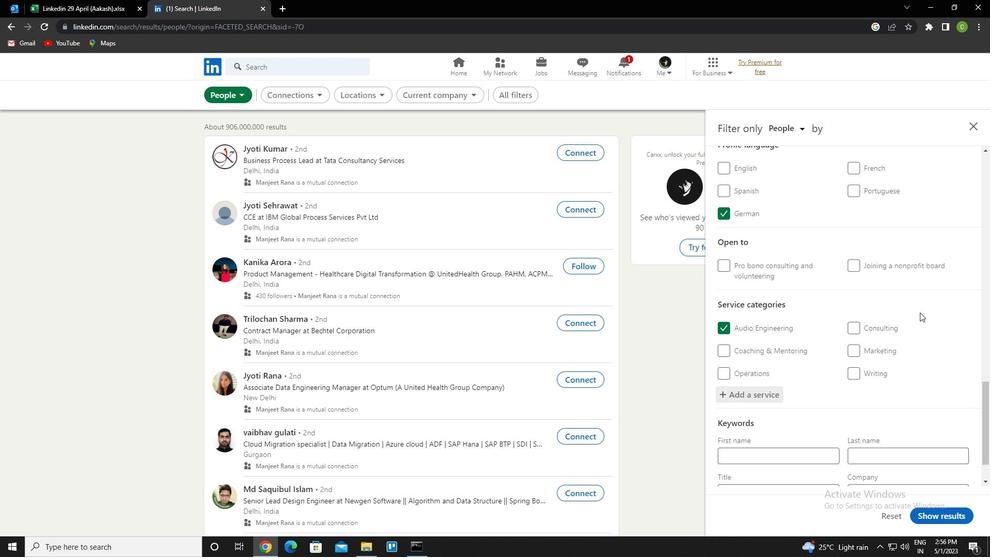 
Action: Mouse moved to (921, 315)
Screenshot: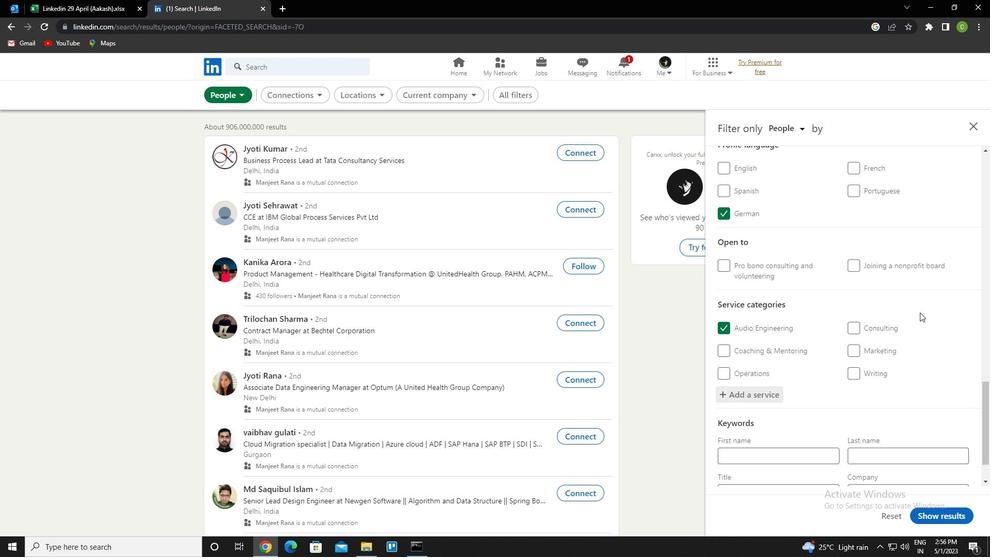 
Action: Mouse scrolled (921, 314) with delta (0, 0)
Screenshot: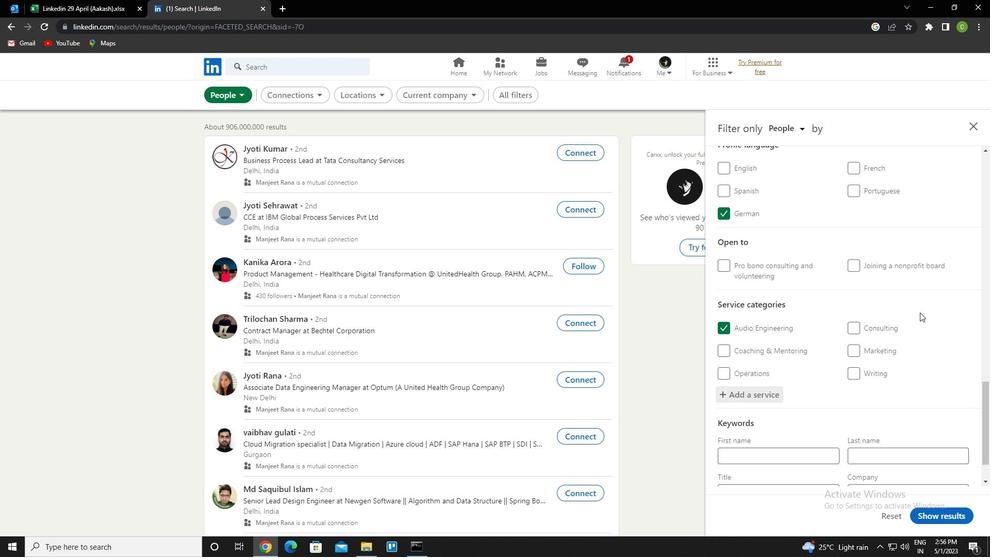 
Action: Mouse moved to (921, 315)
Screenshot: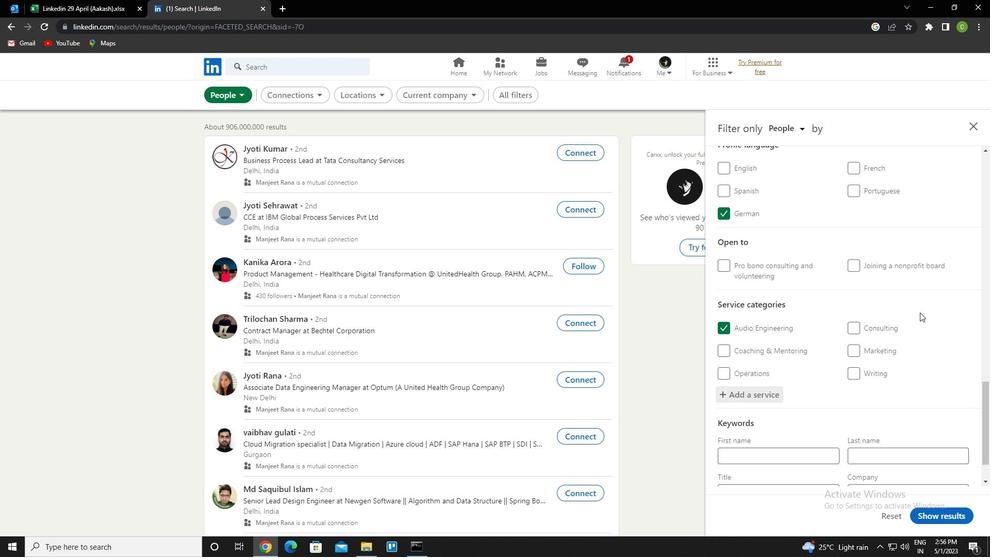 
Action: Mouse scrolled (921, 314) with delta (0, 0)
Screenshot: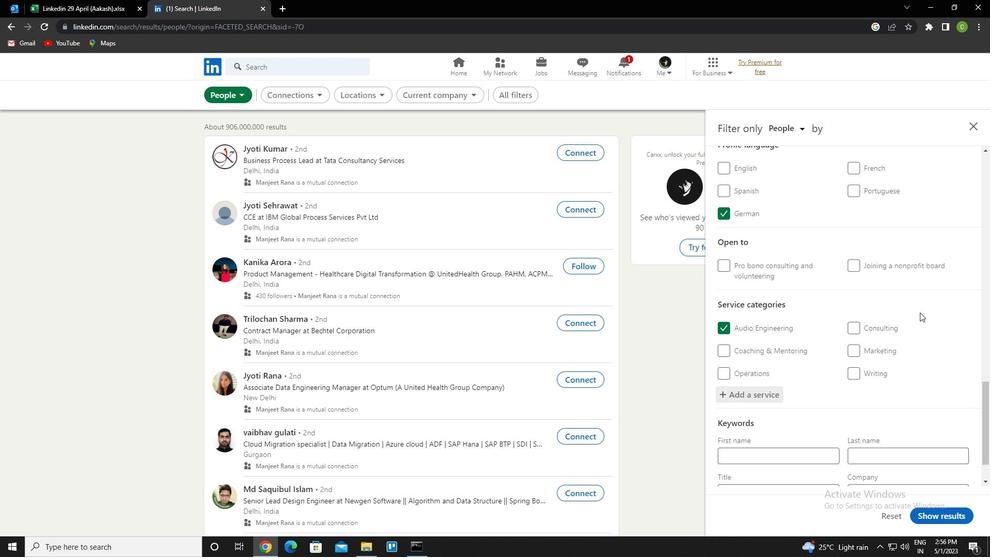 
Action: Mouse scrolled (921, 314) with delta (0, 0)
Screenshot: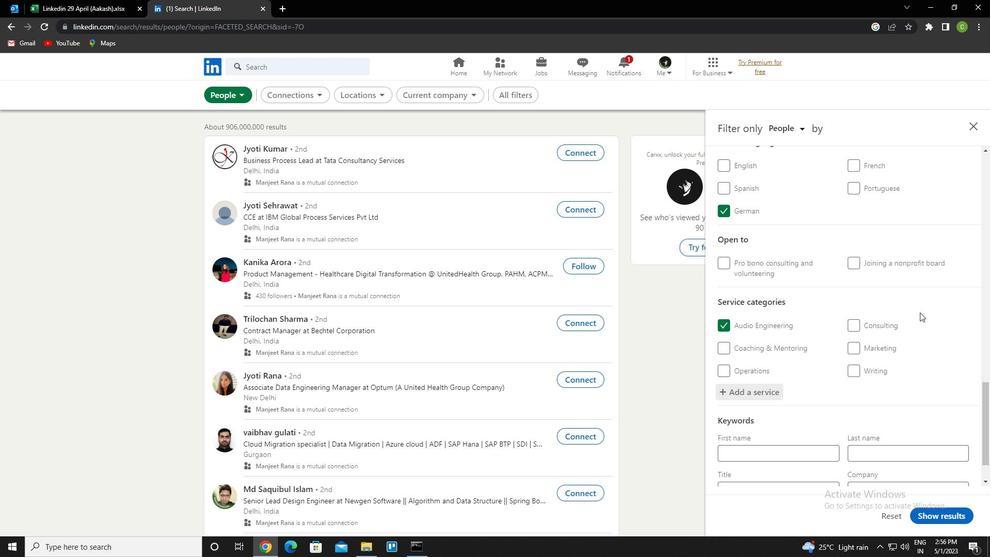 
Action: Mouse scrolled (921, 314) with delta (0, 0)
Screenshot: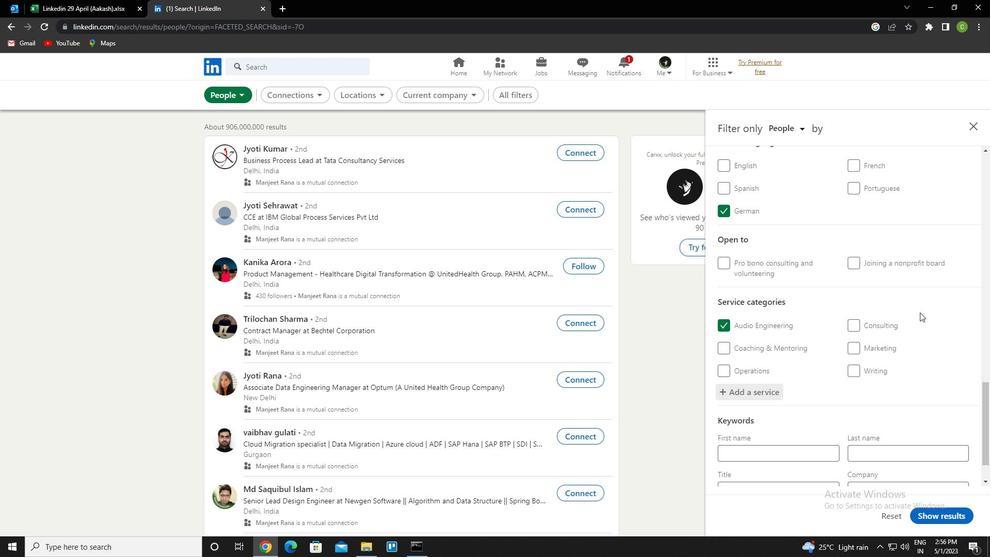 
Action: Mouse moved to (772, 438)
Screenshot: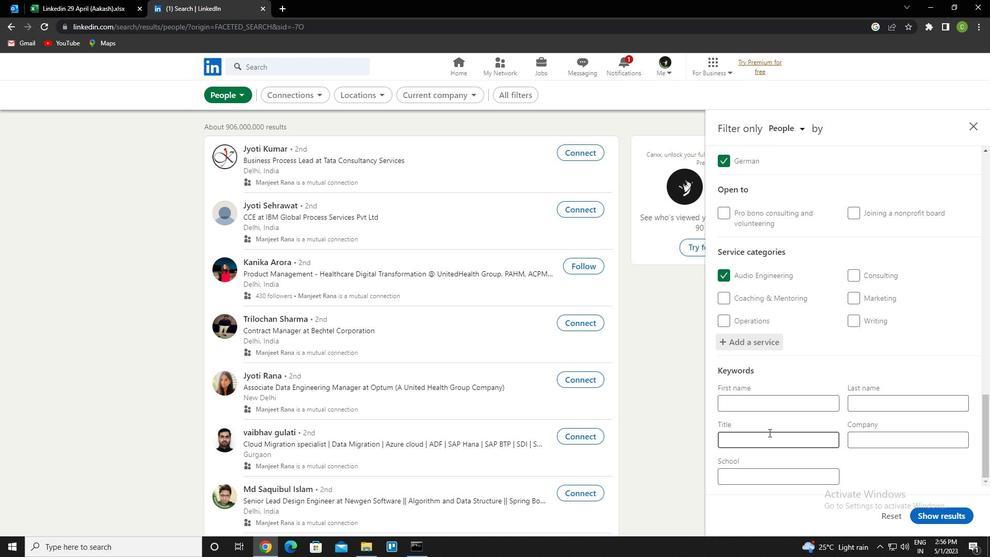 
Action: Mouse pressed left at (772, 438)
Screenshot: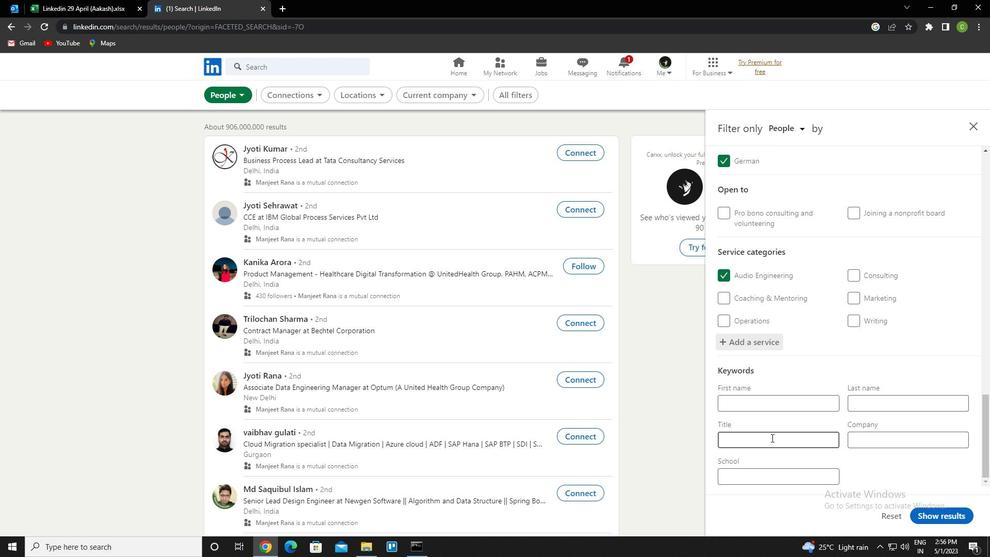 
Action: Key pressed <Key.caps_lock>c<Key.caps_lock>ontent<Key.space><Key.caps_lock>c<Key.caps_lock>reator
Screenshot: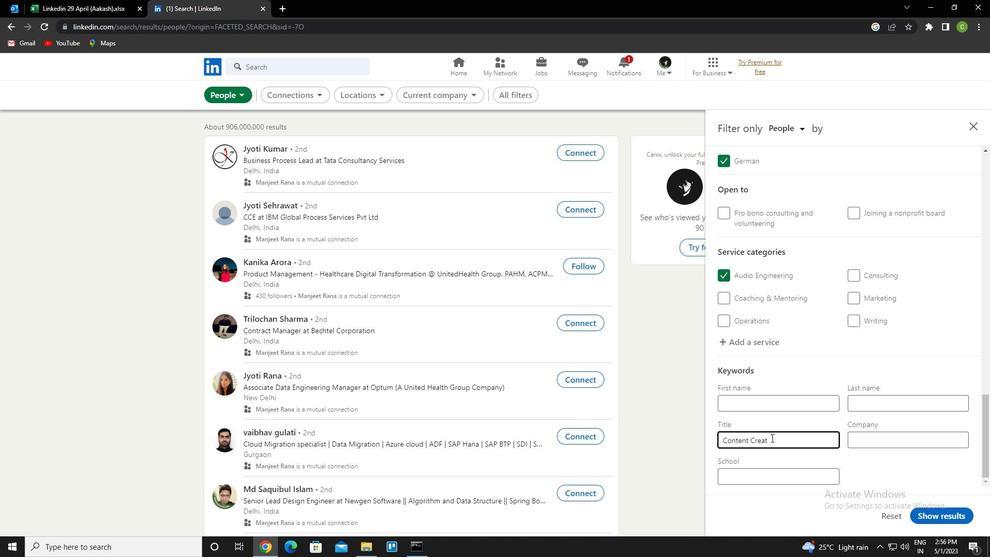 
Action: Mouse moved to (944, 526)
Screenshot: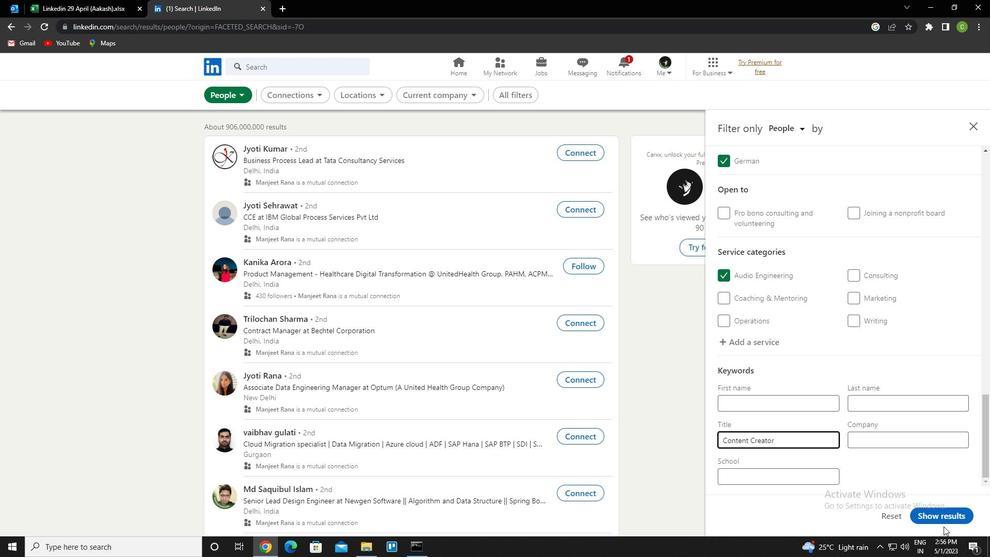 
Action: Mouse pressed left at (944, 526)
Screenshot: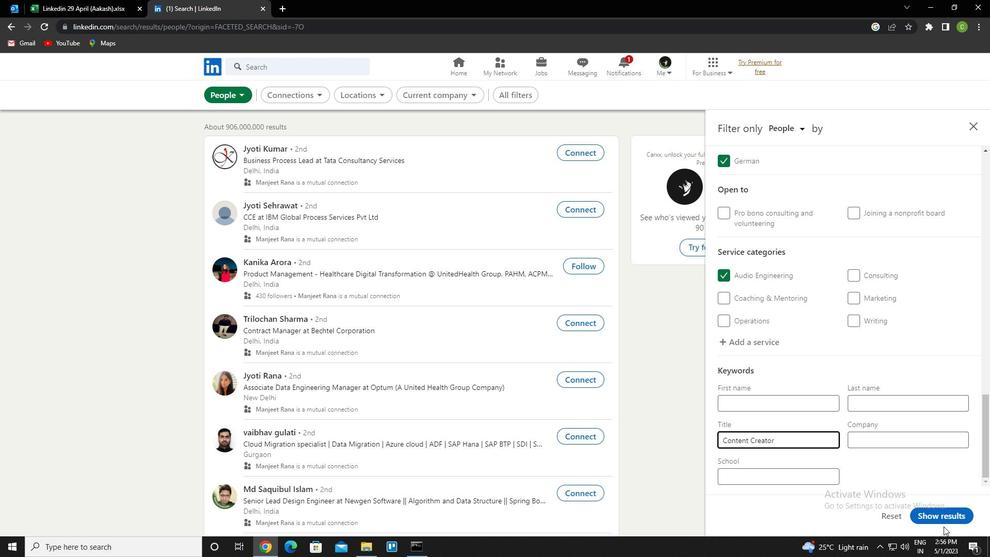 
Action: Mouse moved to (948, 521)
Screenshot: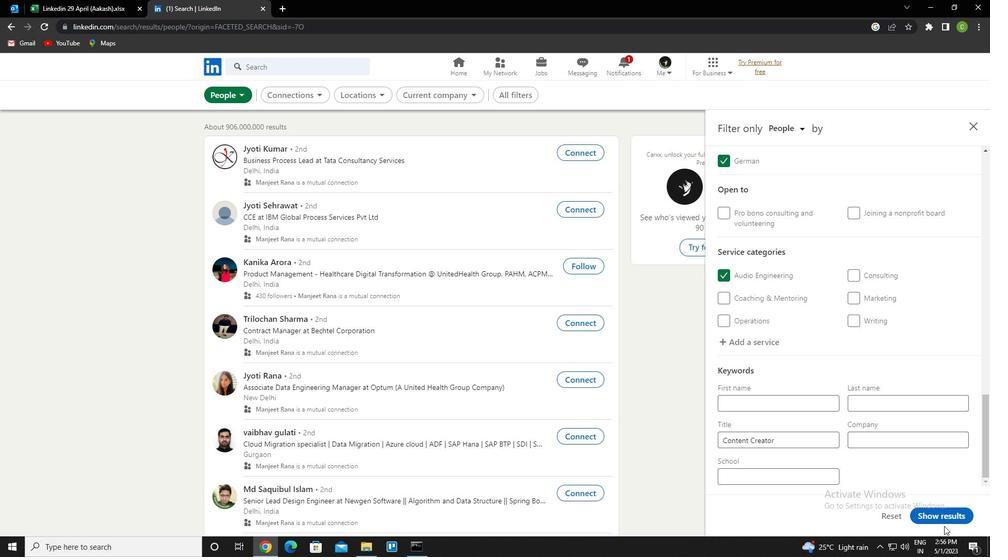 
Action: Mouse pressed left at (948, 521)
Screenshot: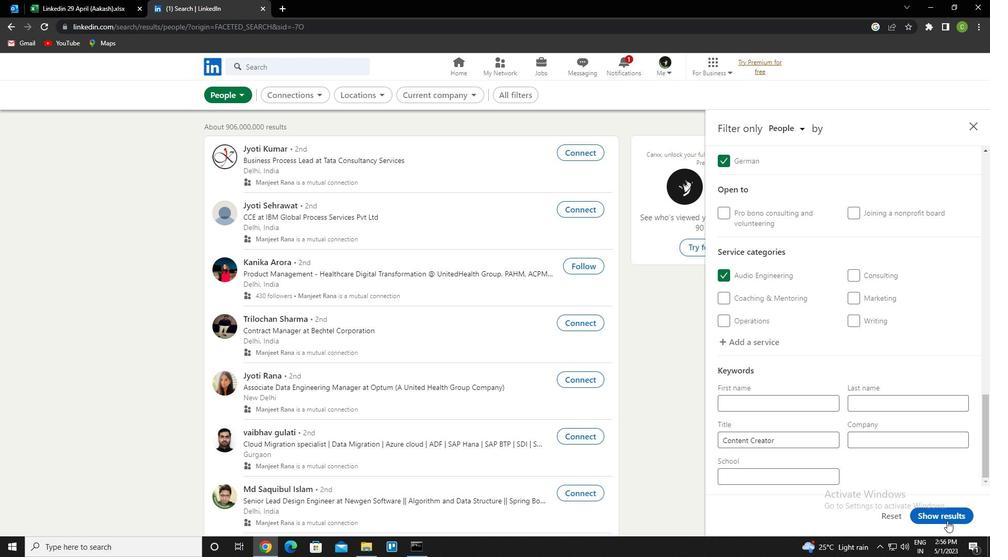 
Action: Mouse moved to (432, 513)
Screenshot: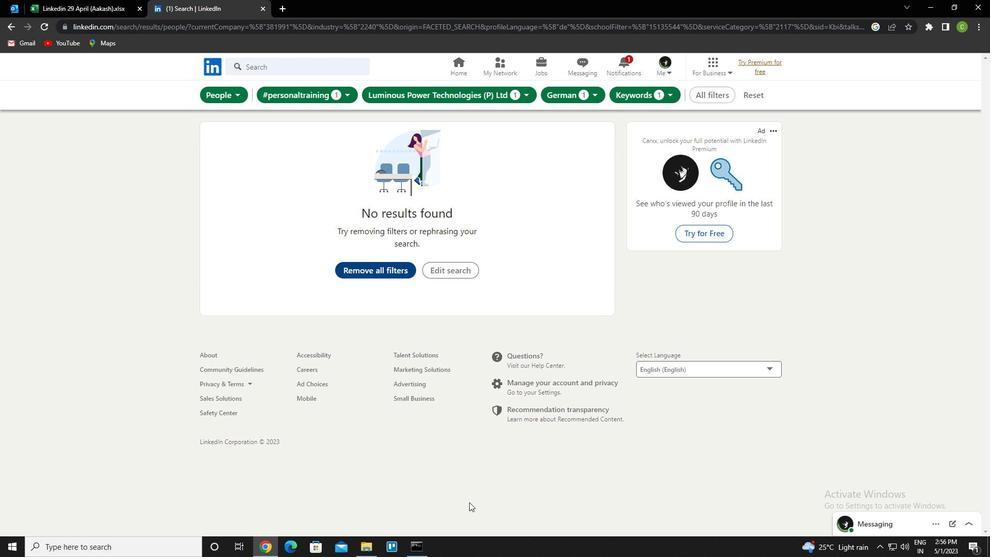 
